 Task: Look for space in Ottumwa, United States from 10th July, 2023 to 15th July, 2023 for 7 adults in price range Rs.10000 to Rs.15000. Place can be entire place or shared room with 4 bedrooms having 7 beds and 4 bathrooms. Property type can be house, flat, guest house. Amenities needed are: wifi, TV, free parkinig on premises, gym, breakfast. Booking option can be shelf check-in. Required host language is English.
Action: Mouse moved to (492, 107)
Screenshot: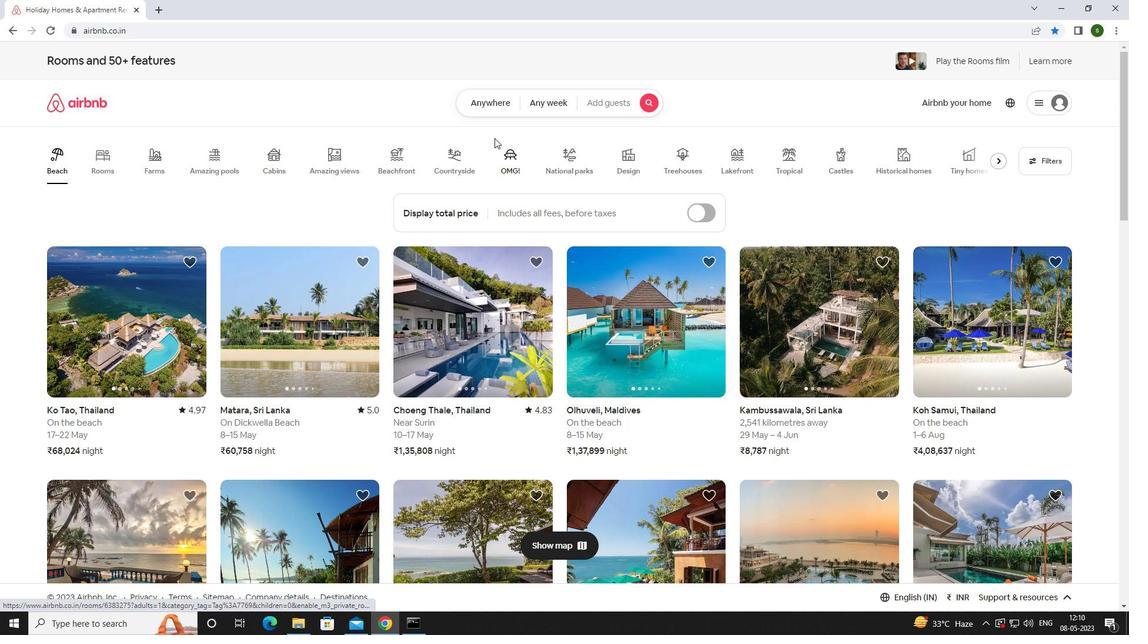 
Action: Mouse pressed left at (492, 107)
Screenshot: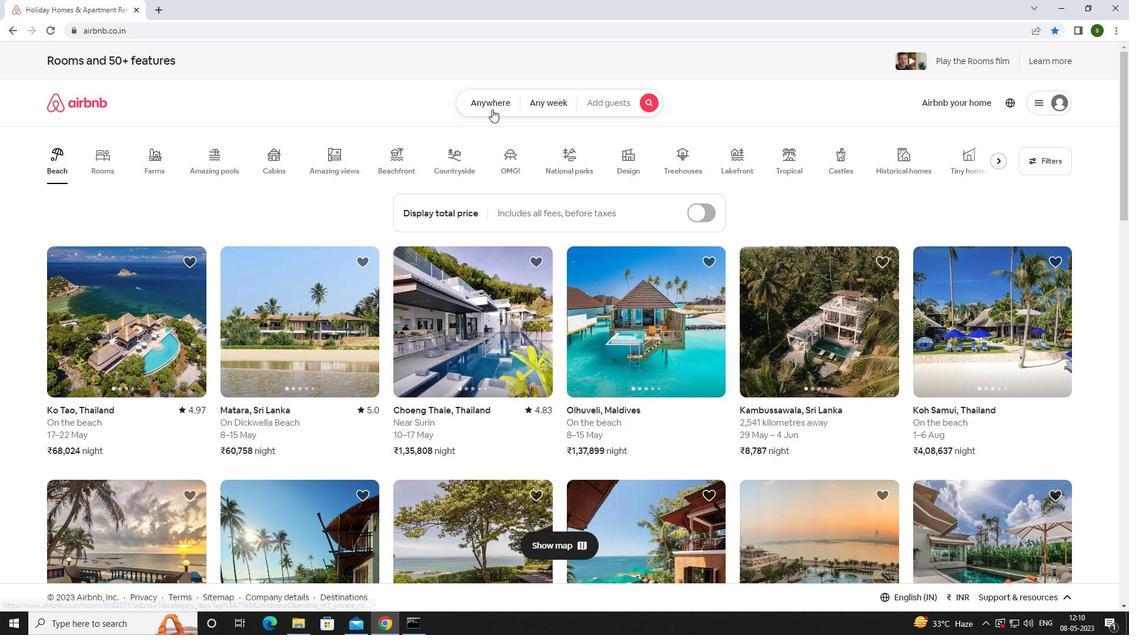 
Action: Mouse moved to (419, 144)
Screenshot: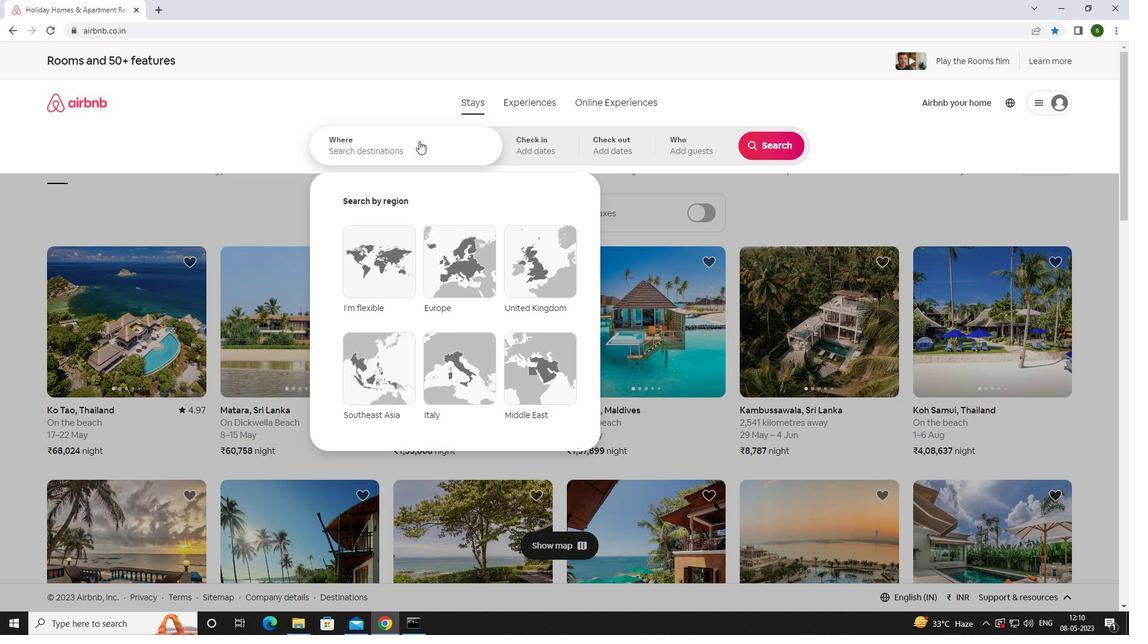 
Action: Mouse pressed left at (419, 144)
Screenshot: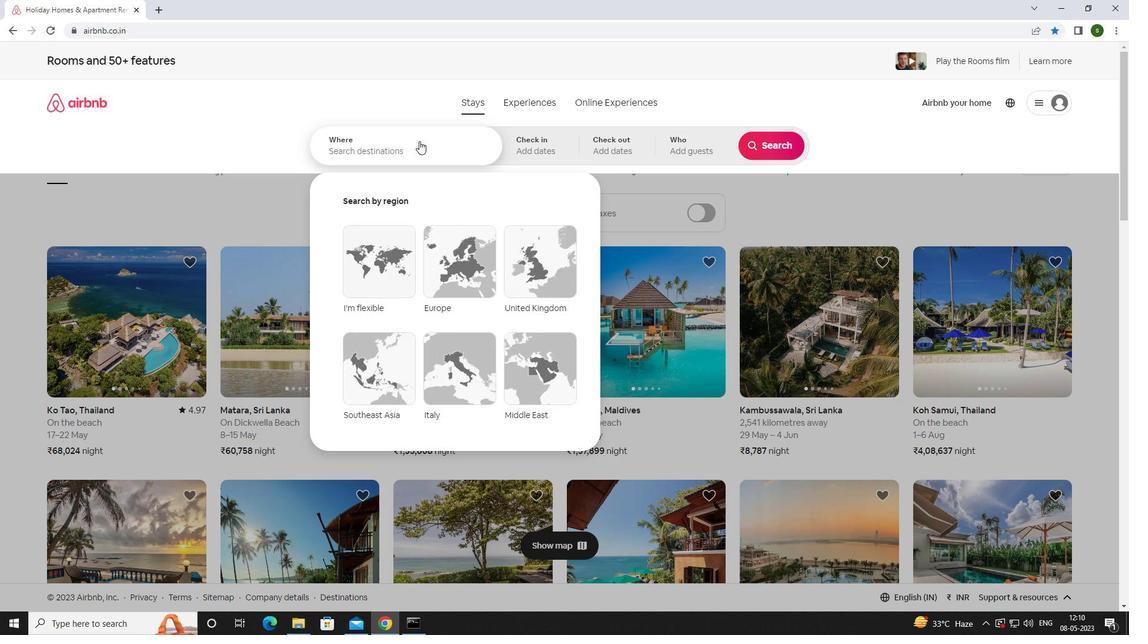 
Action: Key pressed <Key.caps_lock>o<Key.caps_lock>ttumwa,<Key.space><Key.caps_lock>u<Key.caps_lock>nited<Key.space><Key.caps_lock>s<Key.caps_lock>tates<Key.enter>
Screenshot: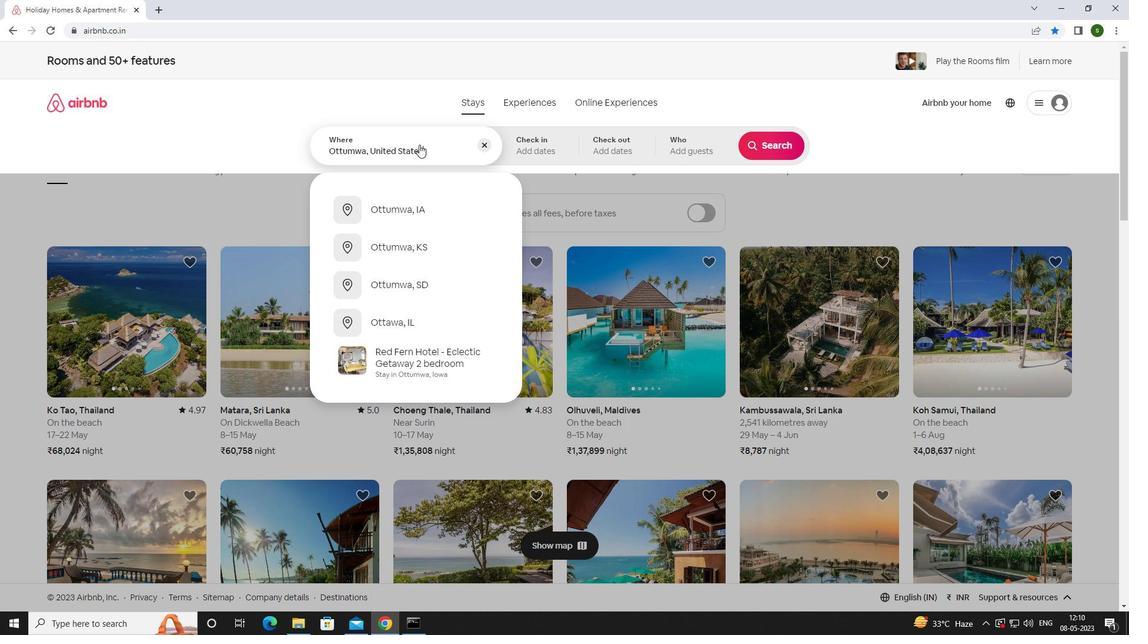 
Action: Mouse moved to (773, 240)
Screenshot: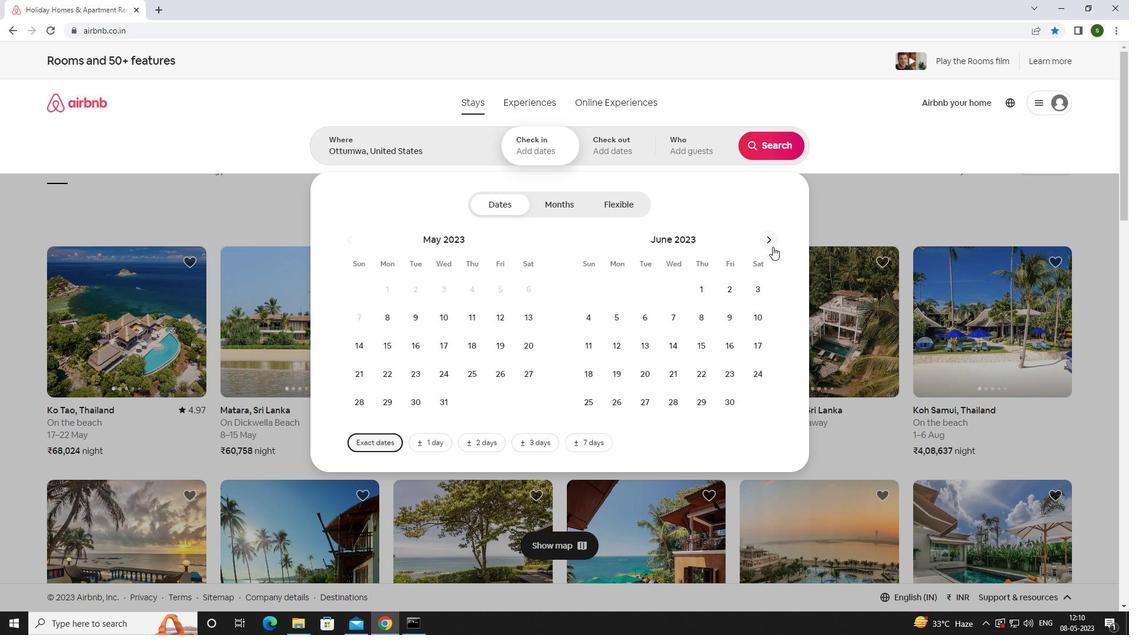 
Action: Mouse pressed left at (773, 240)
Screenshot: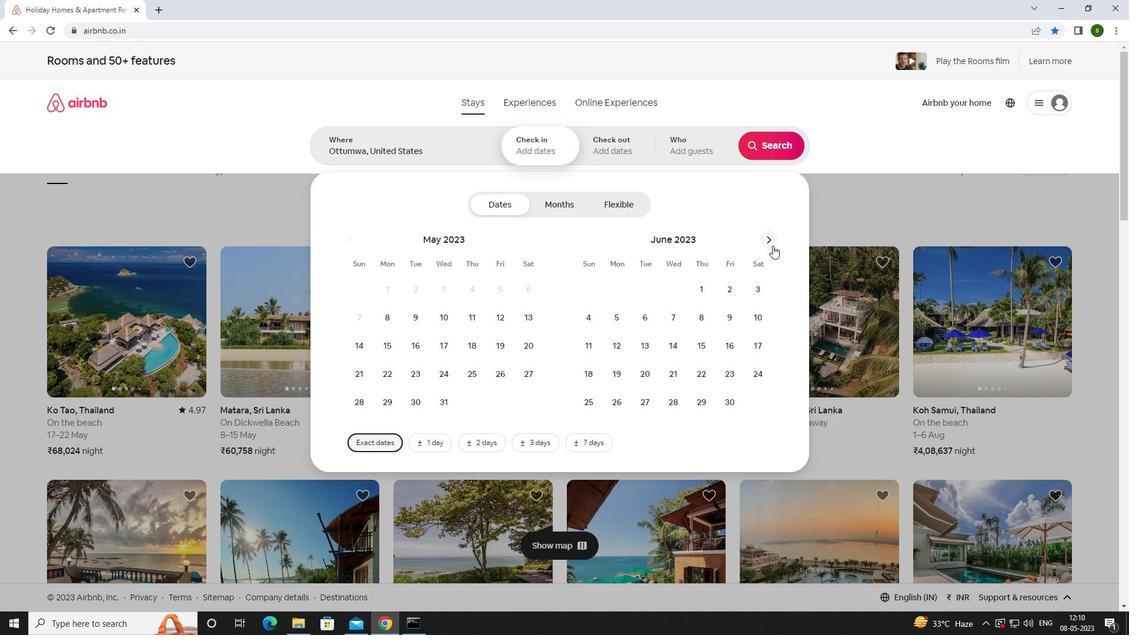 
Action: Mouse moved to (622, 343)
Screenshot: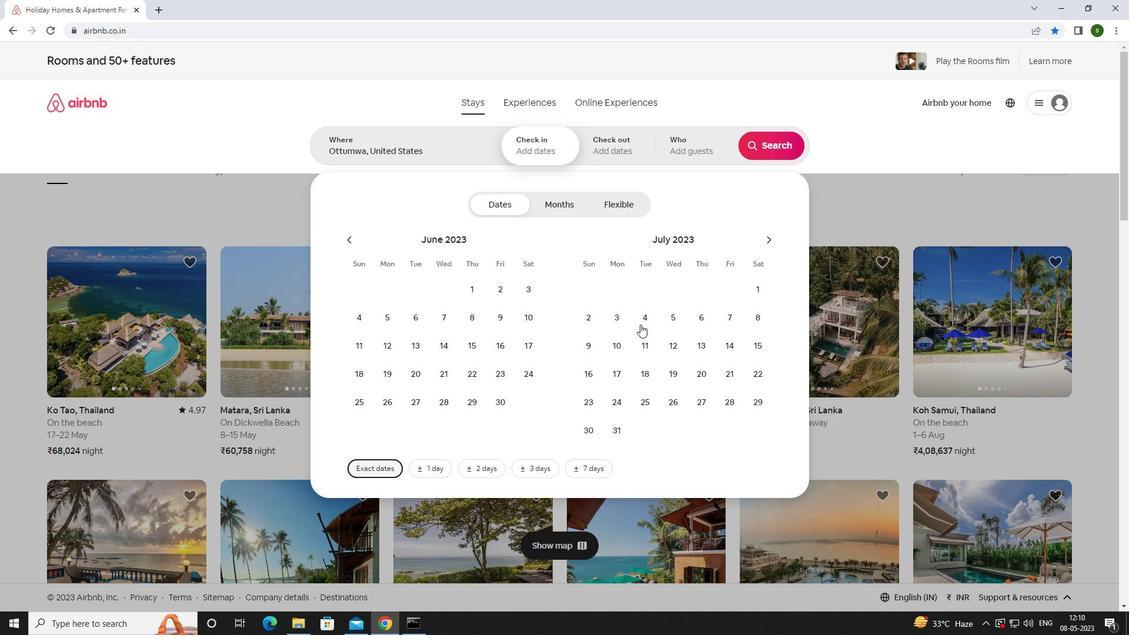 
Action: Mouse pressed left at (622, 343)
Screenshot: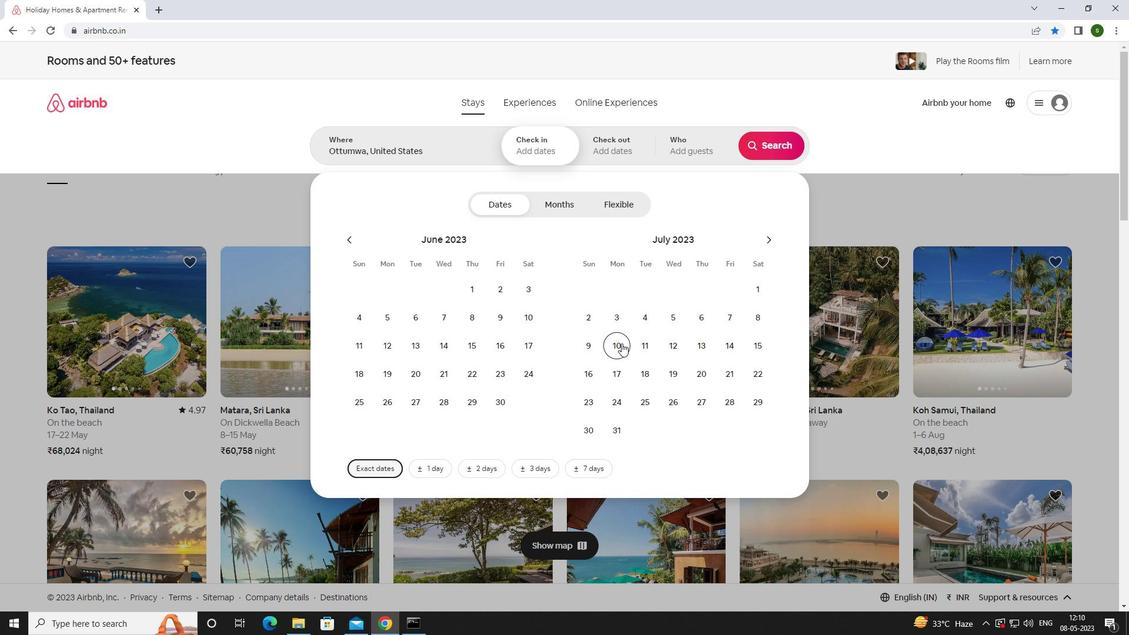 
Action: Mouse moved to (765, 344)
Screenshot: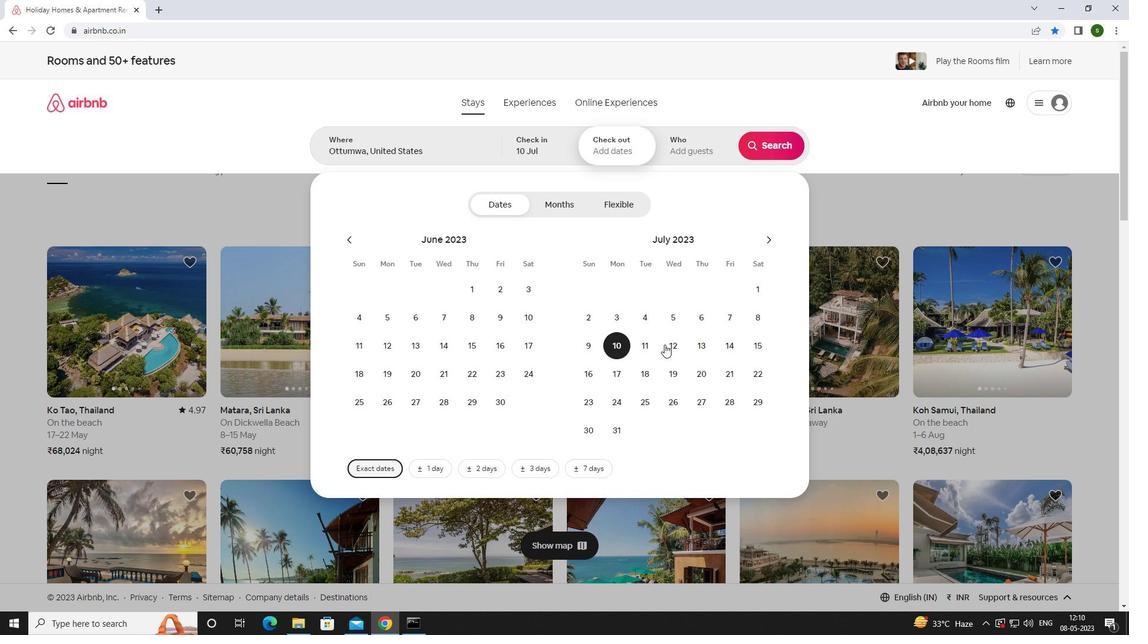 
Action: Mouse pressed left at (765, 344)
Screenshot: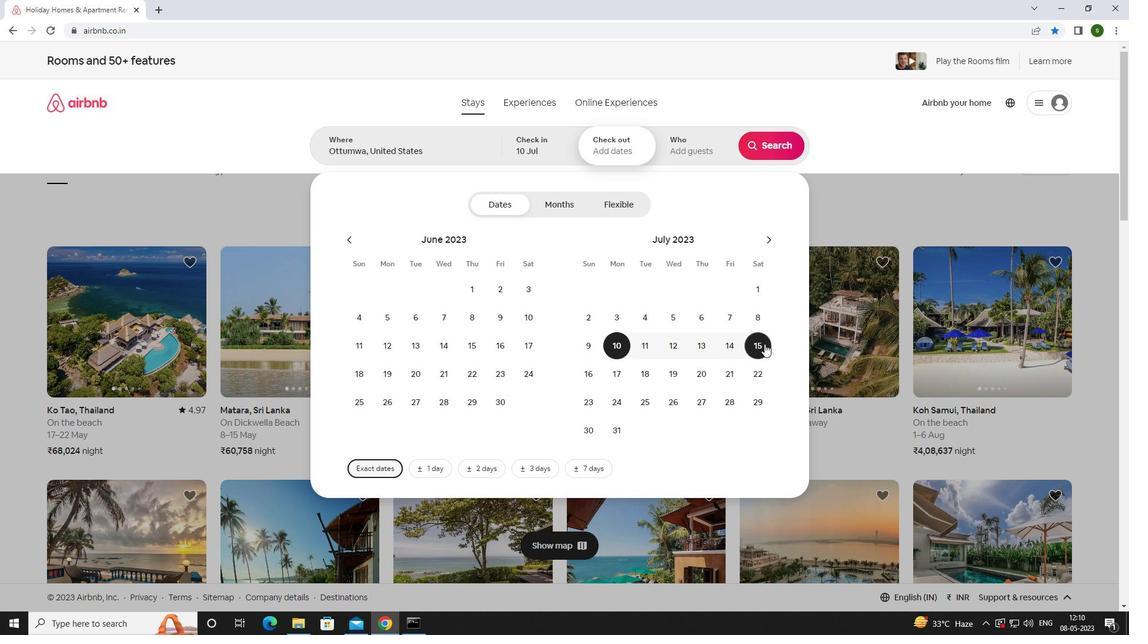 
Action: Mouse moved to (710, 148)
Screenshot: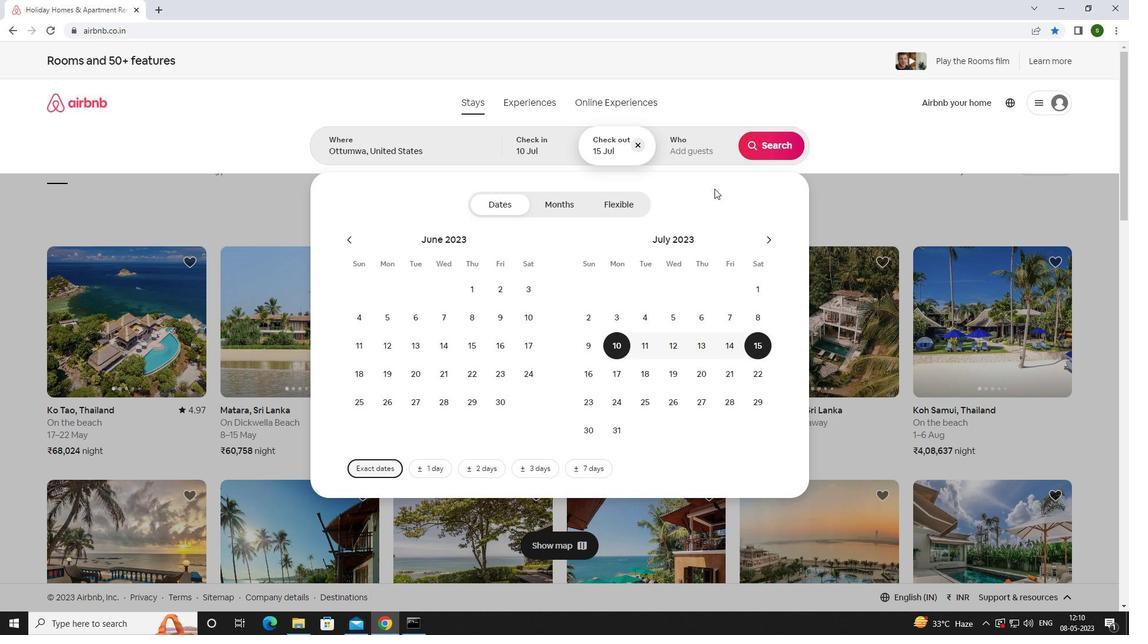 
Action: Mouse pressed left at (710, 148)
Screenshot: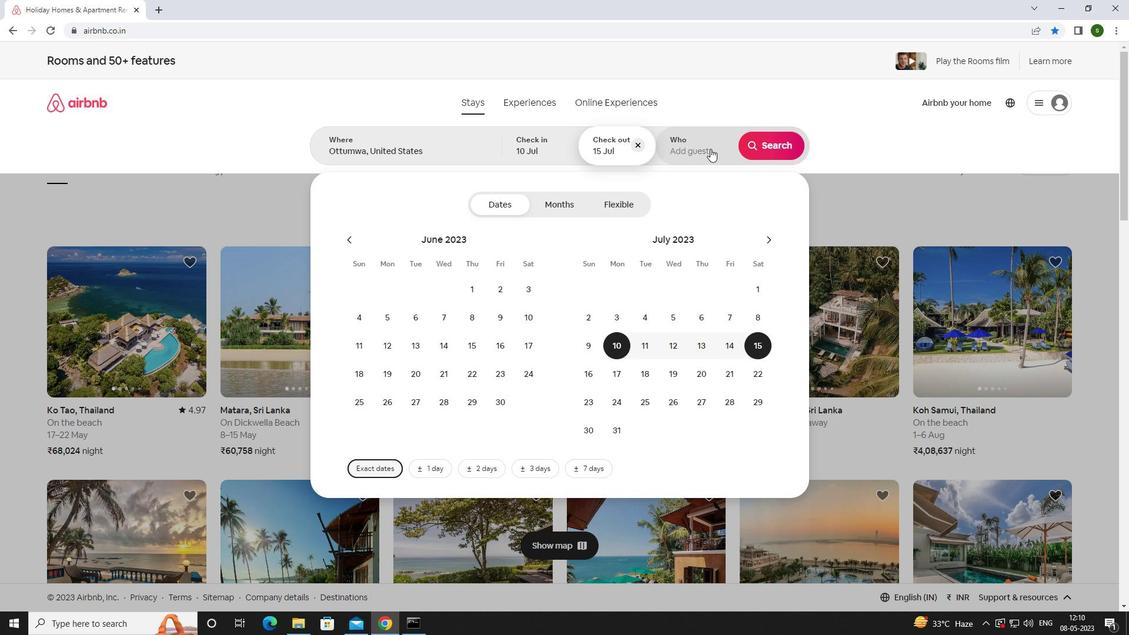 
Action: Mouse moved to (772, 209)
Screenshot: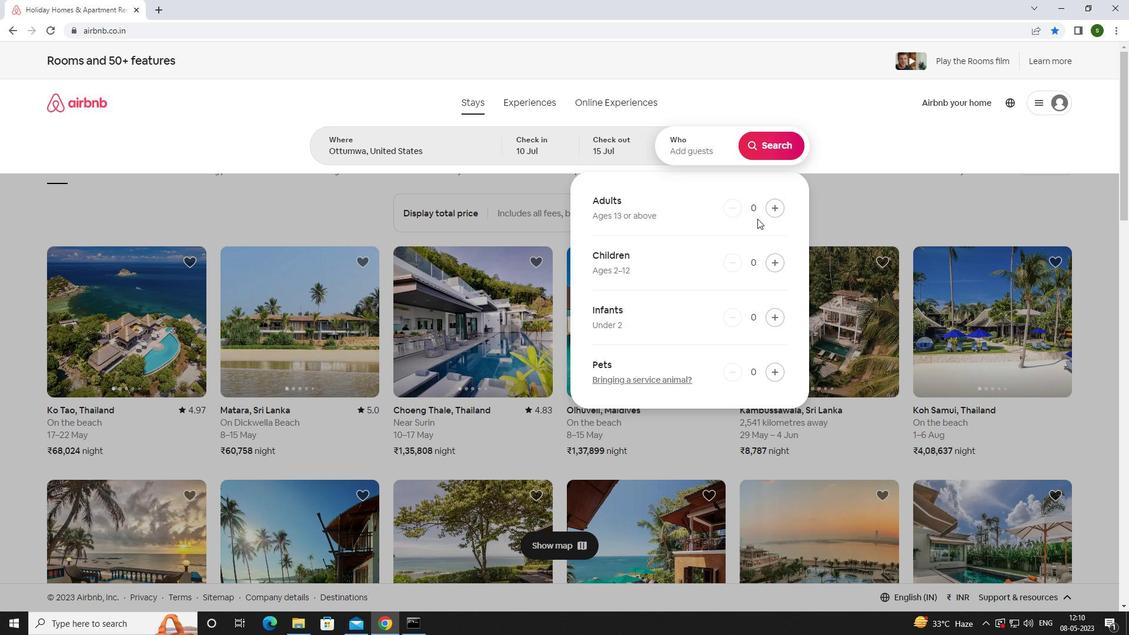 
Action: Mouse pressed left at (772, 209)
Screenshot: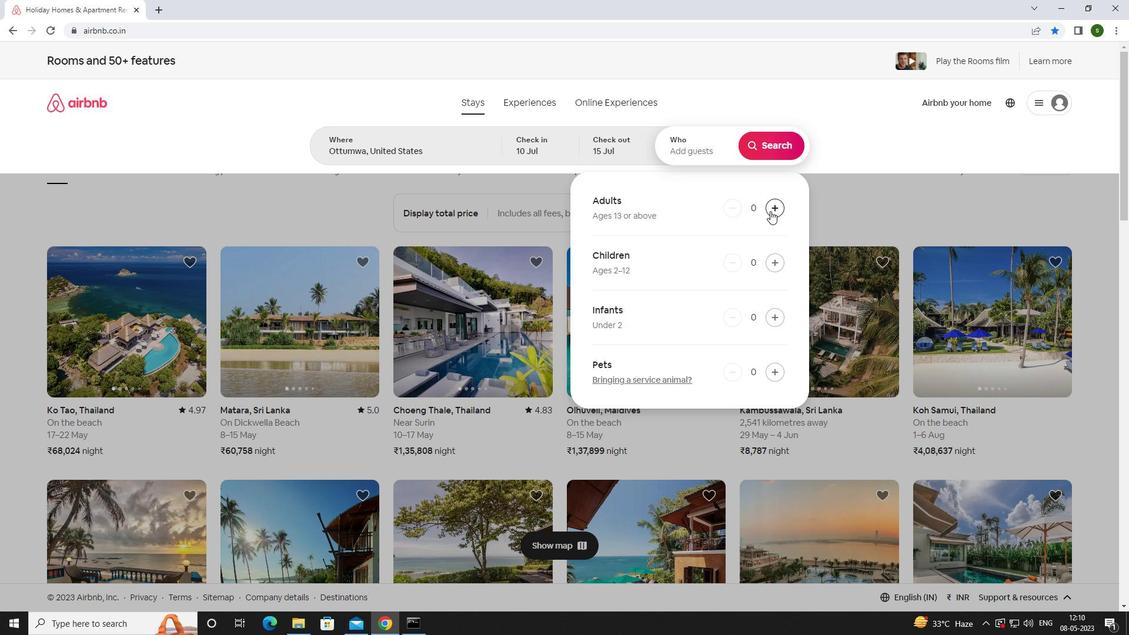 
Action: Mouse pressed left at (772, 209)
Screenshot: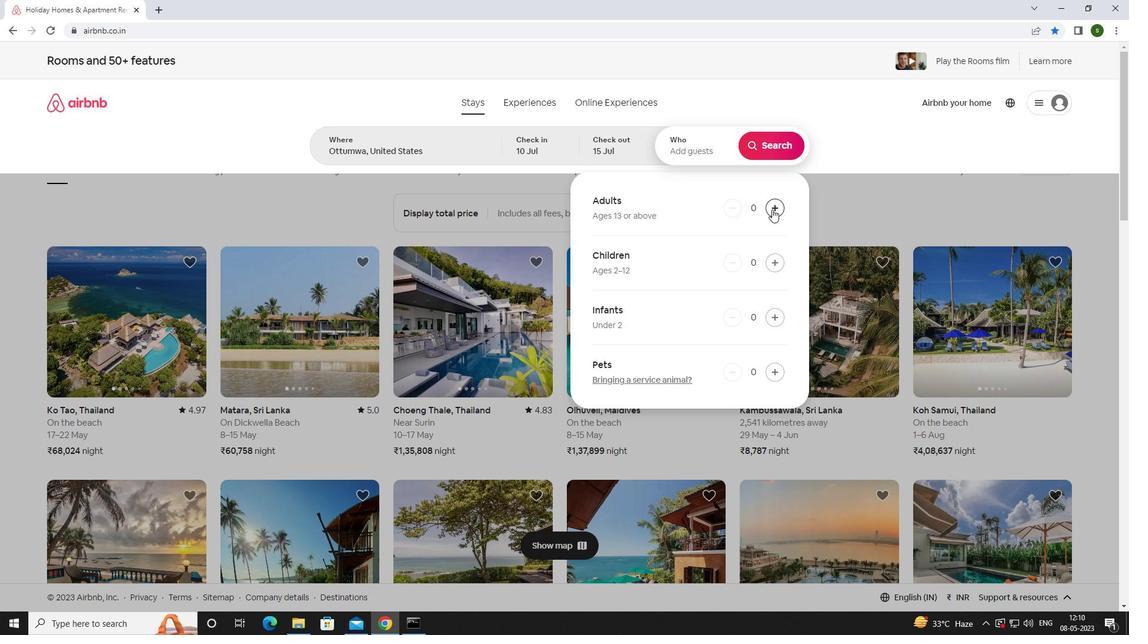 
Action: Mouse pressed left at (772, 209)
Screenshot: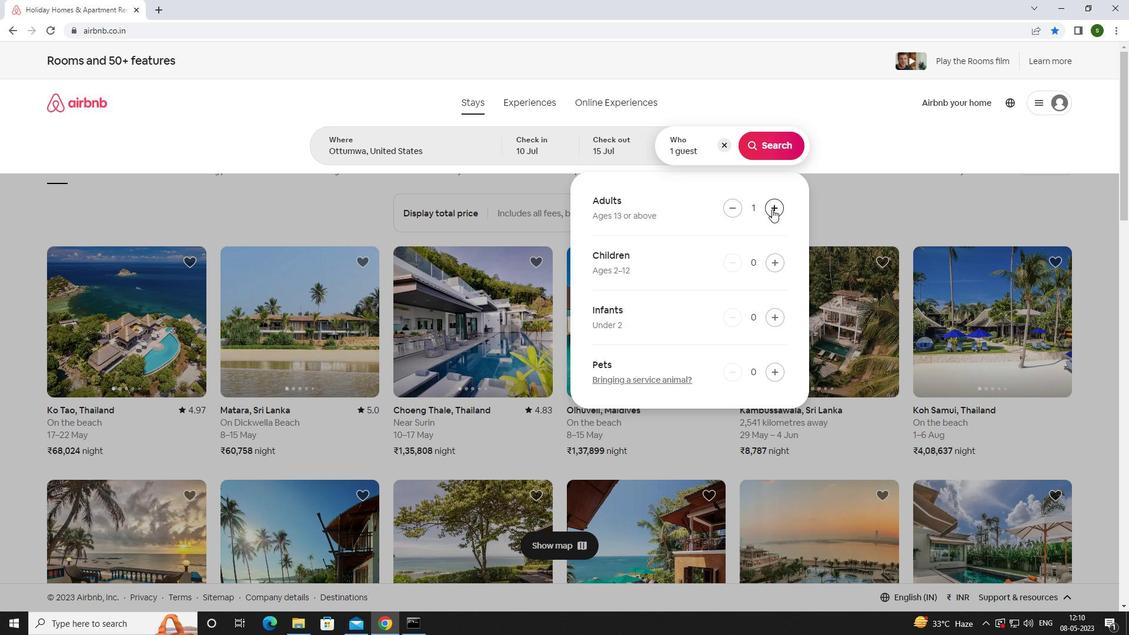 
Action: Mouse pressed left at (772, 209)
Screenshot: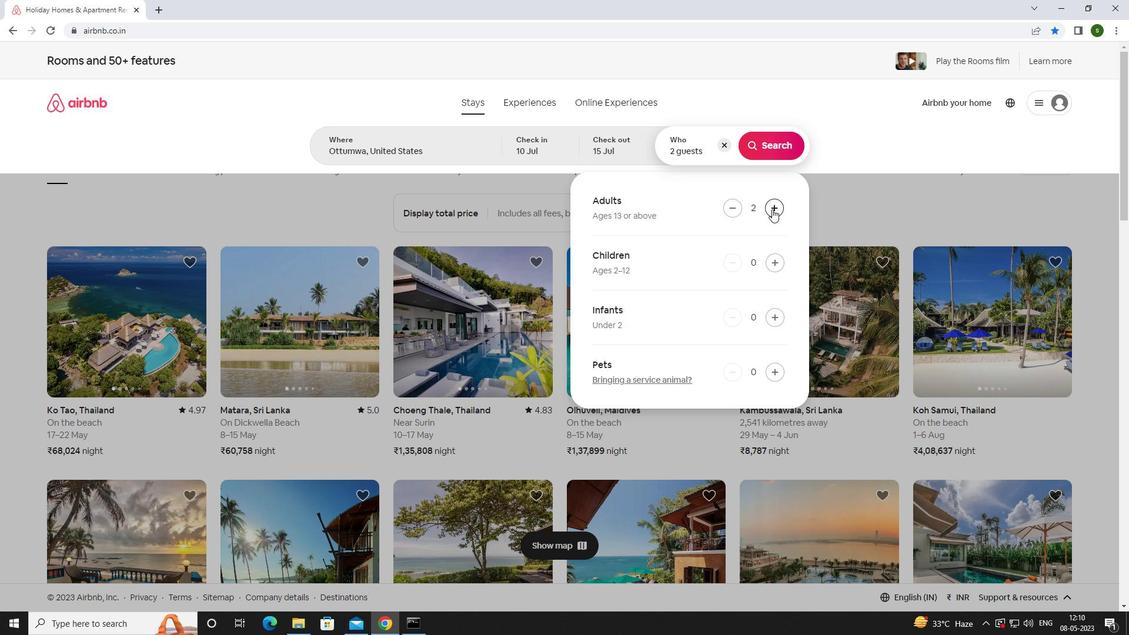 
Action: Mouse pressed left at (772, 209)
Screenshot: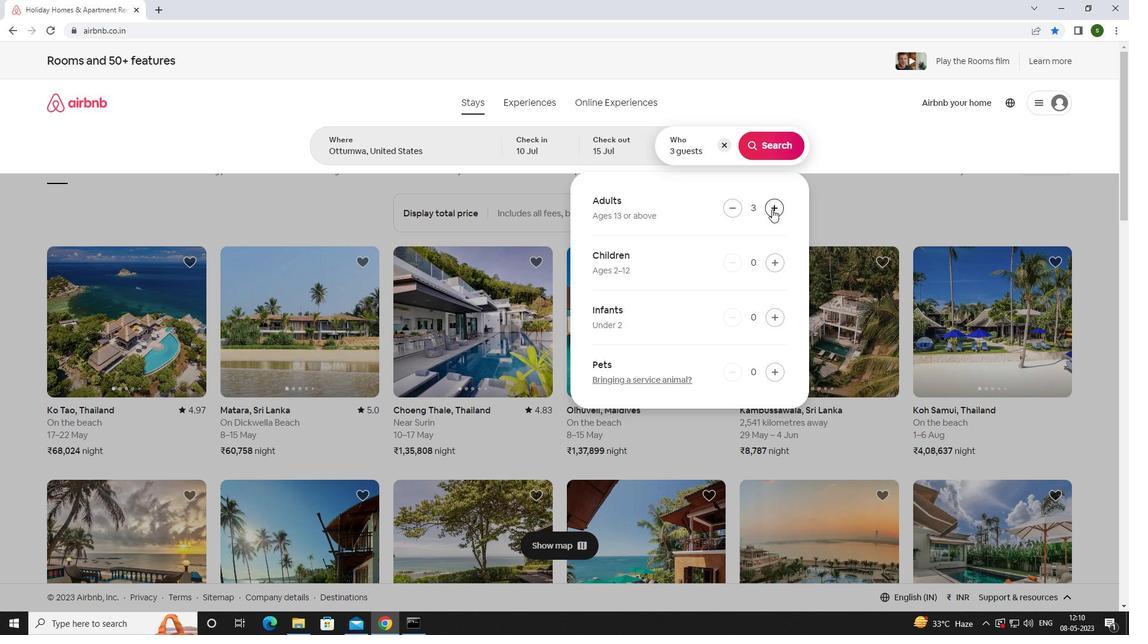 
Action: Mouse pressed left at (772, 209)
Screenshot: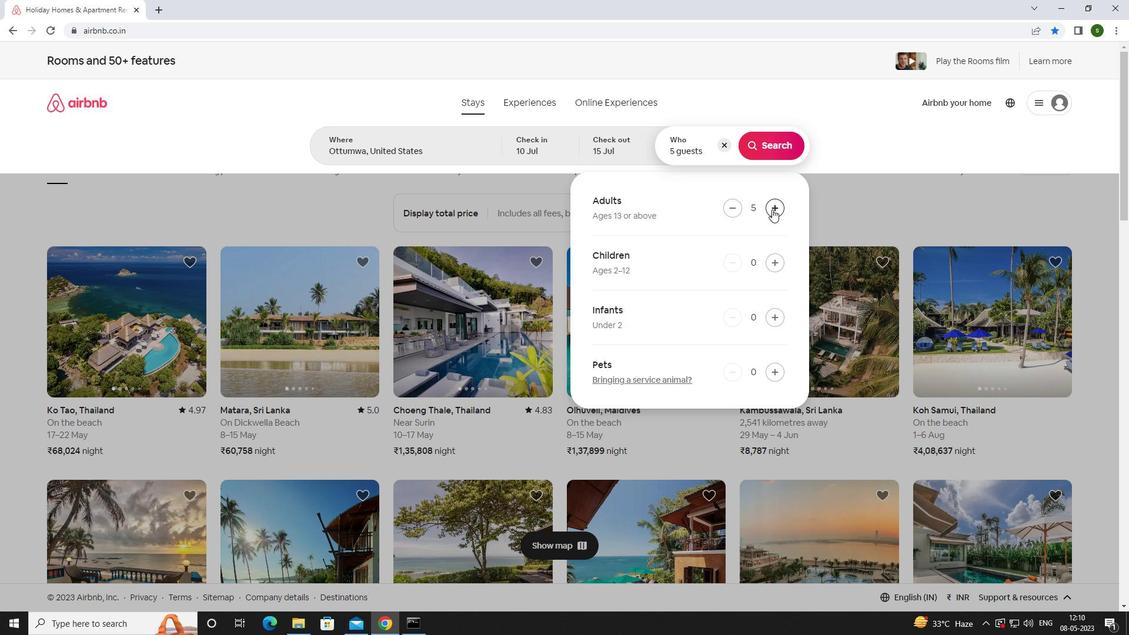 
Action: Mouse pressed left at (772, 209)
Screenshot: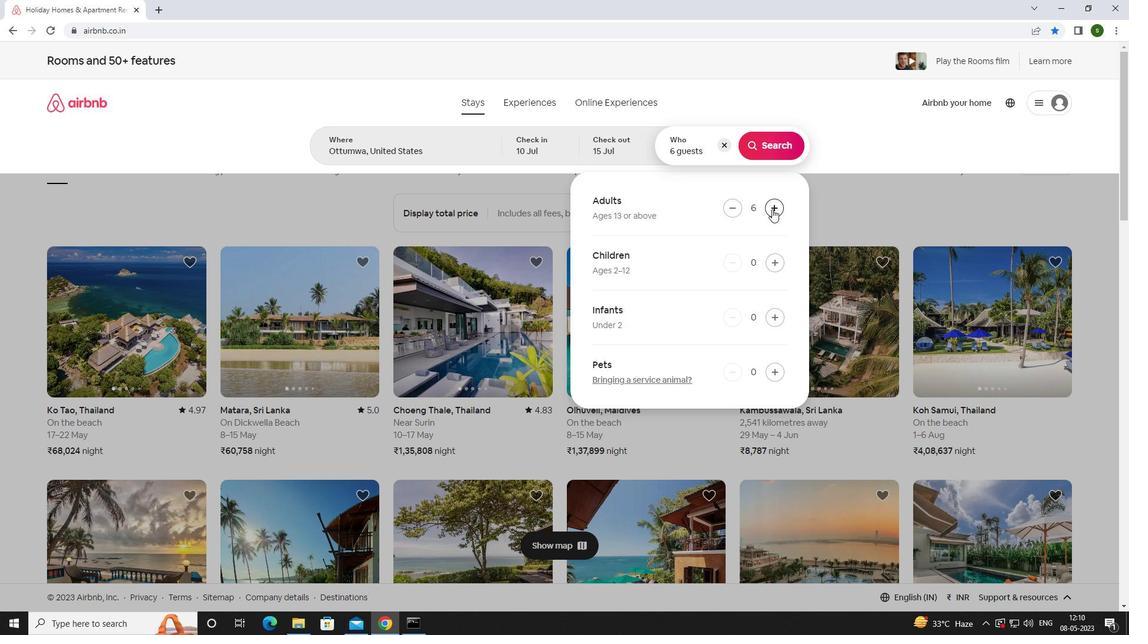 
Action: Mouse moved to (766, 144)
Screenshot: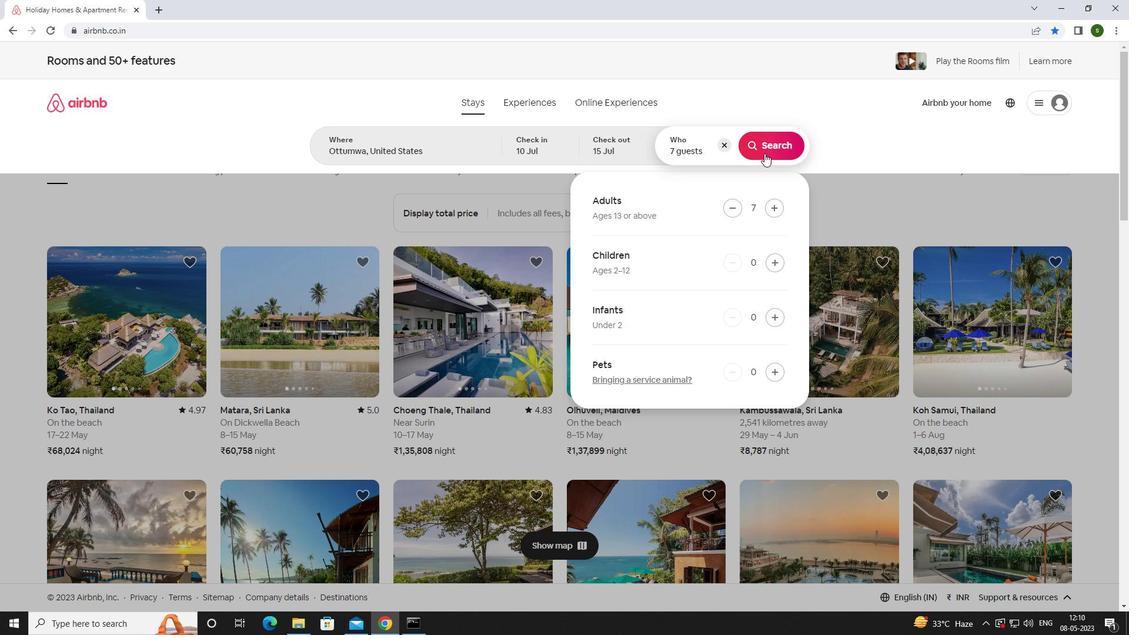 
Action: Mouse pressed left at (766, 144)
Screenshot: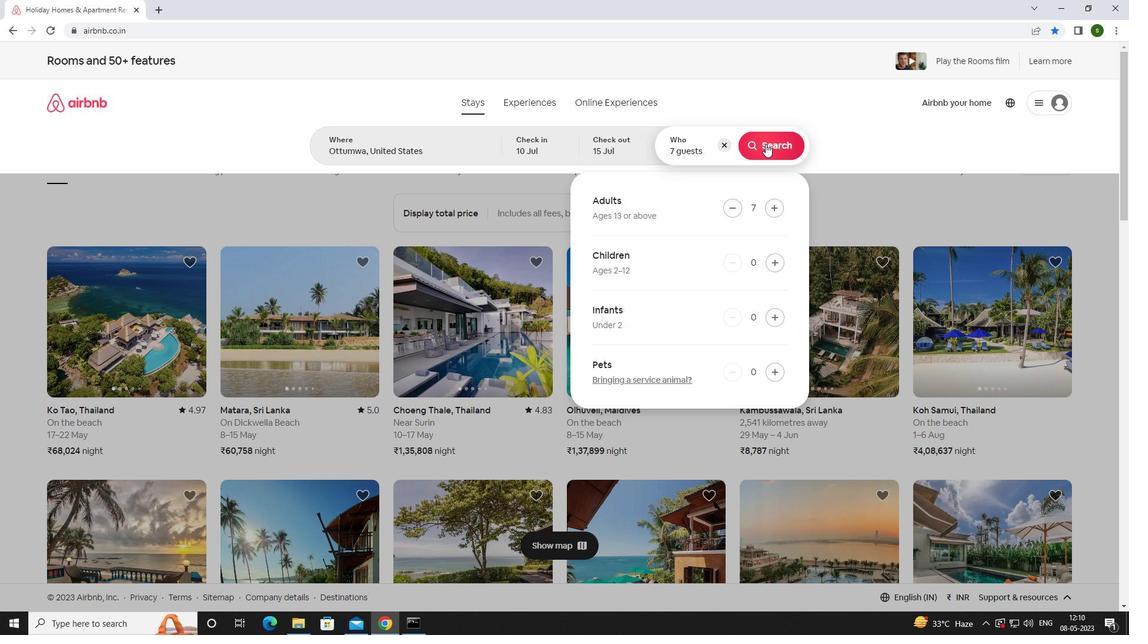 
Action: Mouse moved to (1065, 106)
Screenshot: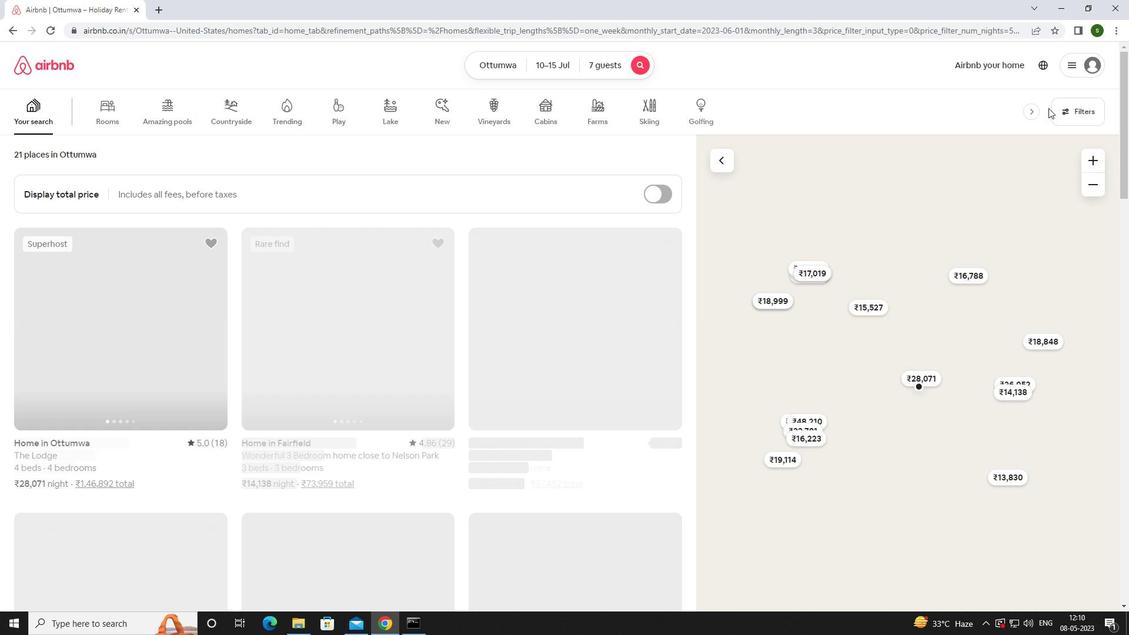 
Action: Mouse pressed left at (1065, 106)
Screenshot: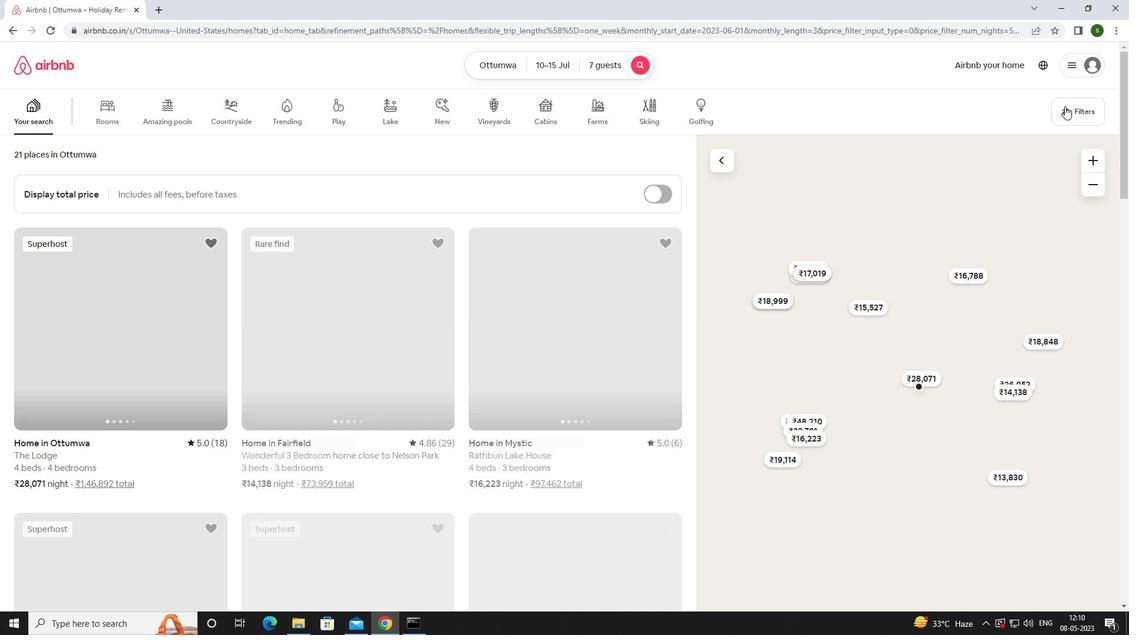 
Action: Mouse moved to (419, 390)
Screenshot: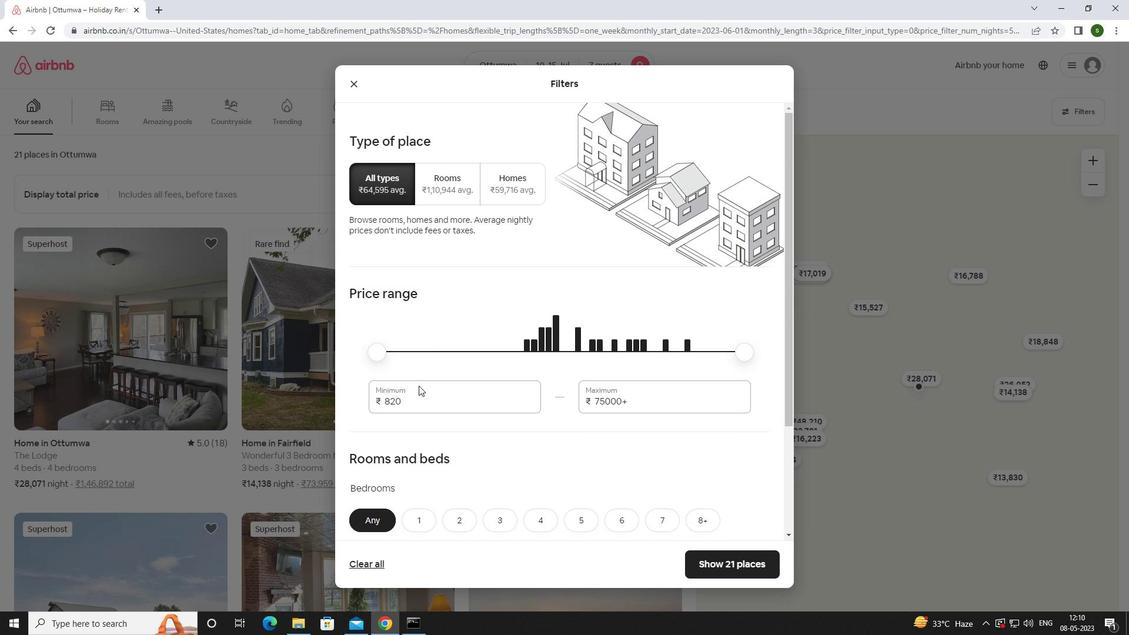 
Action: Mouse pressed left at (419, 390)
Screenshot: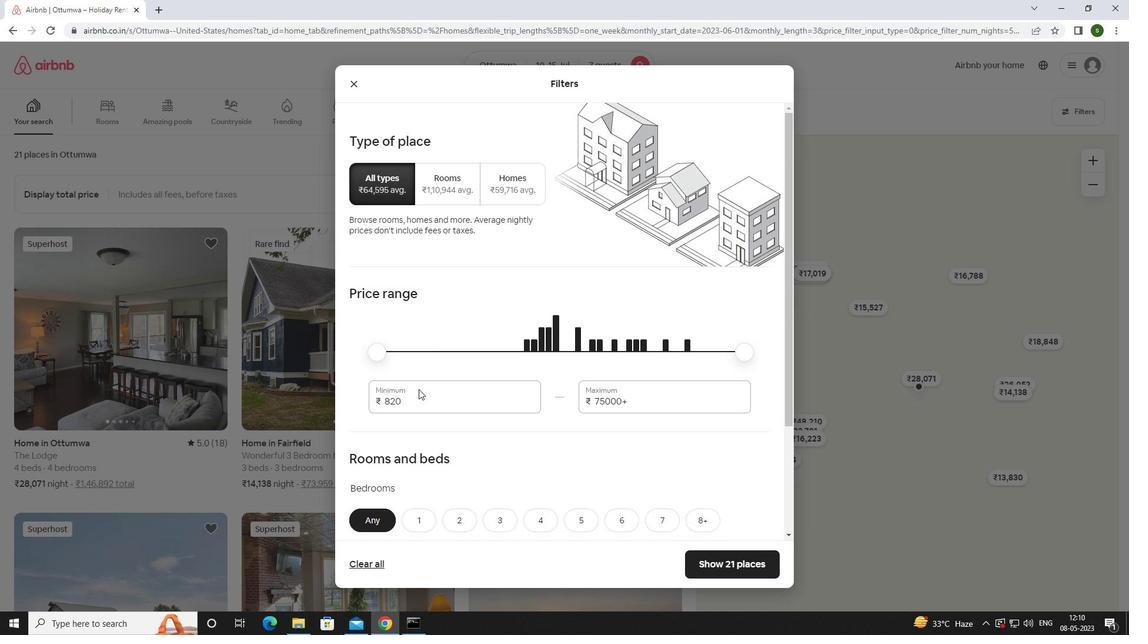 
Action: Mouse moved to (421, 393)
Screenshot: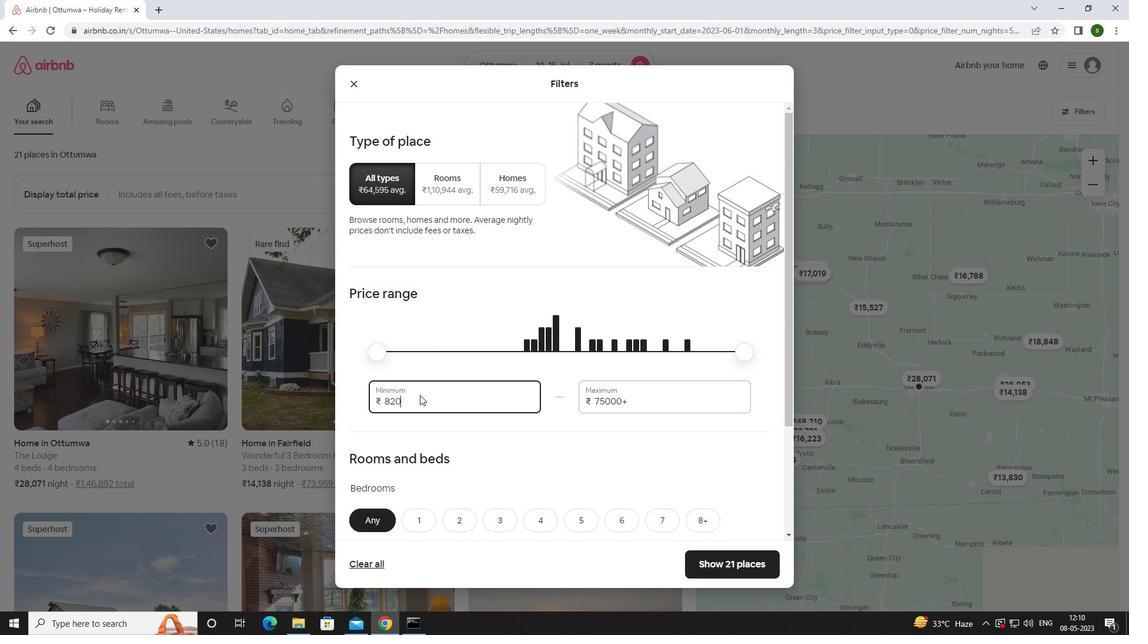 
Action: Key pressed <Key.backspace><Key.backspace><Key.backspace><Key.backspace><Key.backspace>10000
Screenshot: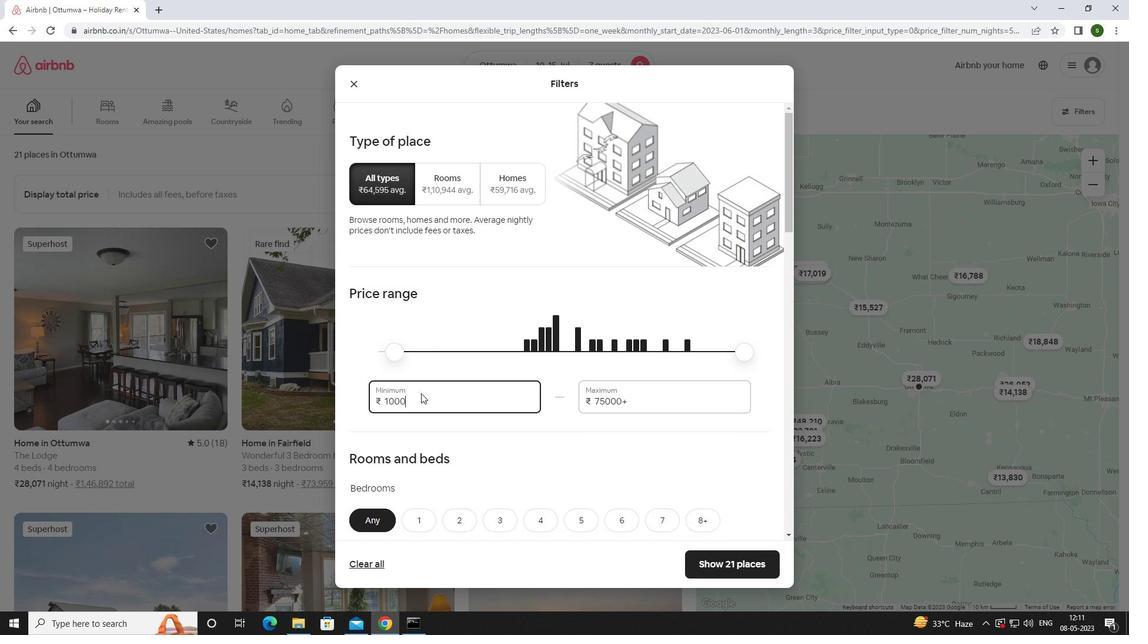 
Action: Mouse moved to (652, 403)
Screenshot: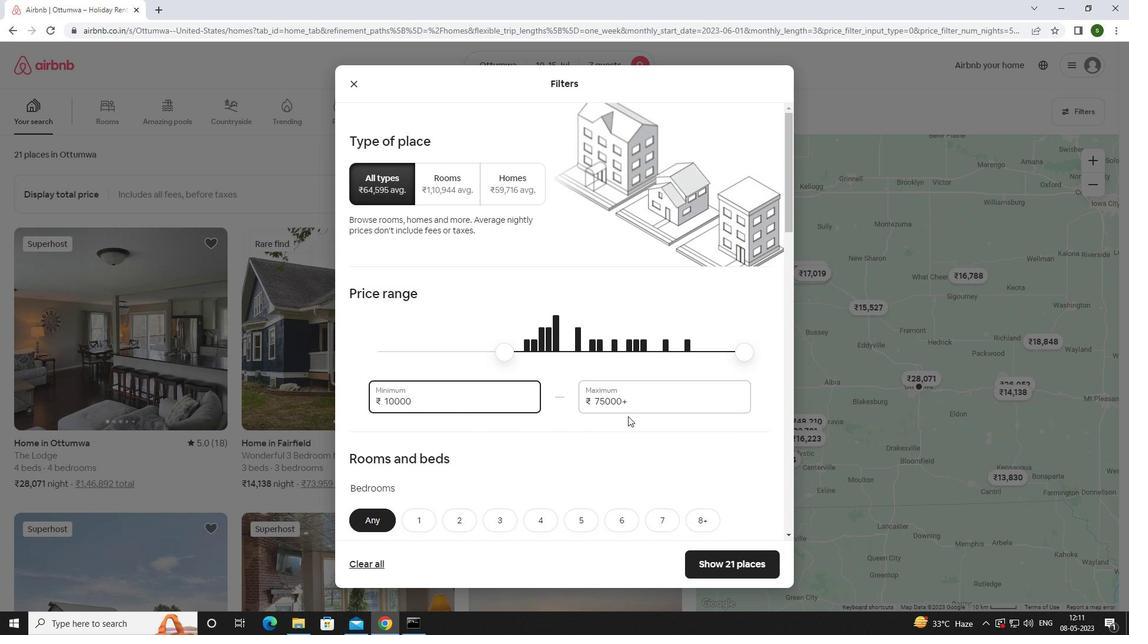 
Action: Mouse pressed left at (652, 403)
Screenshot: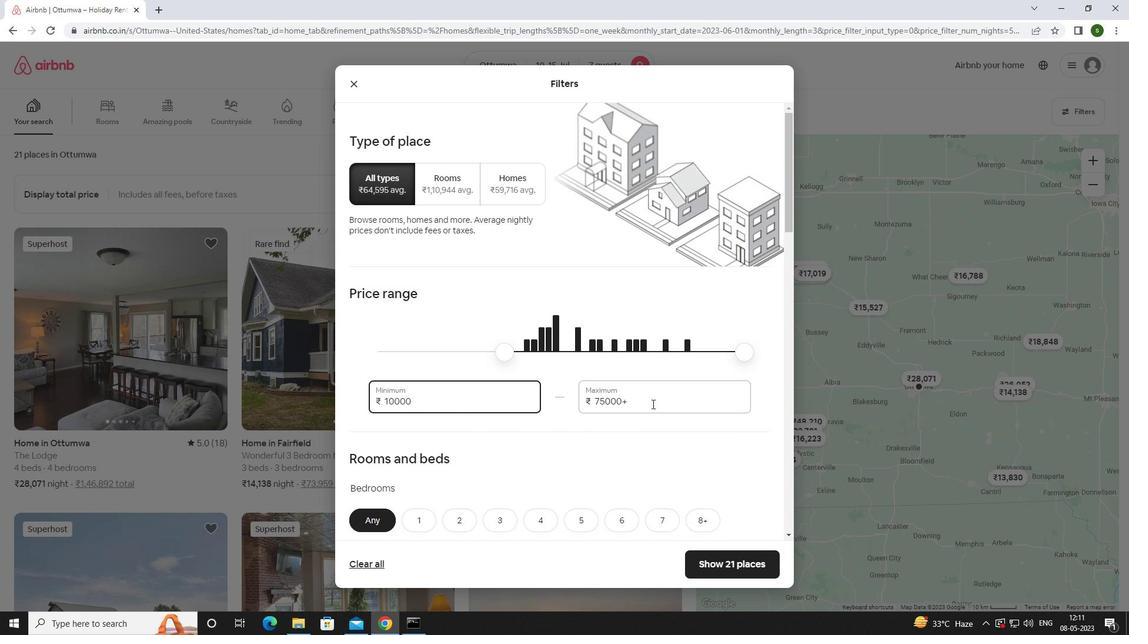 
Action: Mouse moved to (654, 403)
Screenshot: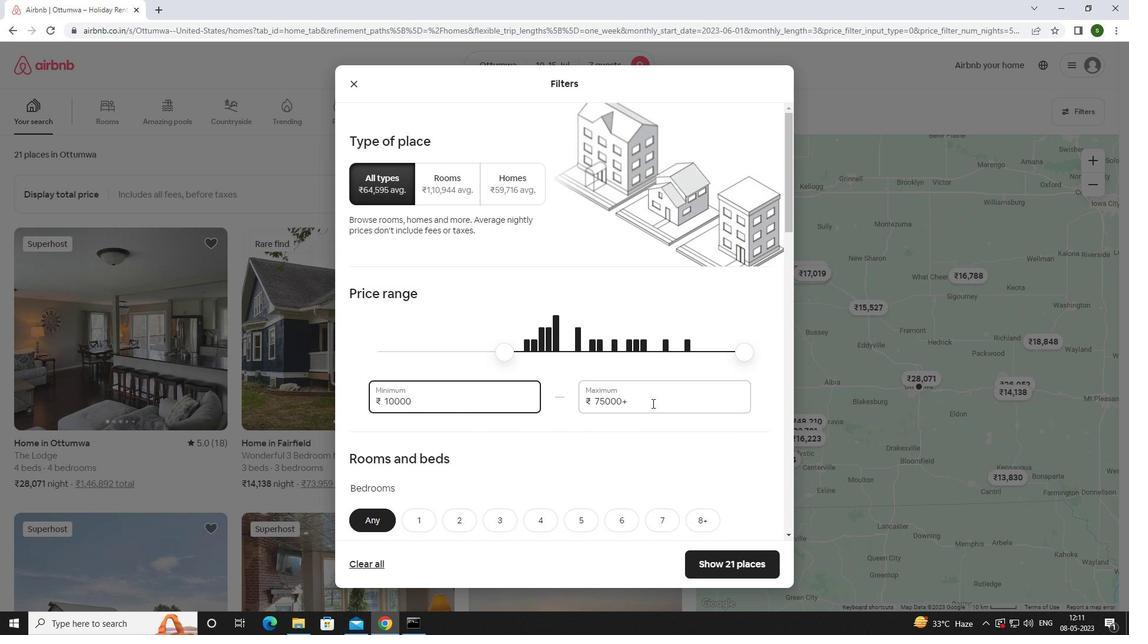 
Action: Key pressed <Key.backspace><Key.backspace><Key.backspace><Key.backspace><Key.backspace><Key.backspace><Key.backspace><Key.backspace><Key.backspace><Key.backspace>15000
Screenshot: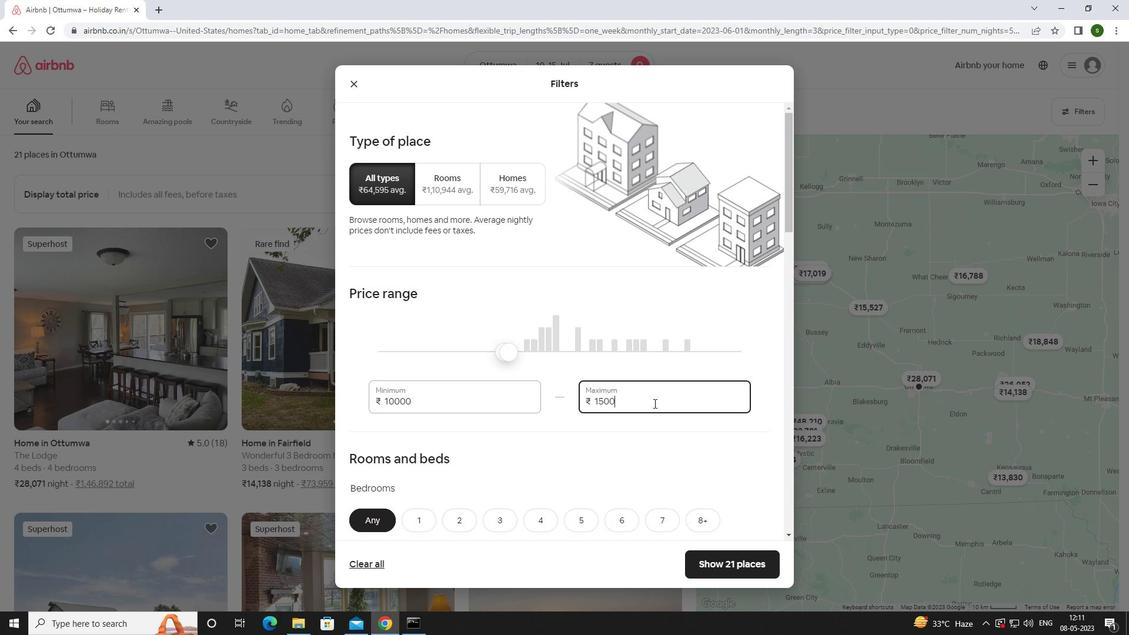 
Action: Mouse moved to (575, 383)
Screenshot: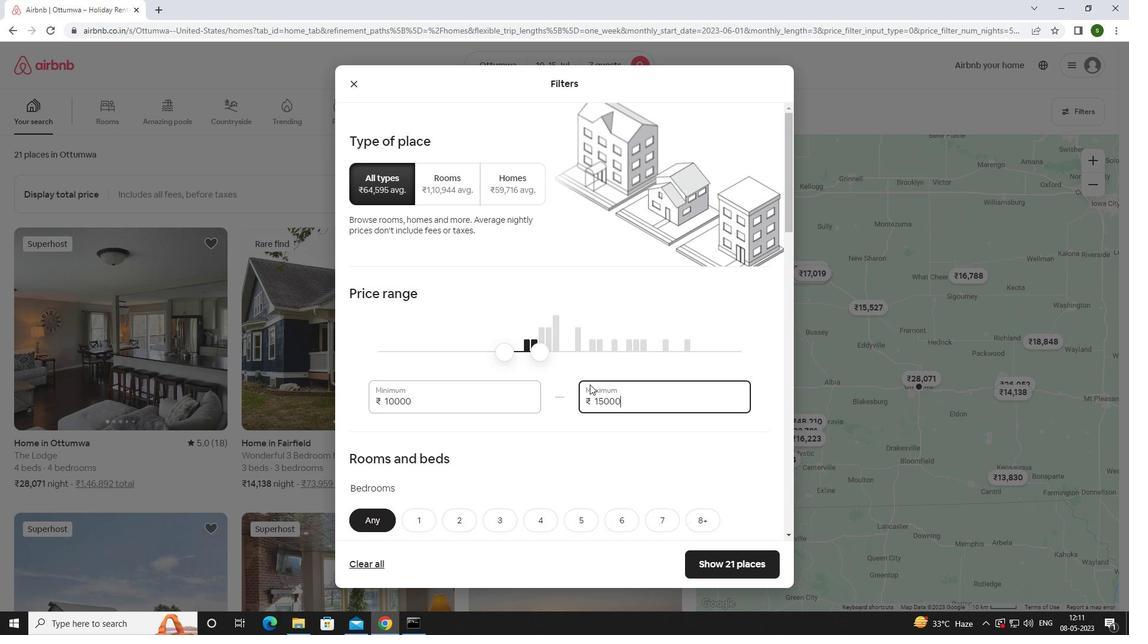 
Action: Mouse scrolled (575, 383) with delta (0, 0)
Screenshot: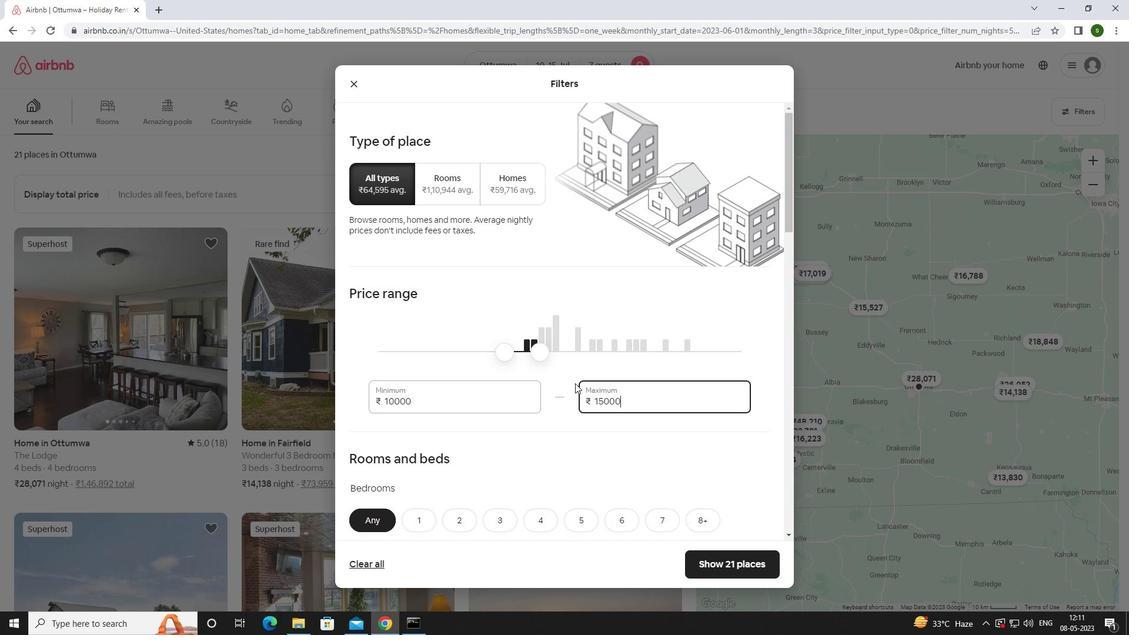
Action: Mouse scrolled (575, 383) with delta (0, 0)
Screenshot: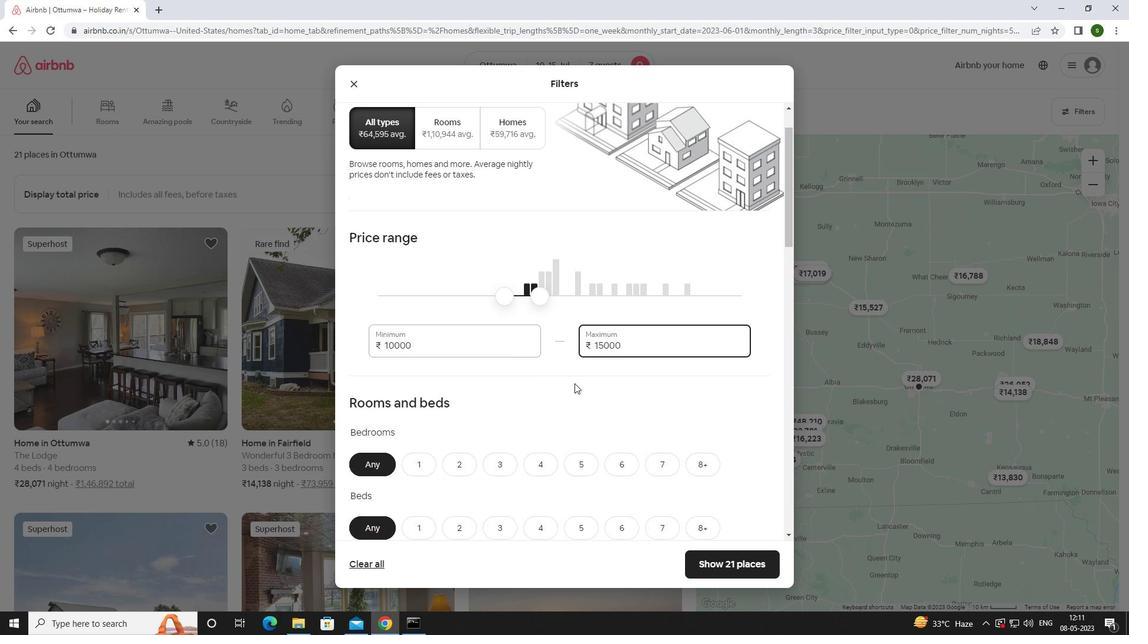 
Action: Mouse moved to (575, 383)
Screenshot: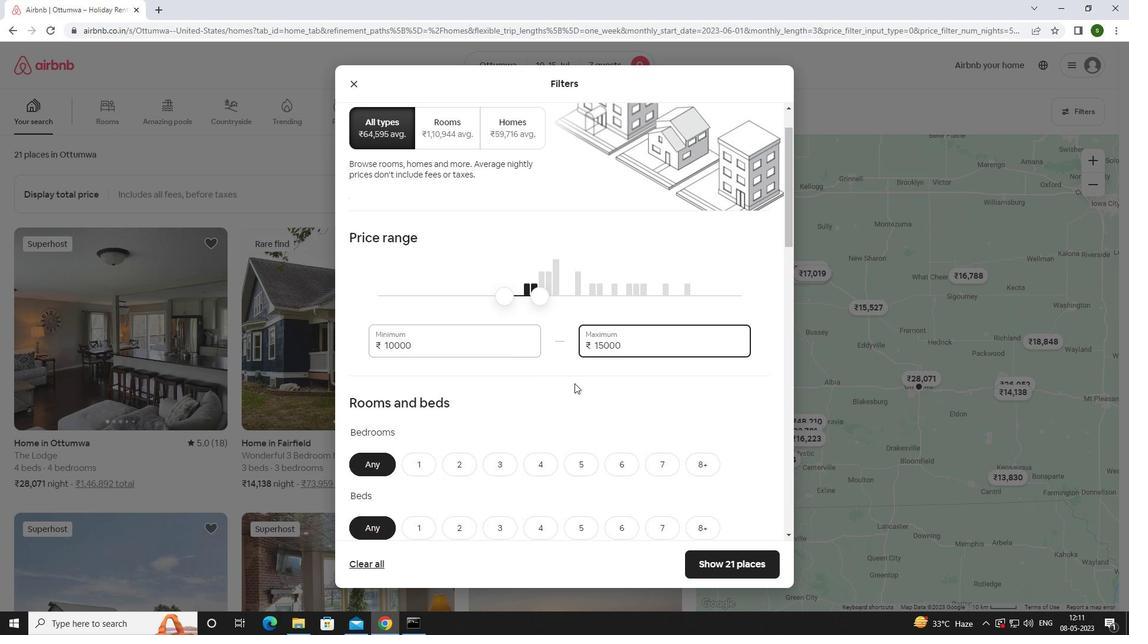 
Action: Mouse scrolled (575, 383) with delta (0, 0)
Screenshot: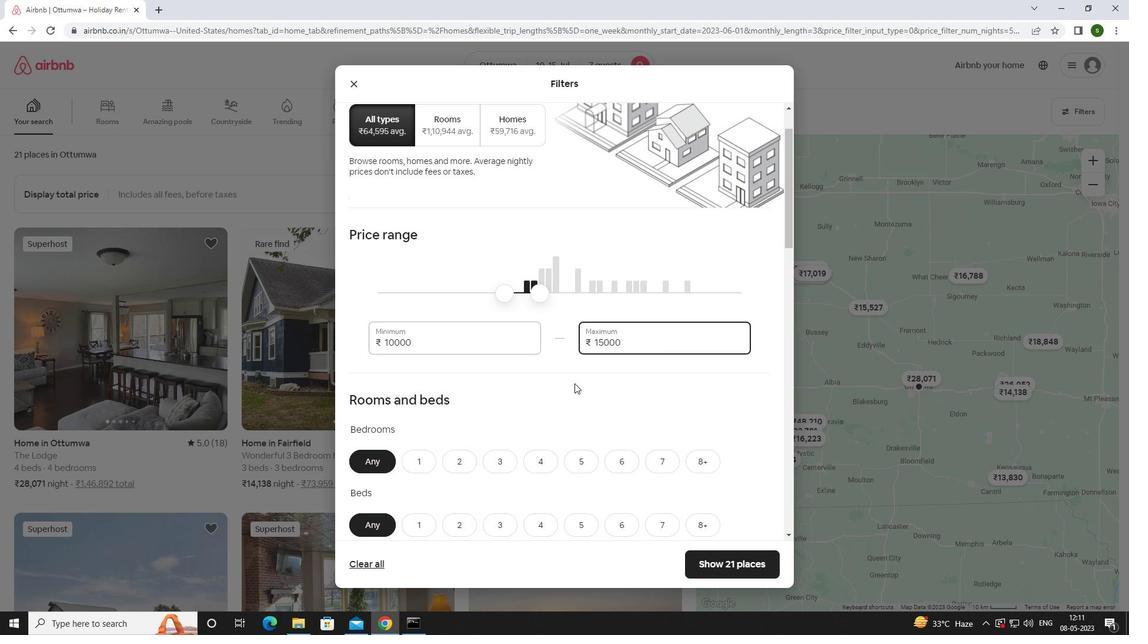 
Action: Mouse scrolled (575, 383) with delta (0, 0)
Screenshot: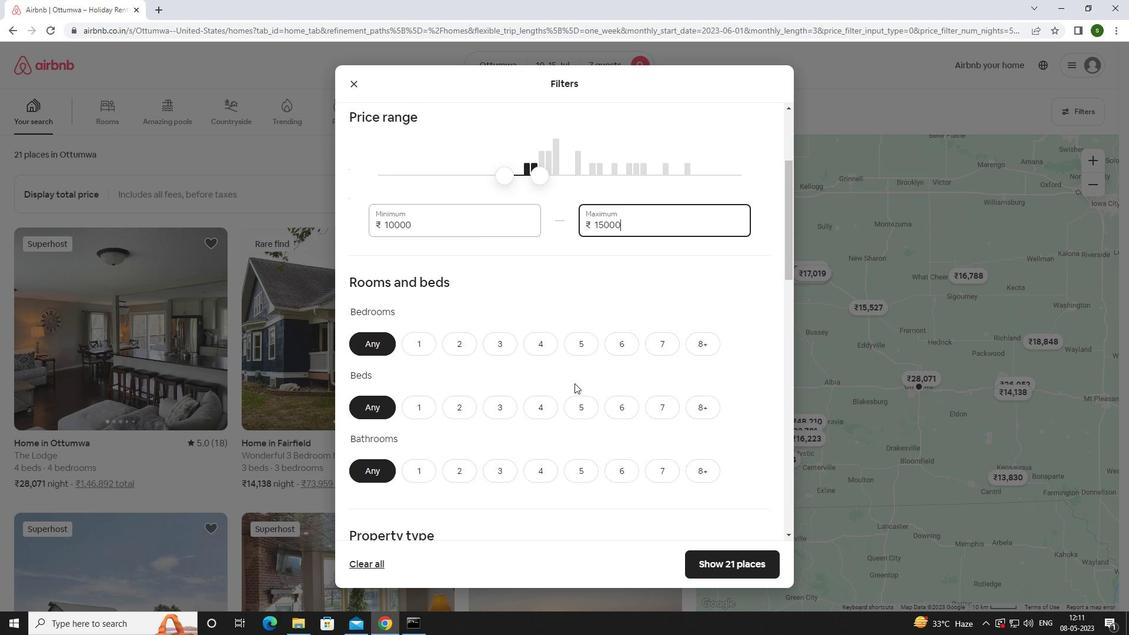 
Action: Mouse scrolled (575, 383) with delta (0, 0)
Screenshot: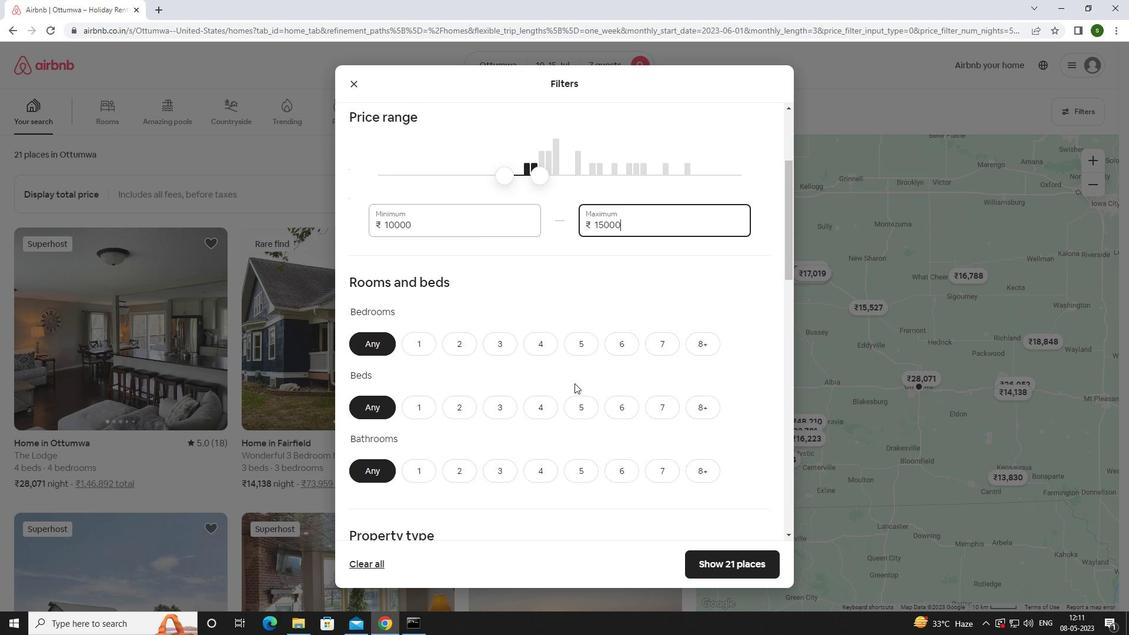 
Action: Mouse moved to (543, 228)
Screenshot: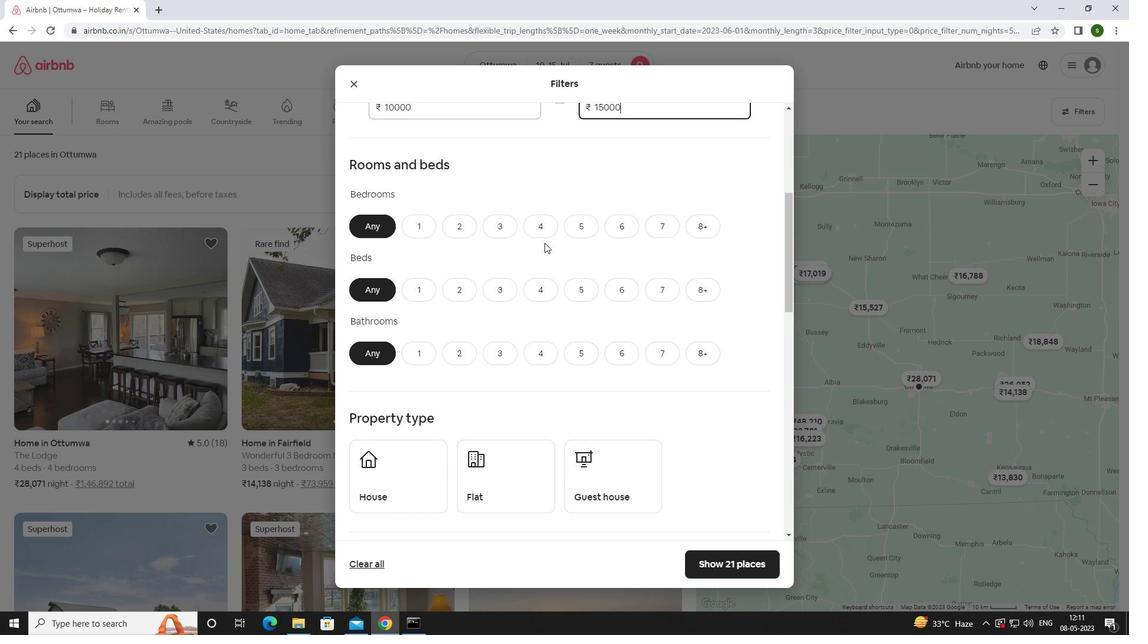 
Action: Mouse pressed left at (543, 228)
Screenshot: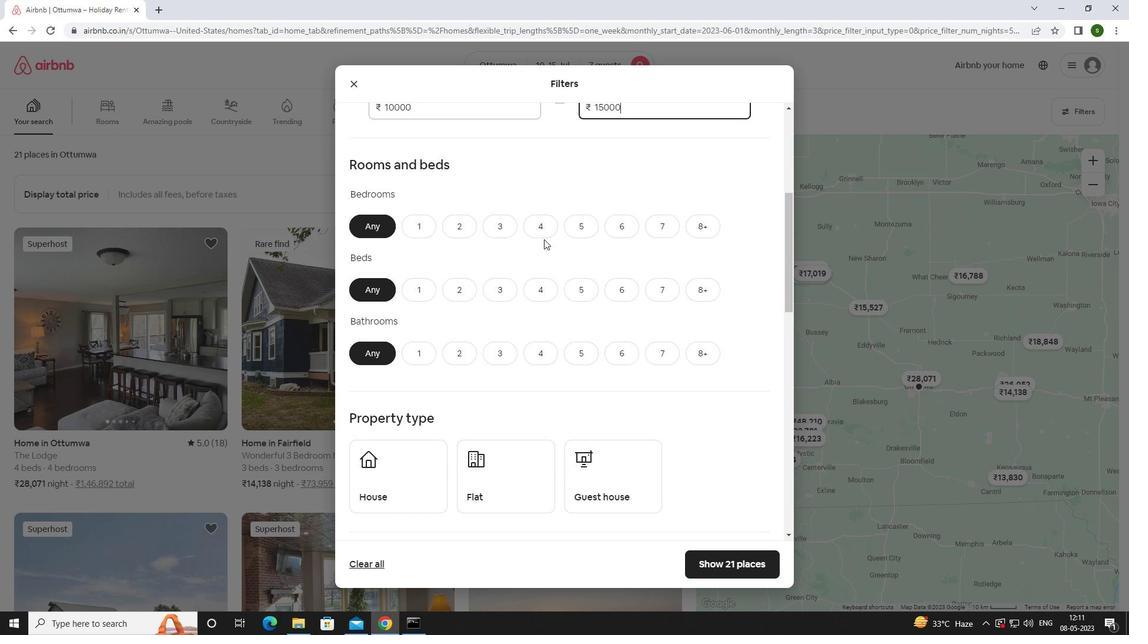 
Action: Mouse moved to (666, 286)
Screenshot: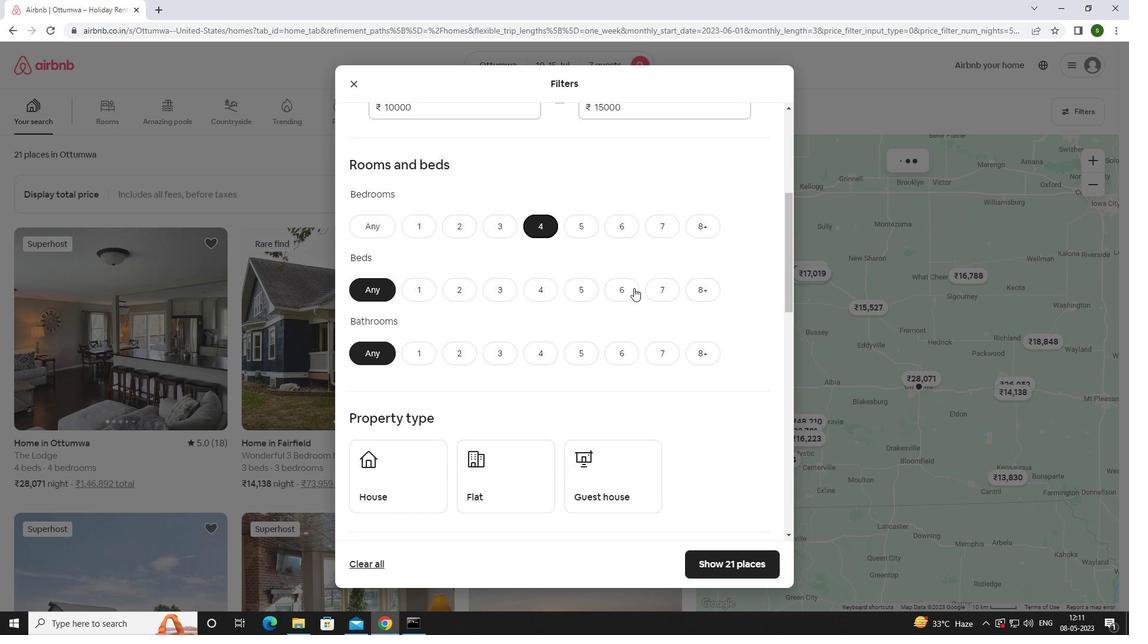 
Action: Mouse pressed left at (666, 286)
Screenshot: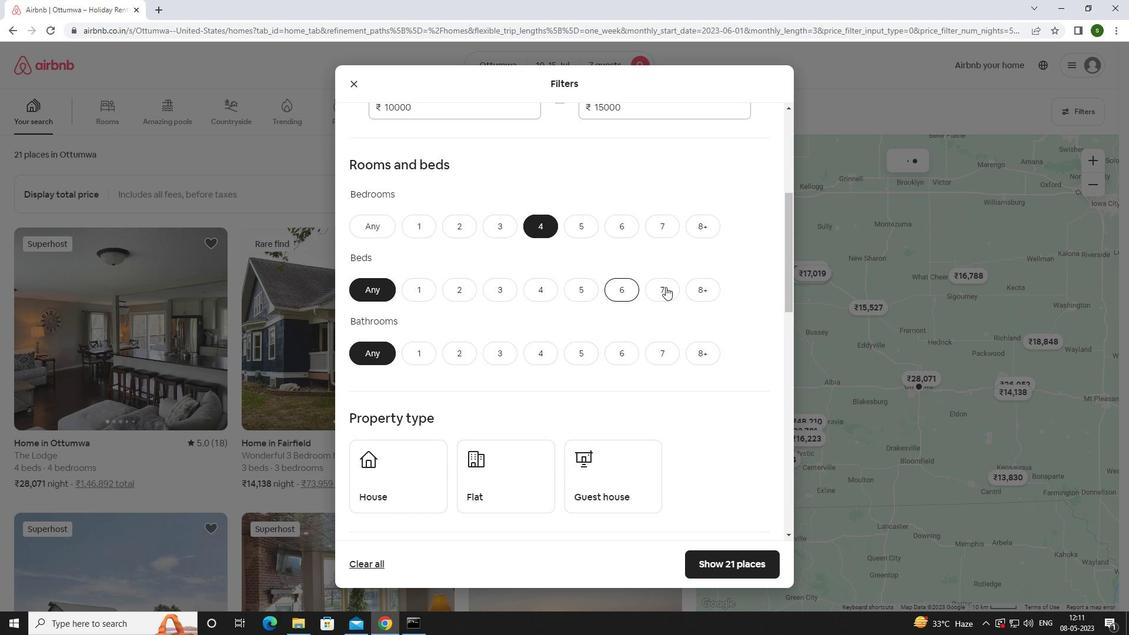 
Action: Mouse moved to (540, 350)
Screenshot: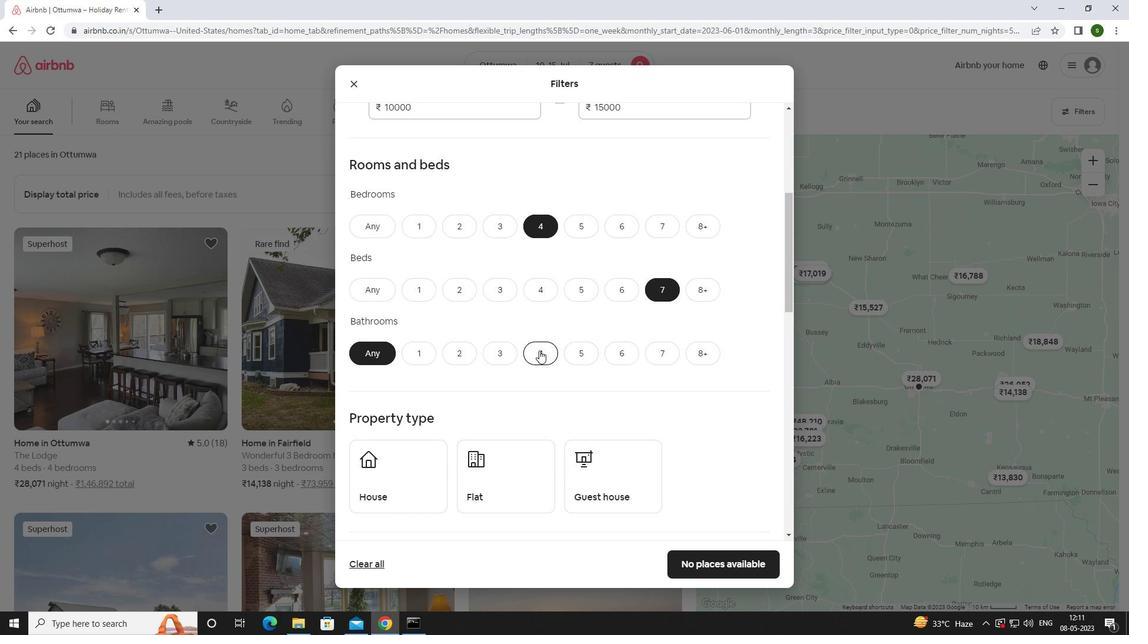 
Action: Mouse pressed left at (540, 350)
Screenshot: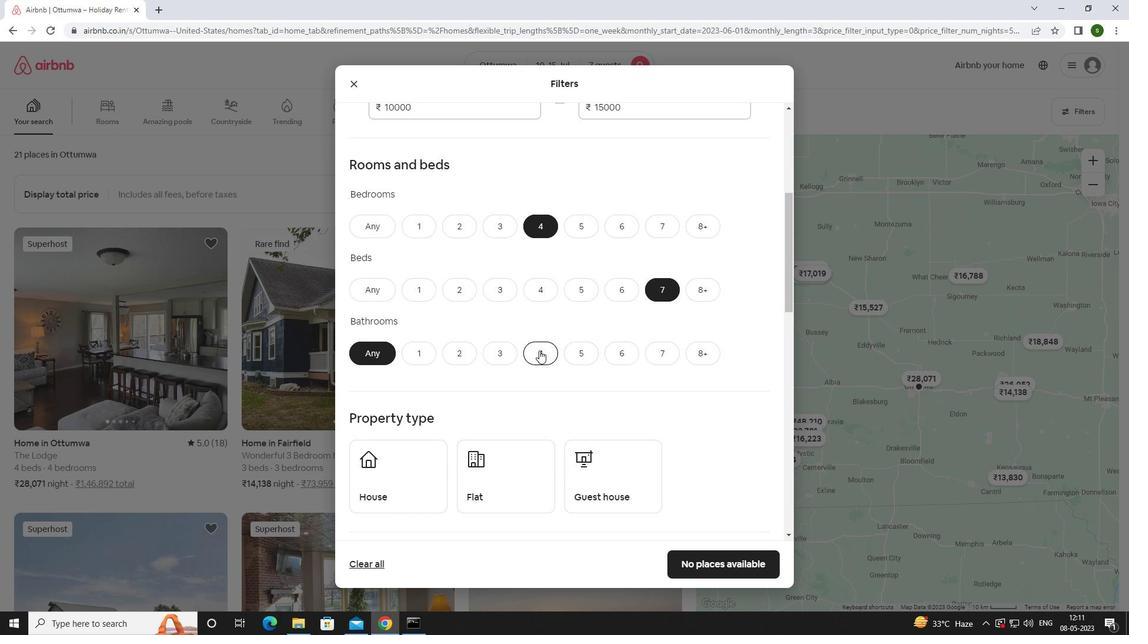 
Action: Mouse scrolled (540, 350) with delta (0, 0)
Screenshot: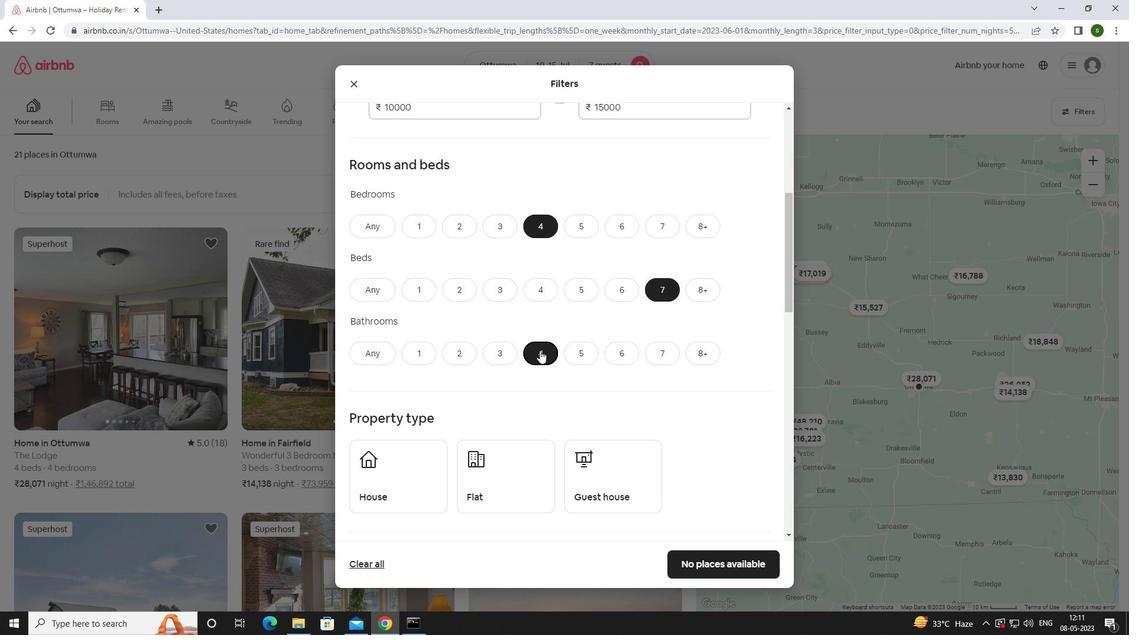 
Action: Mouse moved to (402, 407)
Screenshot: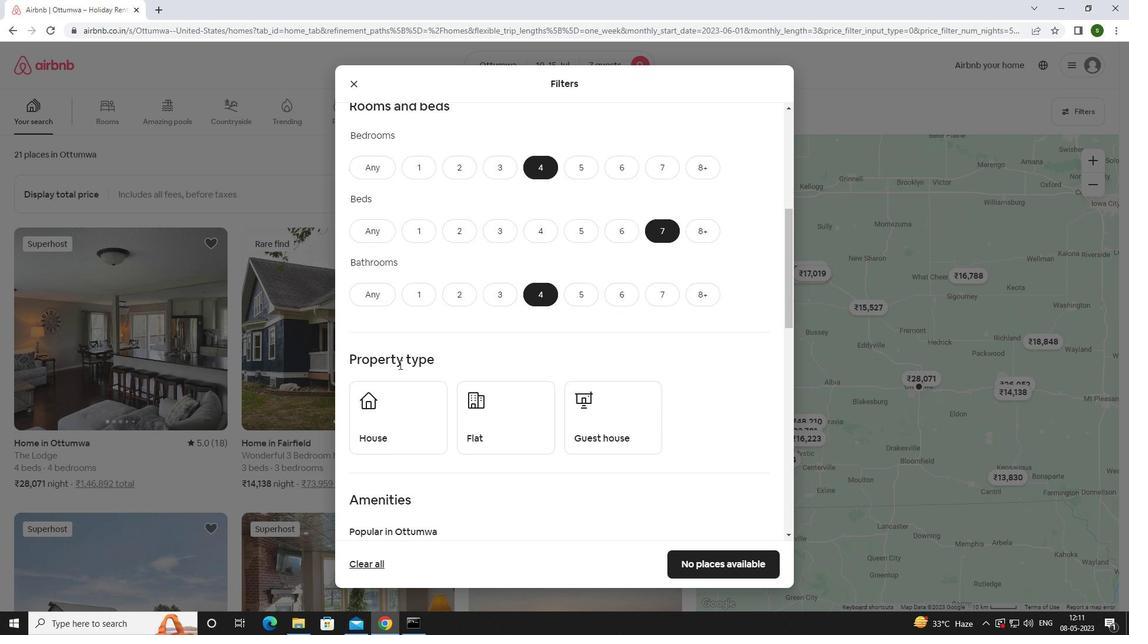 
Action: Mouse pressed left at (402, 407)
Screenshot: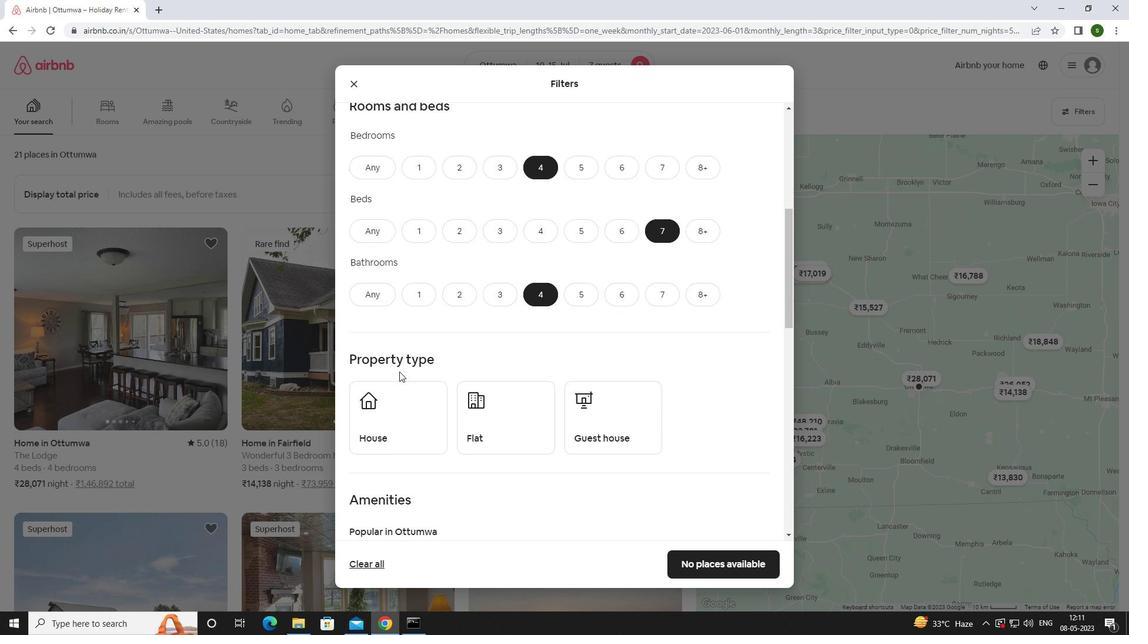 
Action: Mouse moved to (496, 424)
Screenshot: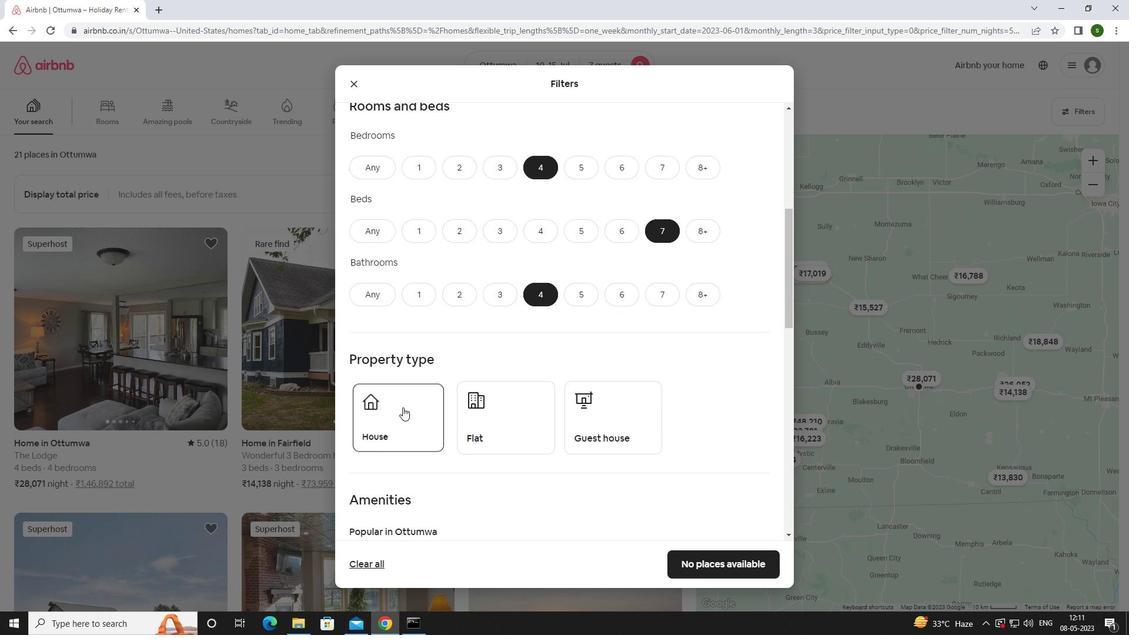 
Action: Mouse pressed left at (496, 424)
Screenshot: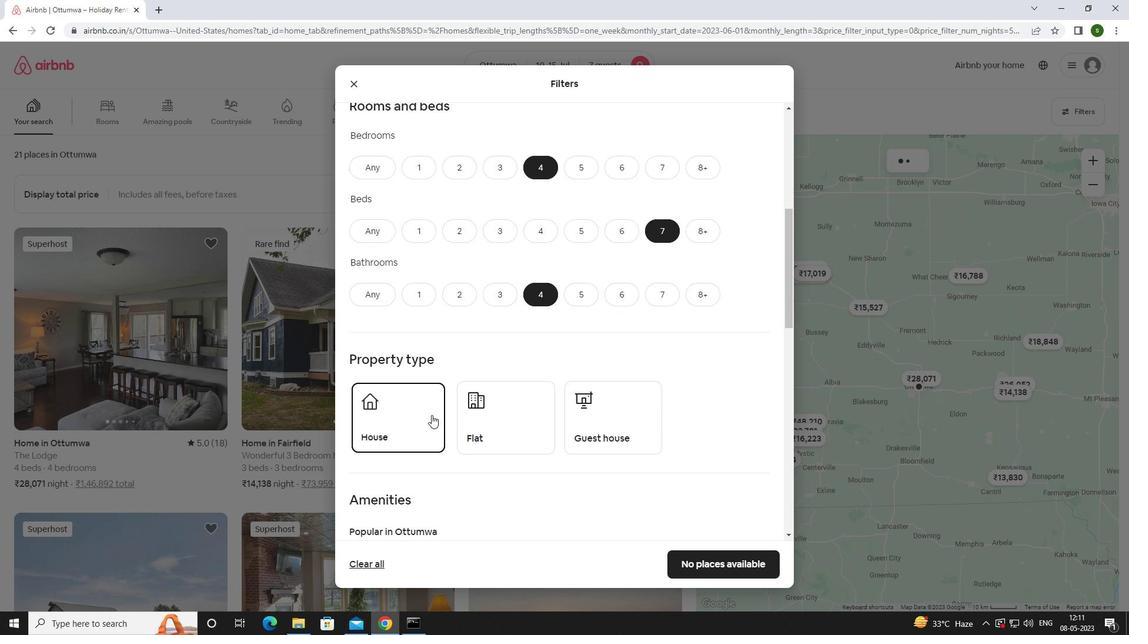 
Action: Mouse moved to (607, 414)
Screenshot: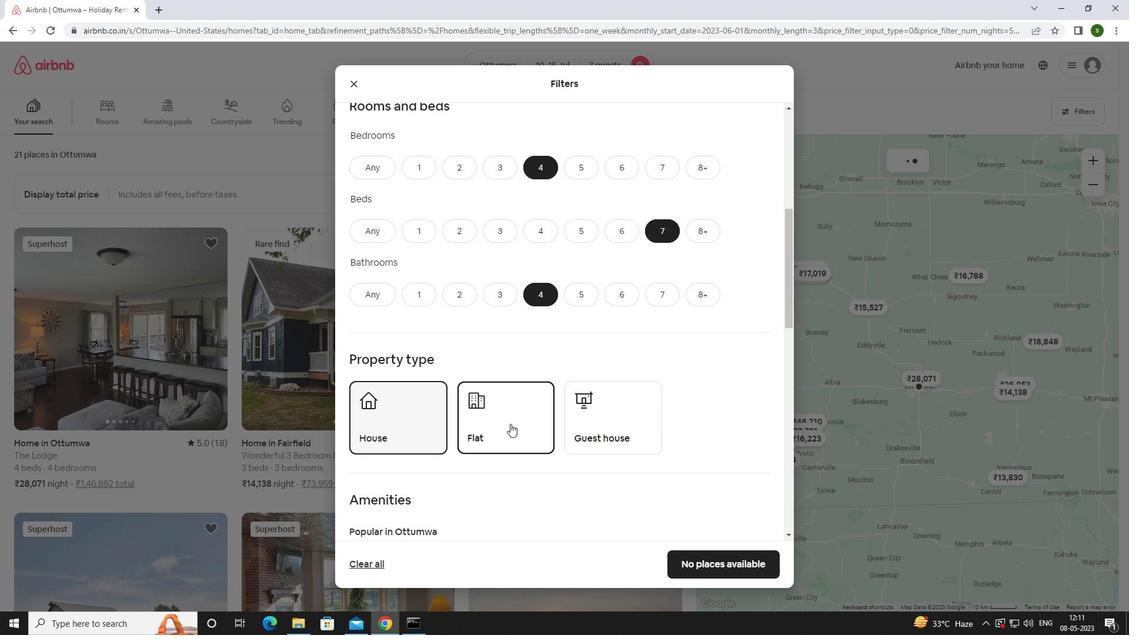 
Action: Mouse pressed left at (607, 414)
Screenshot: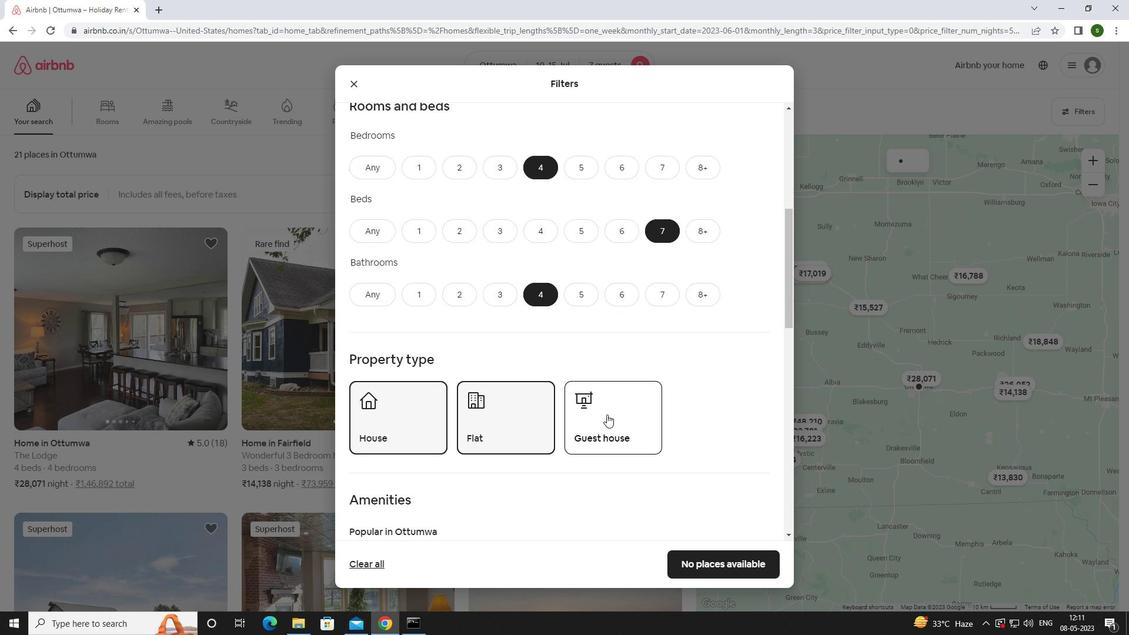 
Action: Mouse moved to (607, 414)
Screenshot: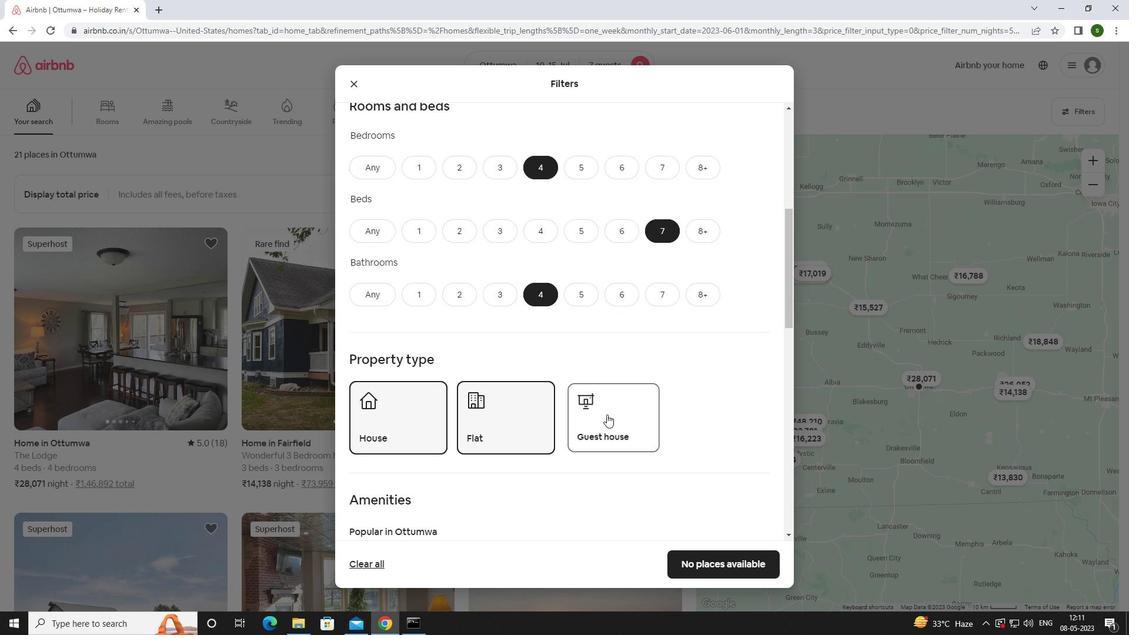 
Action: Mouse scrolled (607, 413) with delta (0, 0)
Screenshot: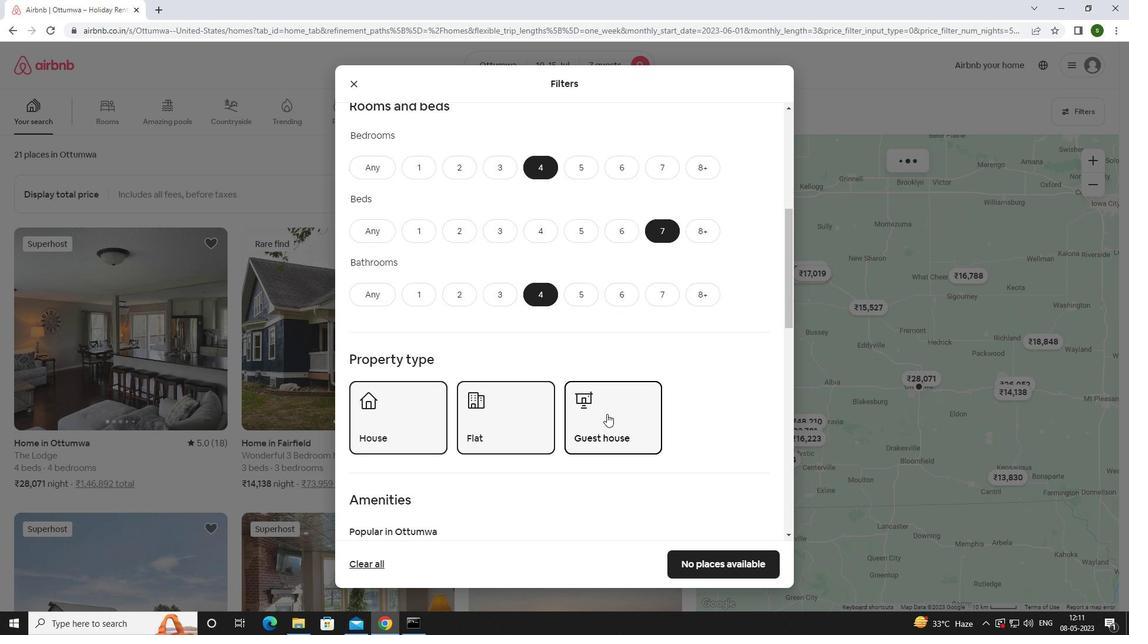 
Action: Mouse scrolled (607, 413) with delta (0, 0)
Screenshot: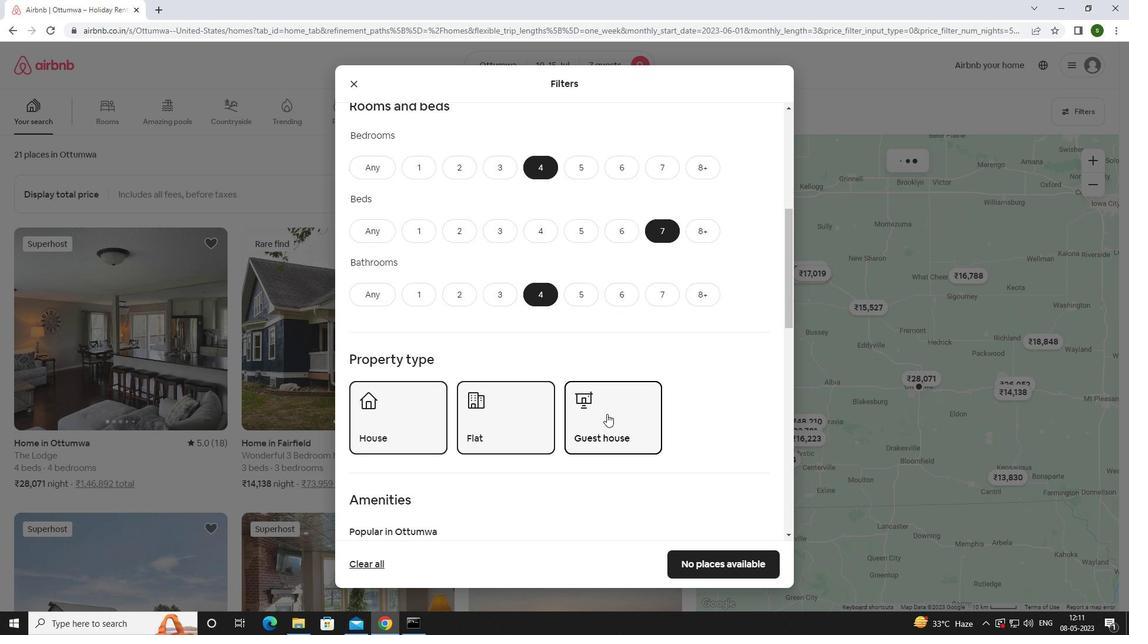 
Action: Mouse scrolled (607, 413) with delta (0, 0)
Screenshot: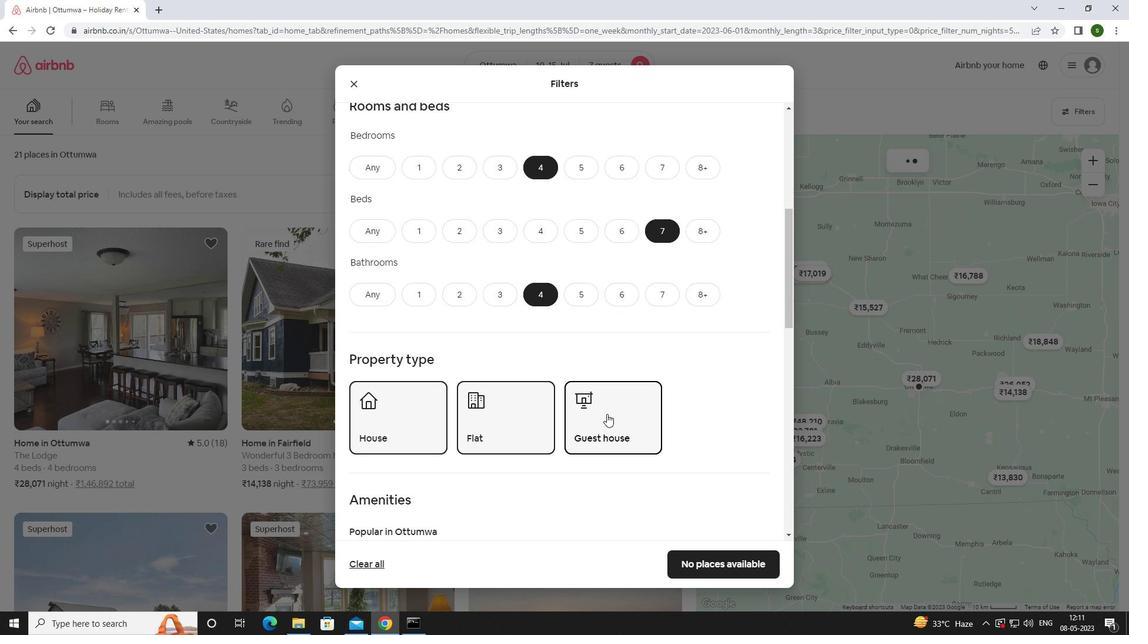 
Action: Mouse moved to (380, 385)
Screenshot: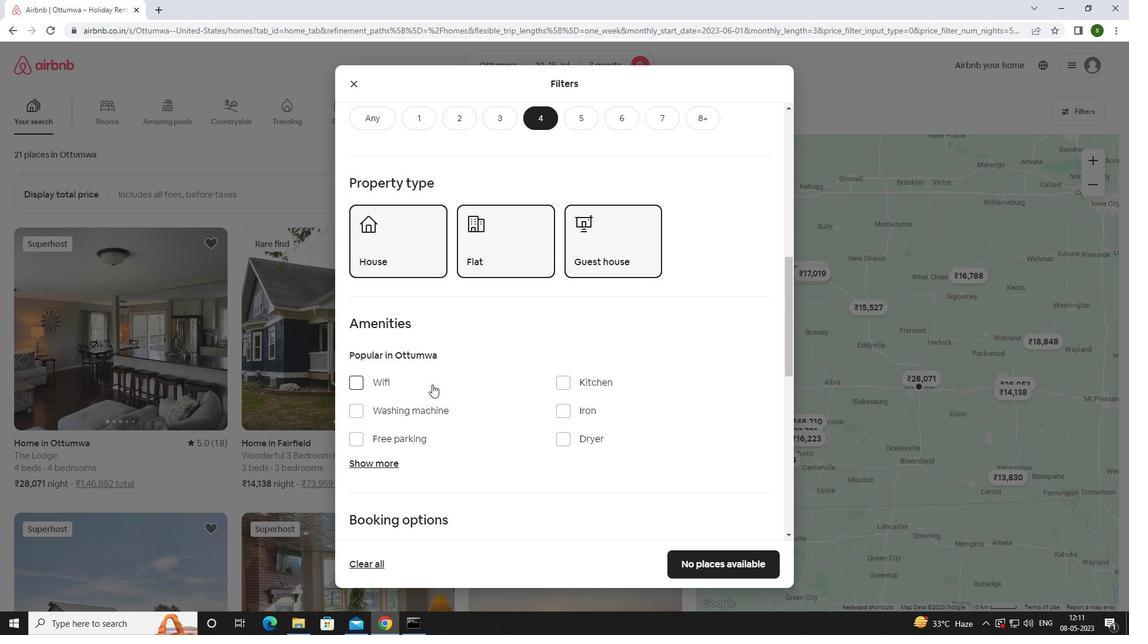 
Action: Mouse pressed left at (380, 385)
Screenshot: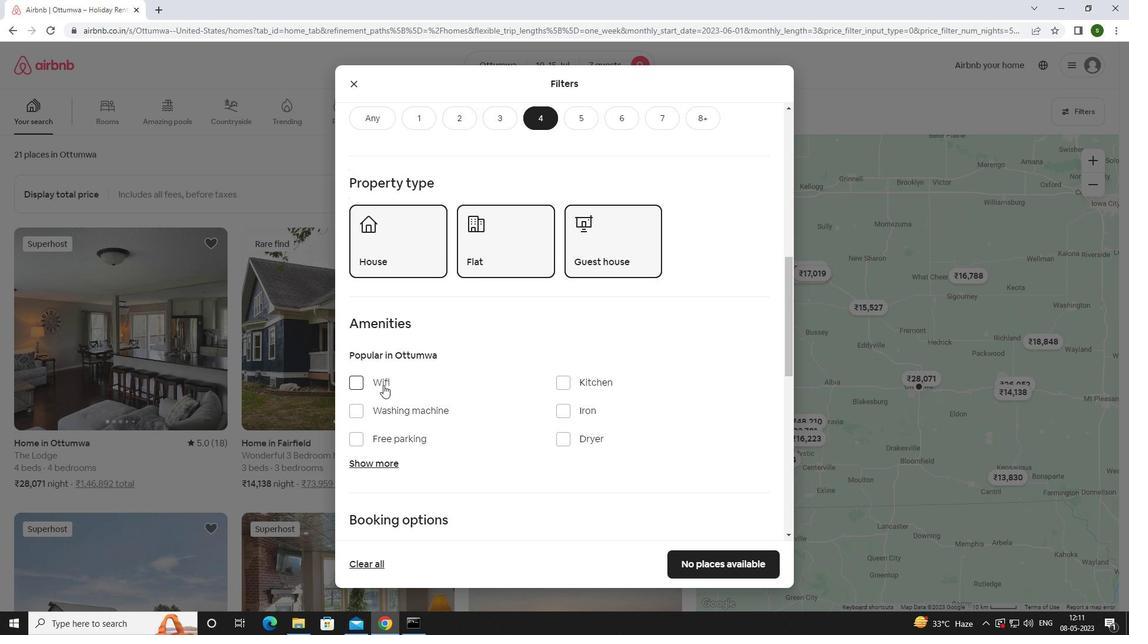 
Action: Mouse moved to (411, 435)
Screenshot: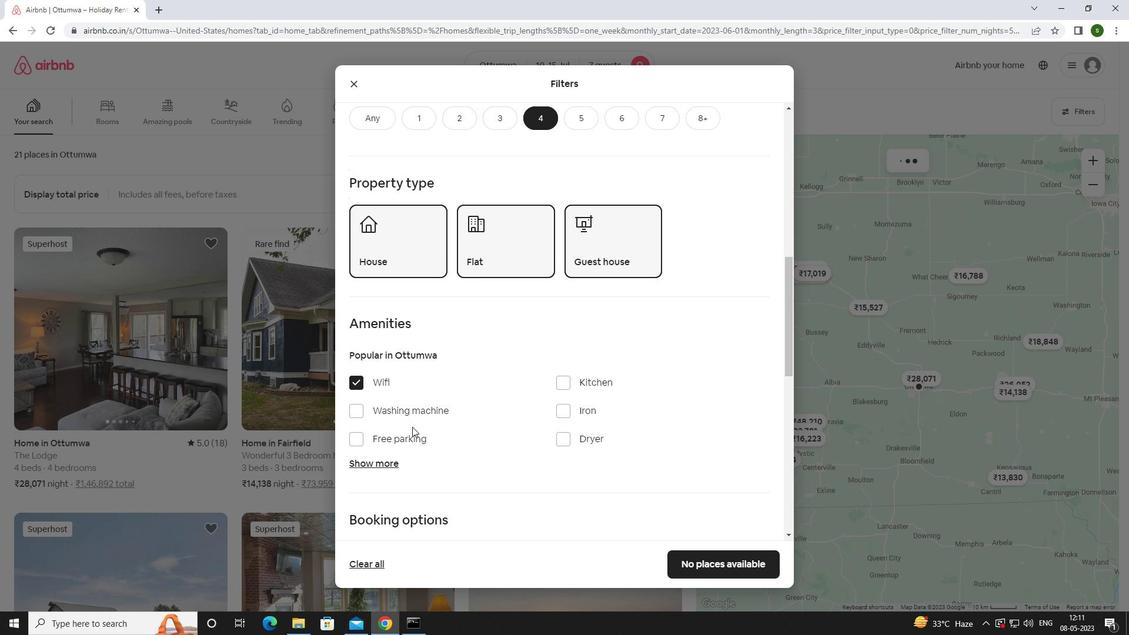 
Action: Mouse pressed left at (411, 435)
Screenshot: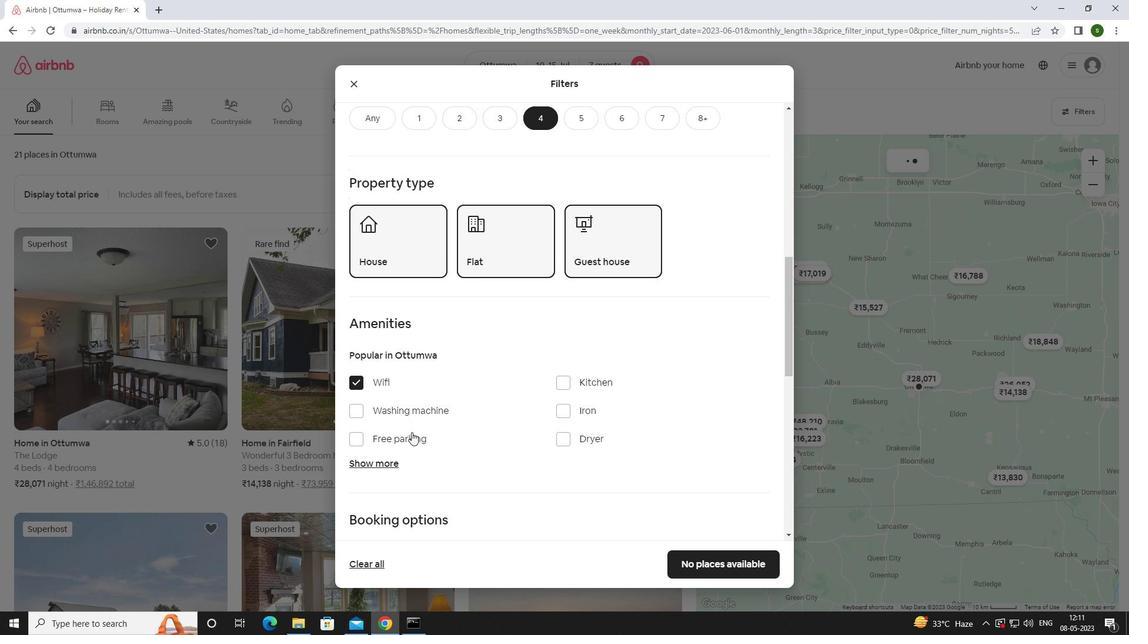 
Action: Mouse moved to (385, 469)
Screenshot: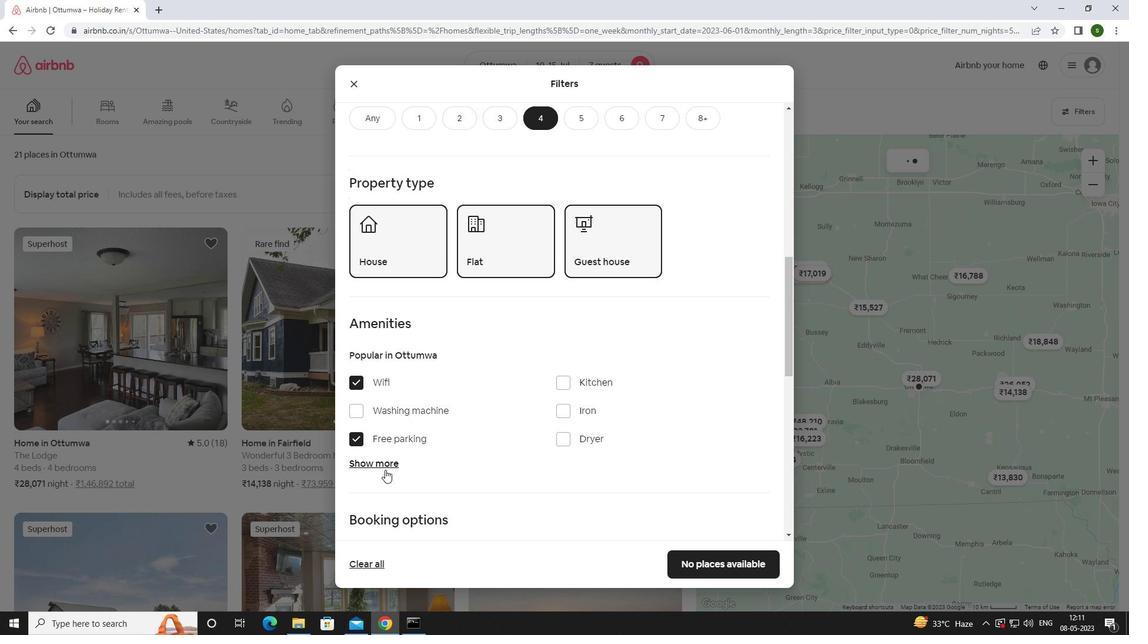 
Action: Mouse pressed left at (385, 469)
Screenshot: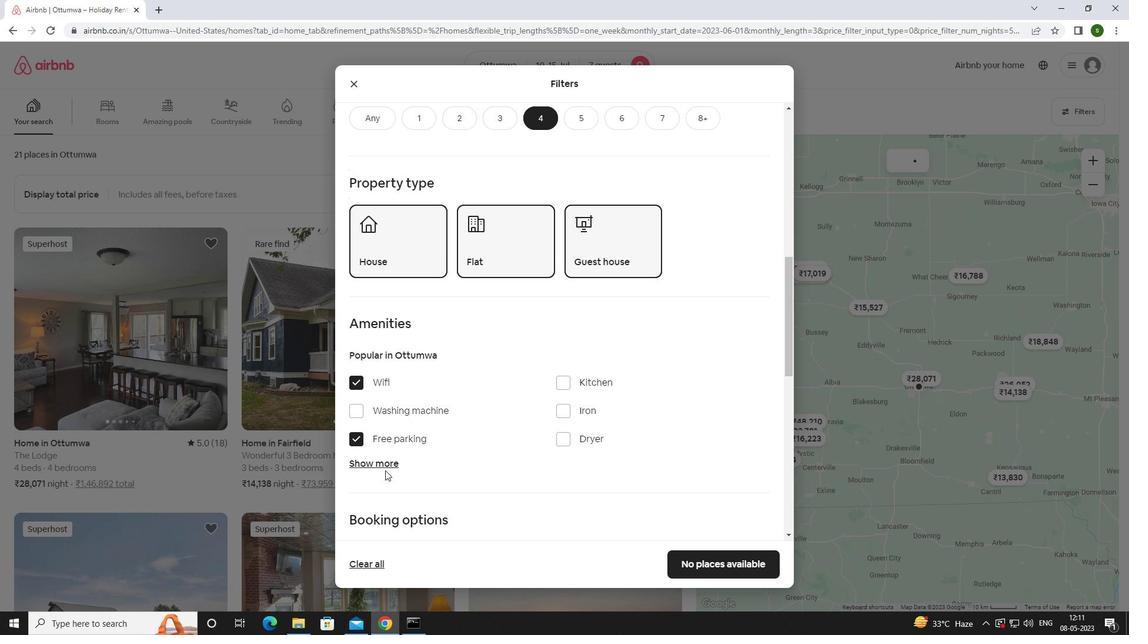 
Action: Mouse moved to (478, 431)
Screenshot: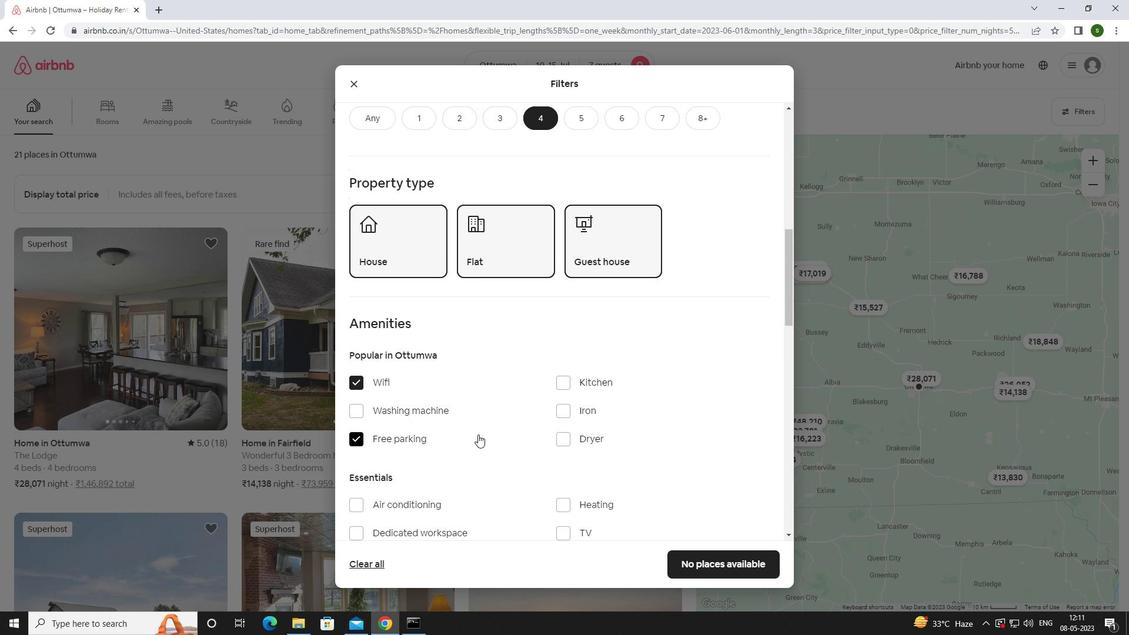
Action: Mouse scrolled (478, 431) with delta (0, 0)
Screenshot: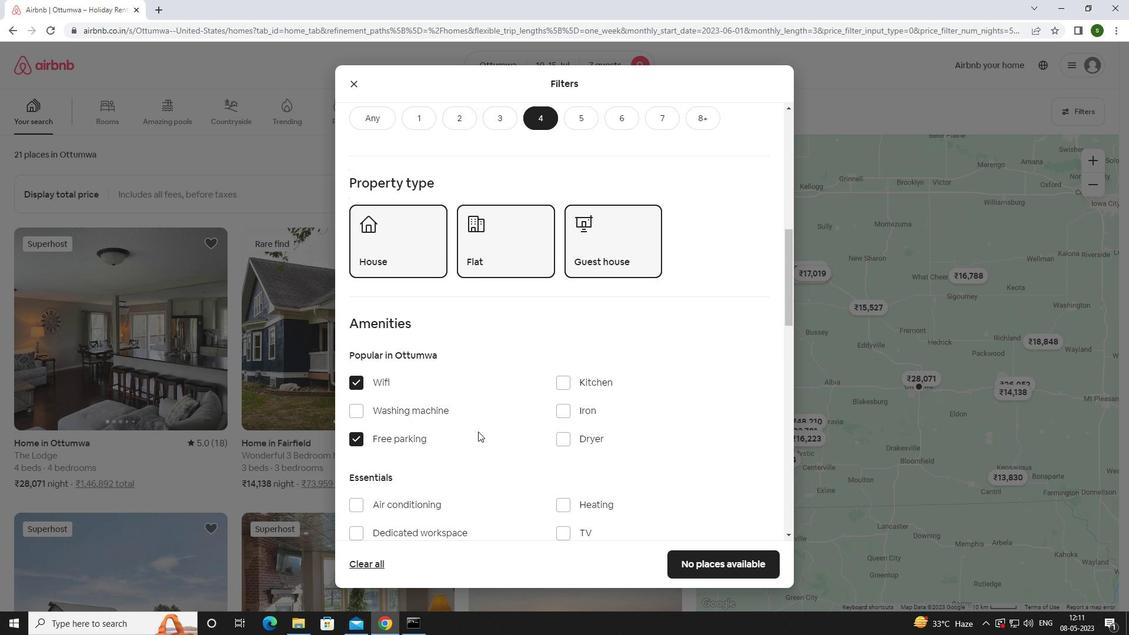 
Action: Mouse moved to (477, 431)
Screenshot: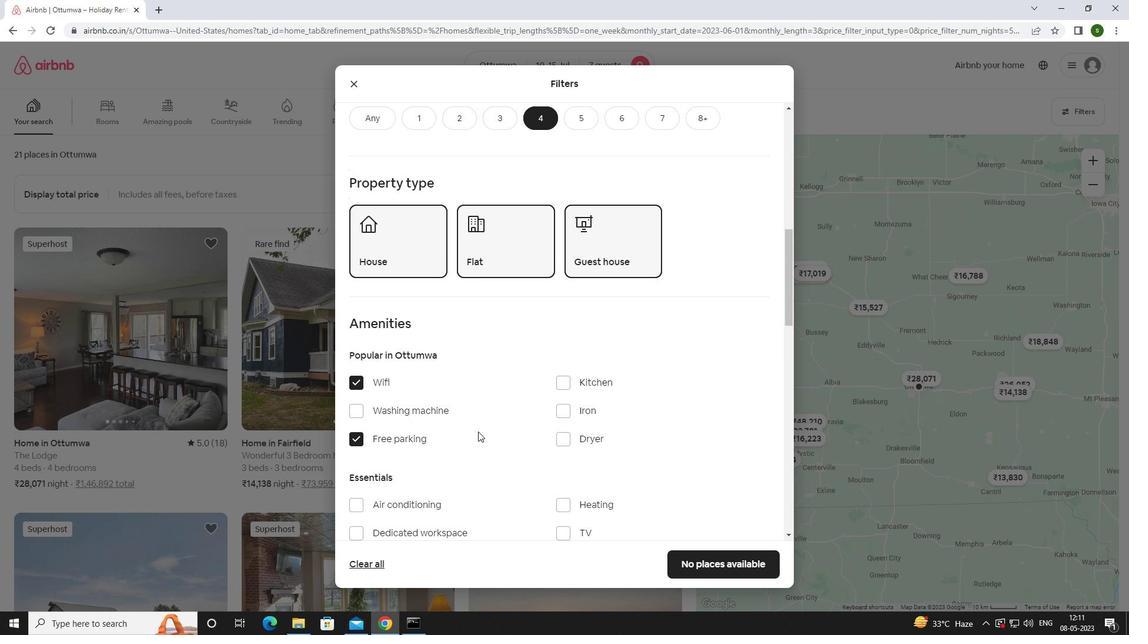 
Action: Mouse scrolled (477, 430) with delta (0, 0)
Screenshot: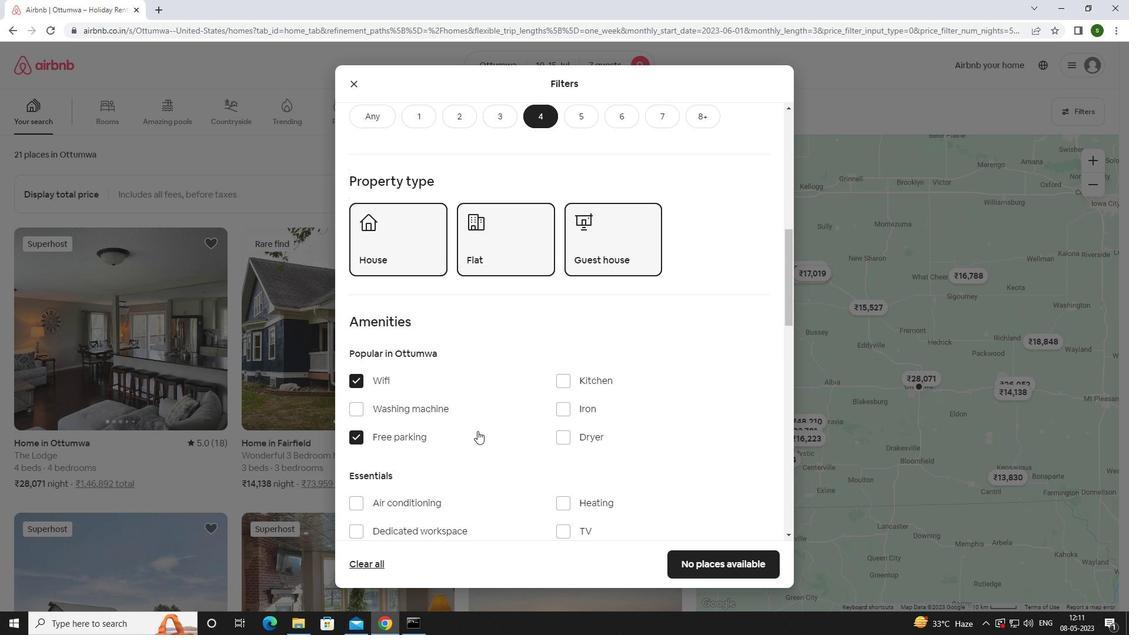
Action: Mouse scrolled (477, 430) with delta (0, 0)
Screenshot: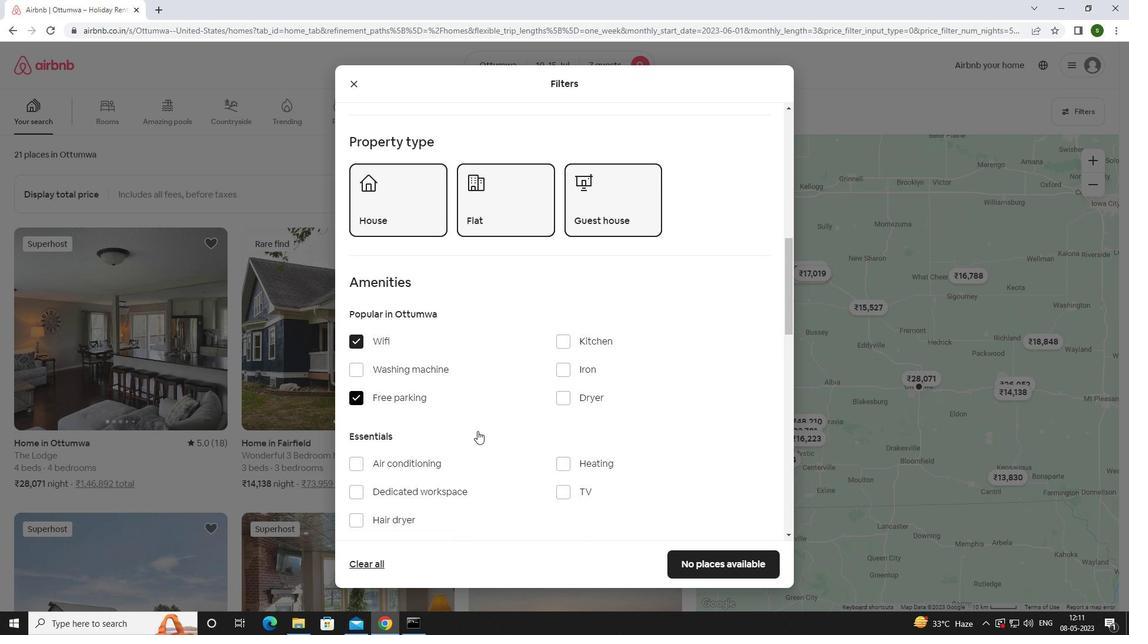 
Action: Mouse moved to (564, 353)
Screenshot: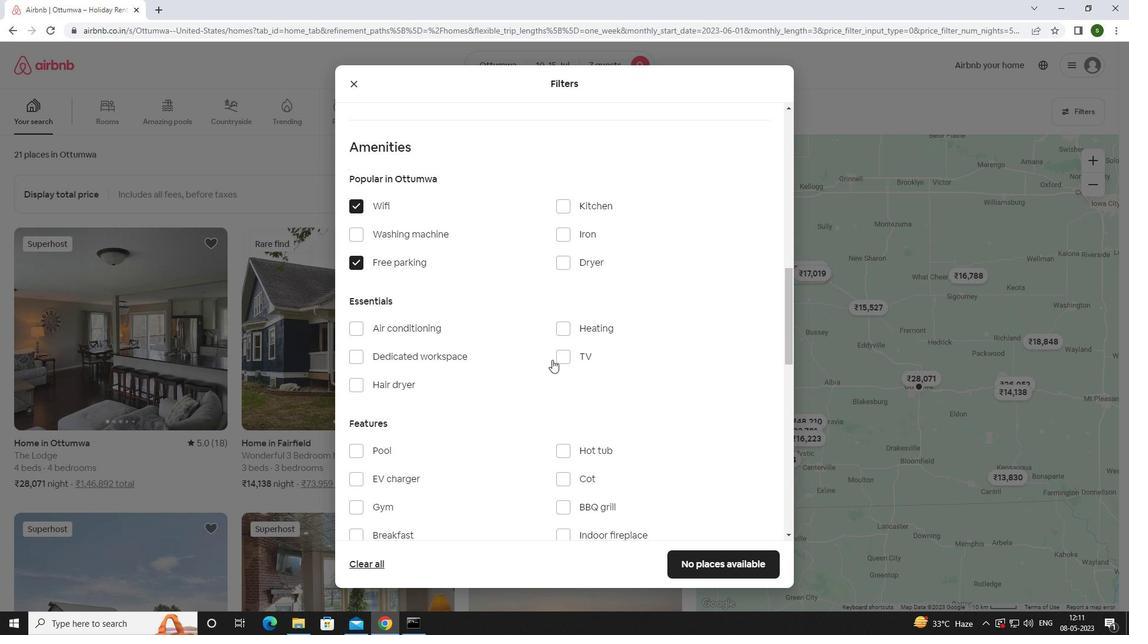 
Action: Mouse pressed left at (564, 353)
Screenshot: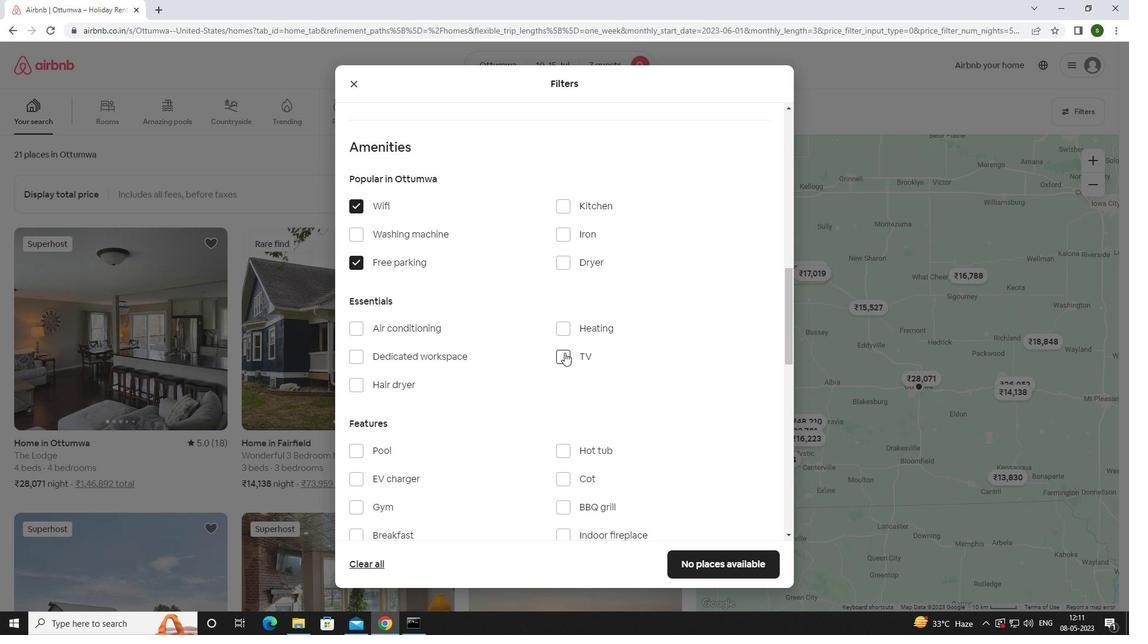 
Action: Mouse moved to (453, 356)
Screenshot: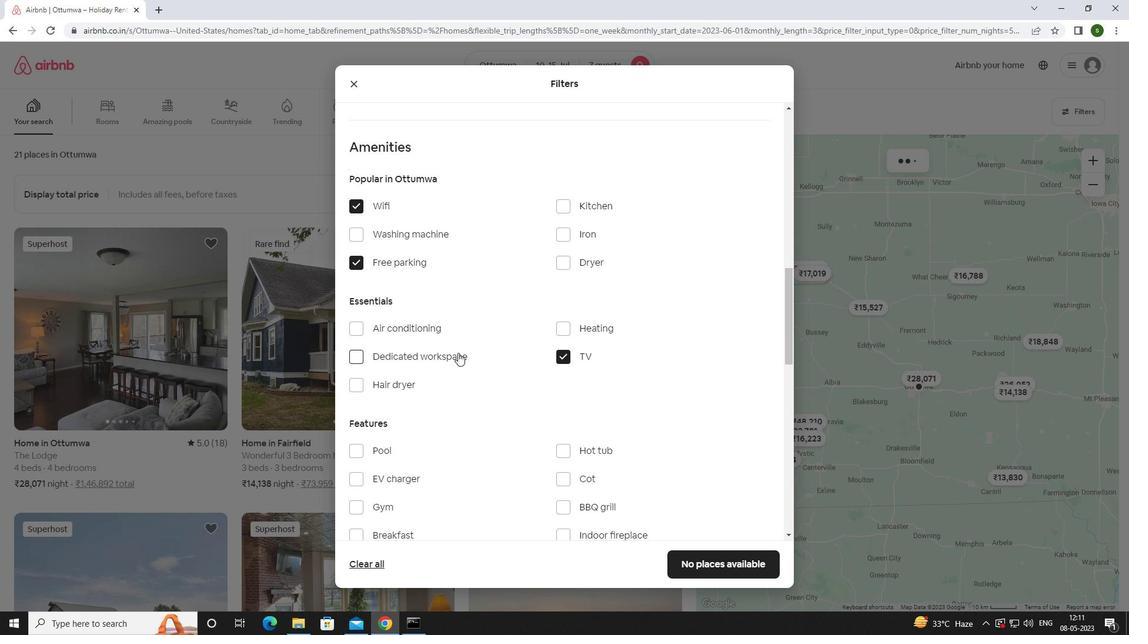 
Action: Mouse scrolled (453, 355) with delta (0, 0)
Screenshot: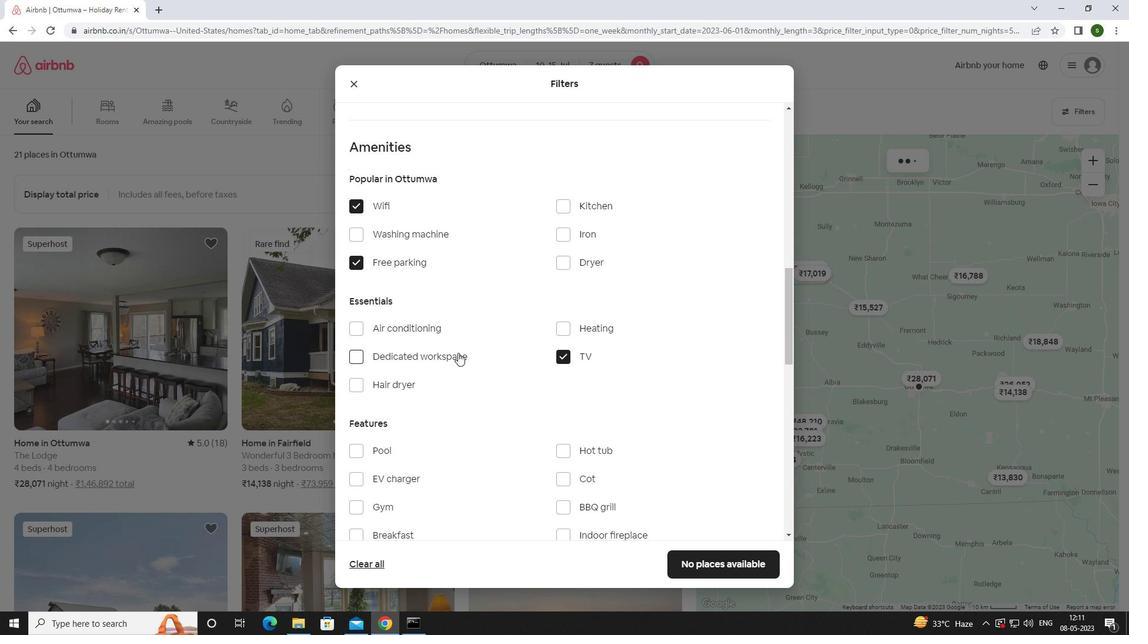 
Action: Mouse moved to (453, 357)
Screenshot: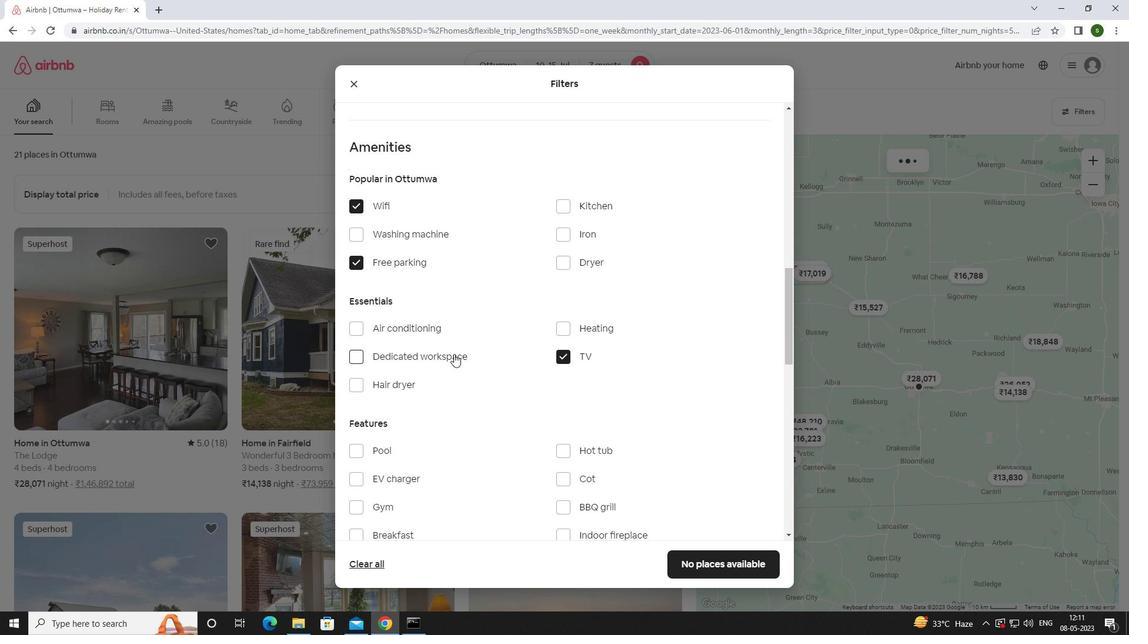 
Action: Mouse scrolled (453, 356) with delta (0, 0)
Screenshot: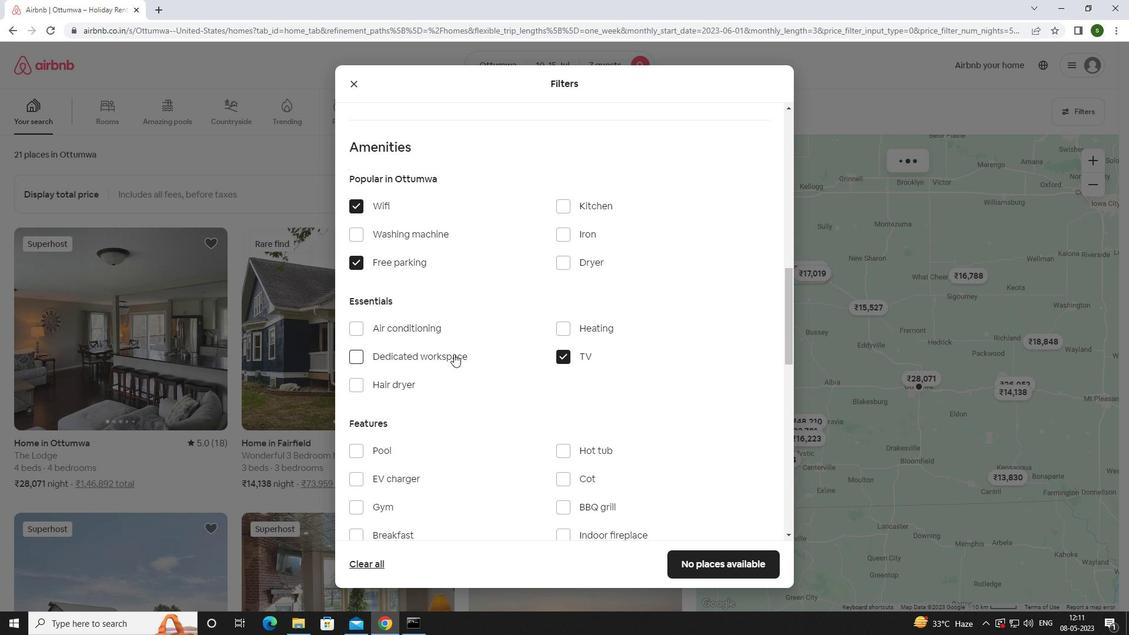 
Action: Mouse moved to (453, 357)
Screenshot: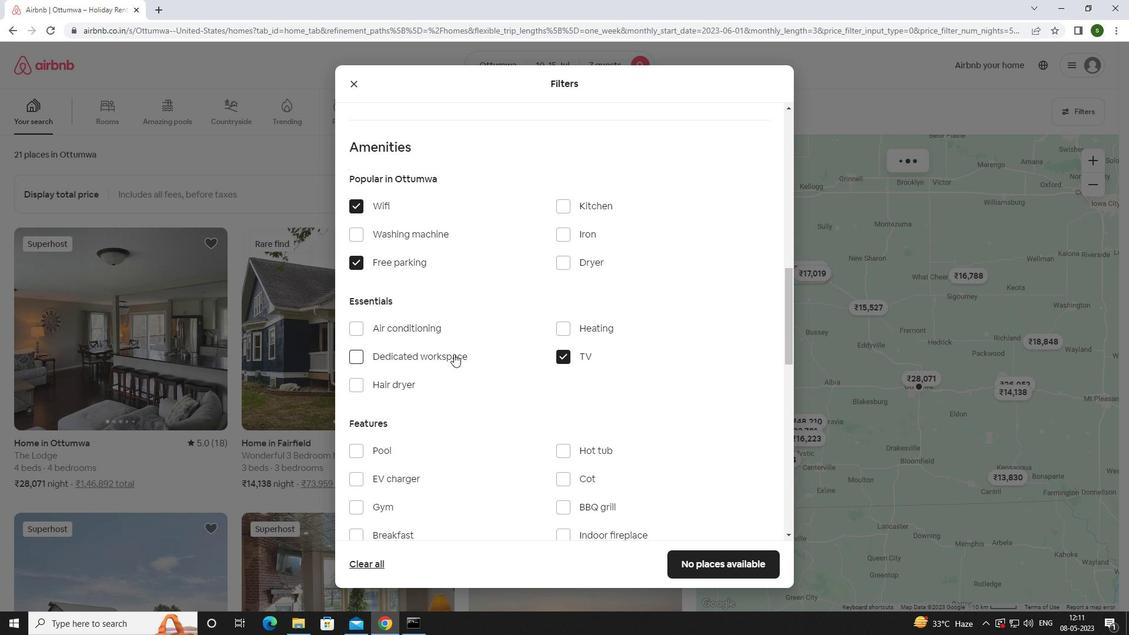 
Action: Mouse scrolled (453, 357) with delta (0, 0)
Screenshot: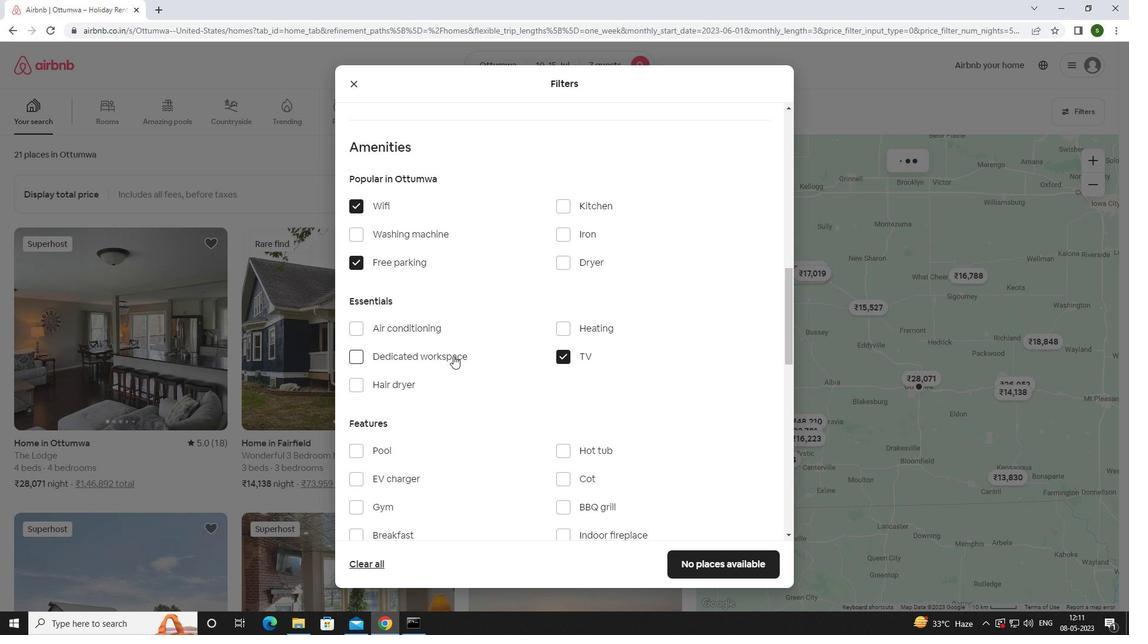 
Action: Mouse moved to (391, 365)
Screenshot: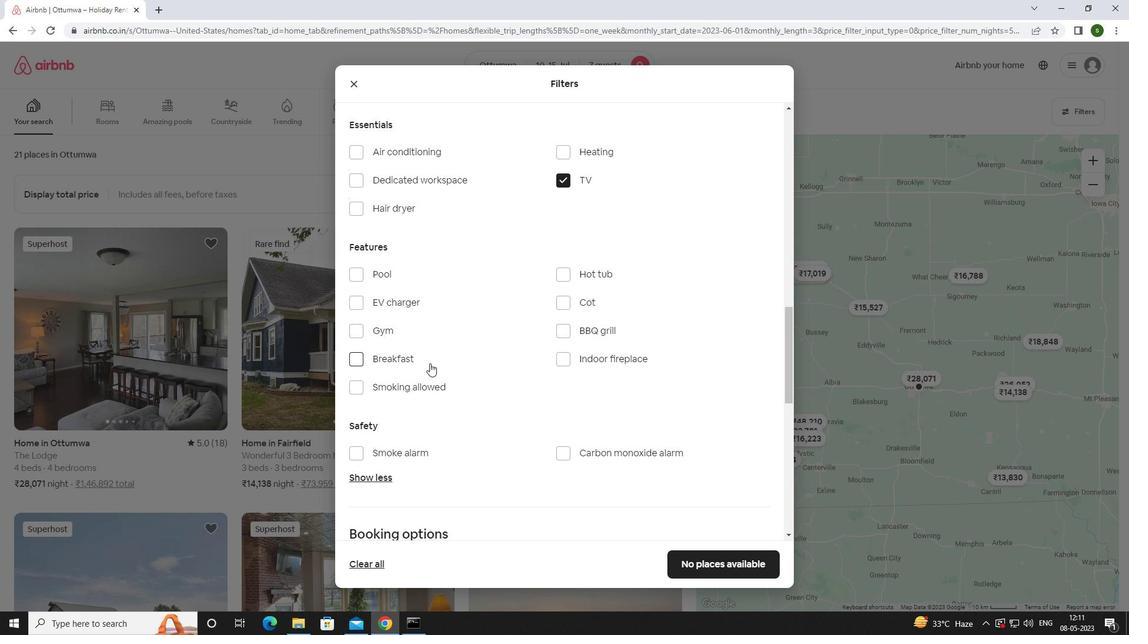 
Action: Mouse pressed left at (391, 365)
Screenshot: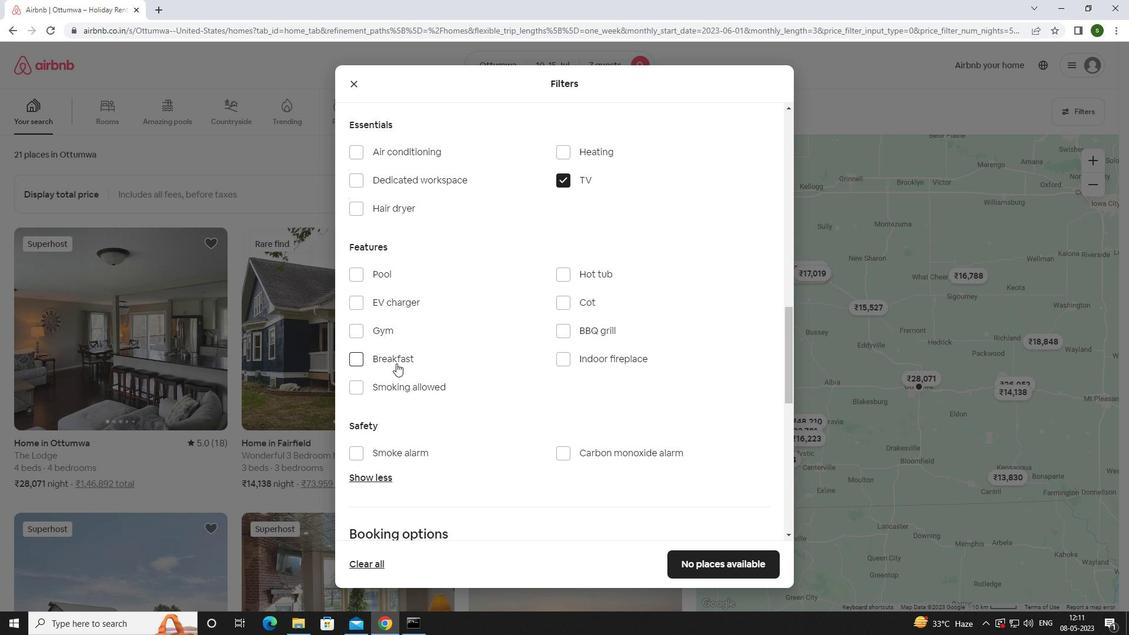 
Action: Mouse moved to (383, 329)
Screenshot: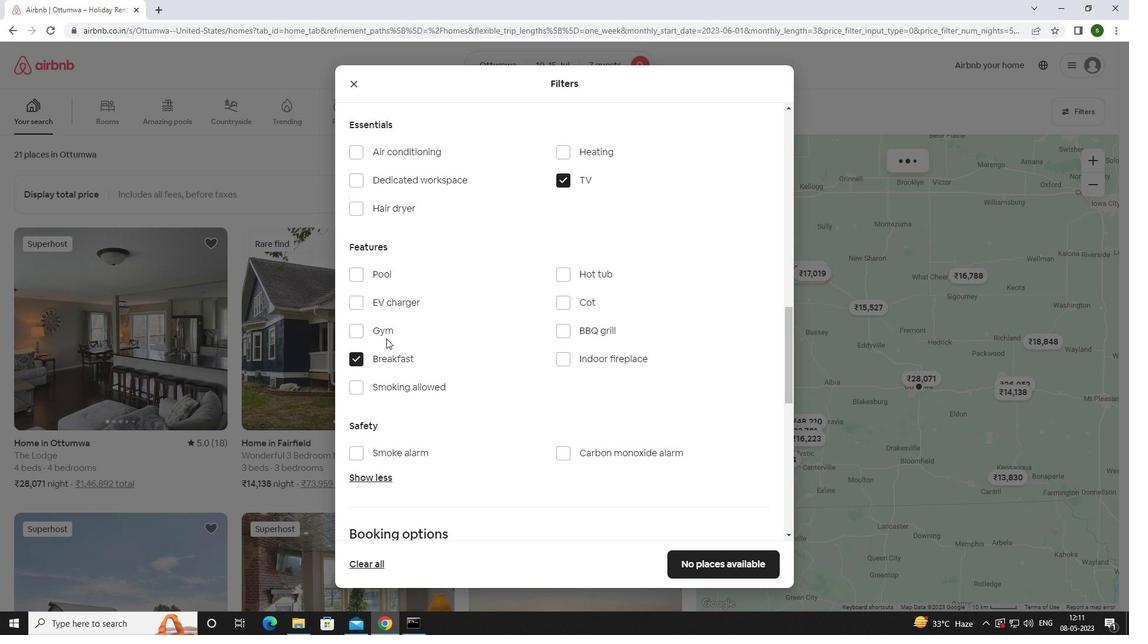 
Action: Mouse pressed left at (383, 329)
Screenshot: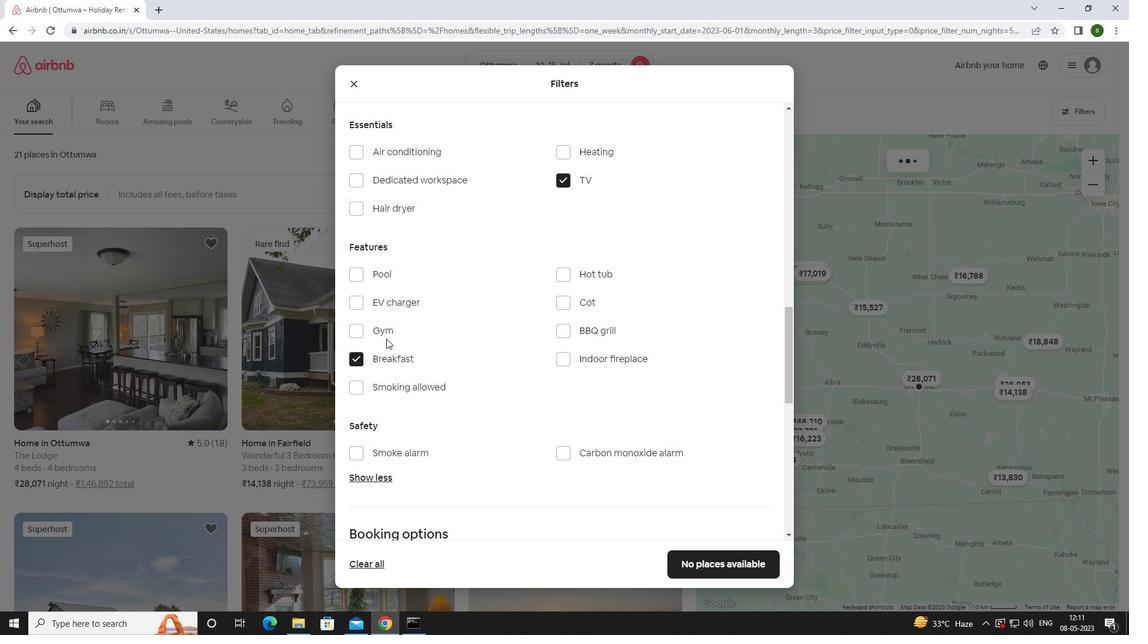 
Action: Mouse moved to (588, 399)
Screenshot: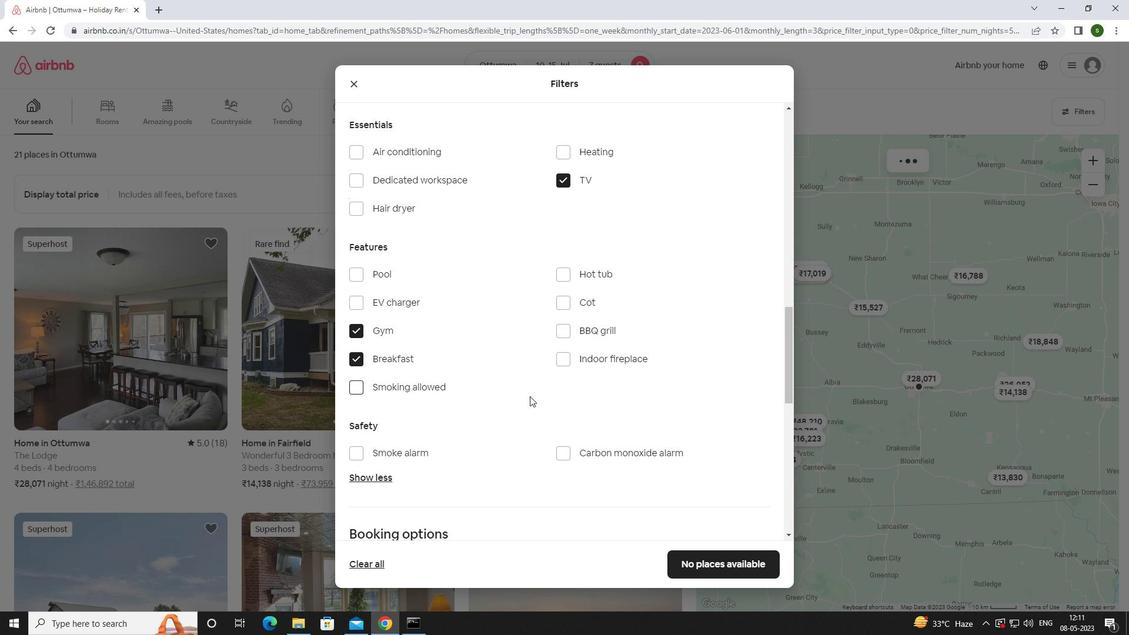 
Action: Mouse scrolled (588, 398) with delta (0, 0)
Screenshot: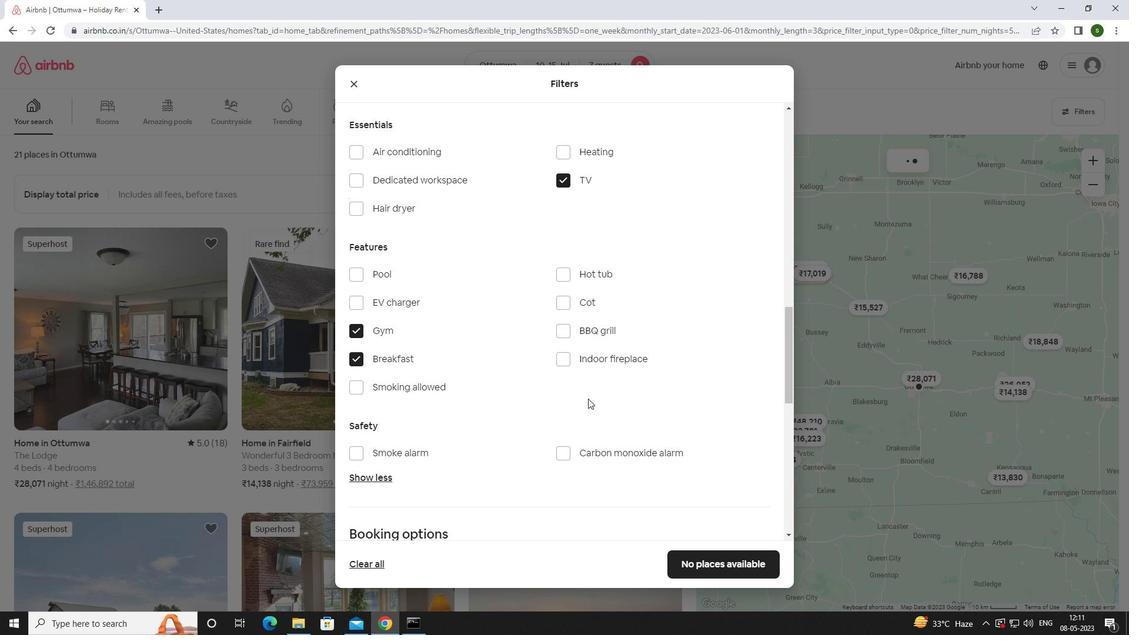 
Action: Mouse scrolled (588, 398) with delta (0, 0)
Screenshot: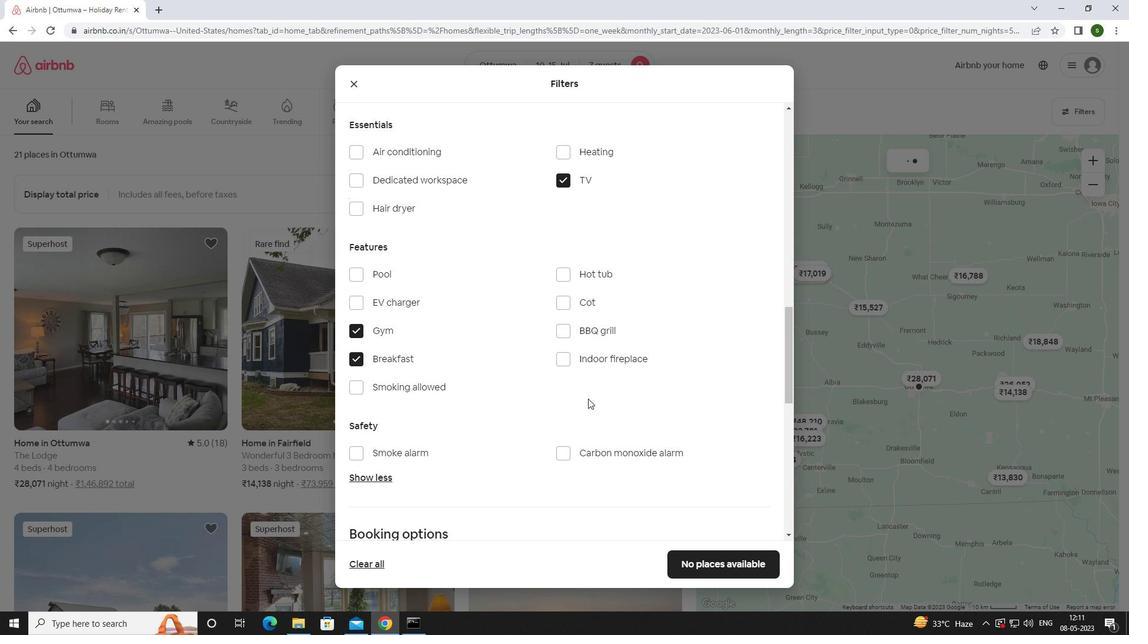
Action: Mouse scrolled (588, 398) with delta (0, 0)
Screenshot: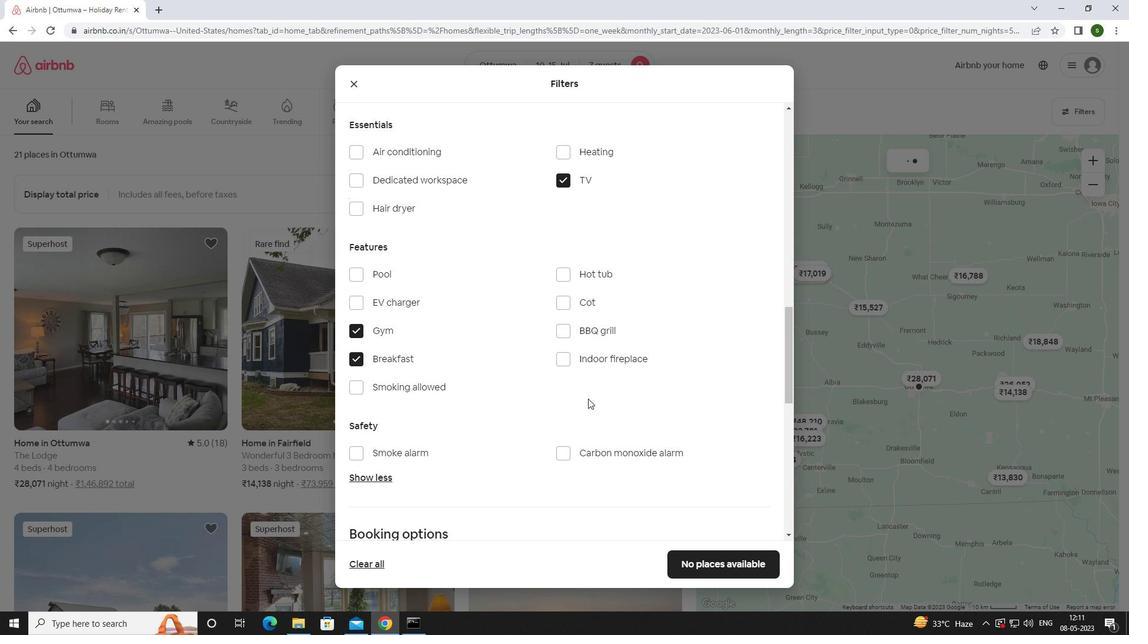 
Action: Mouse scrolled (588, 398) with delta (0, 0)
Screenshot: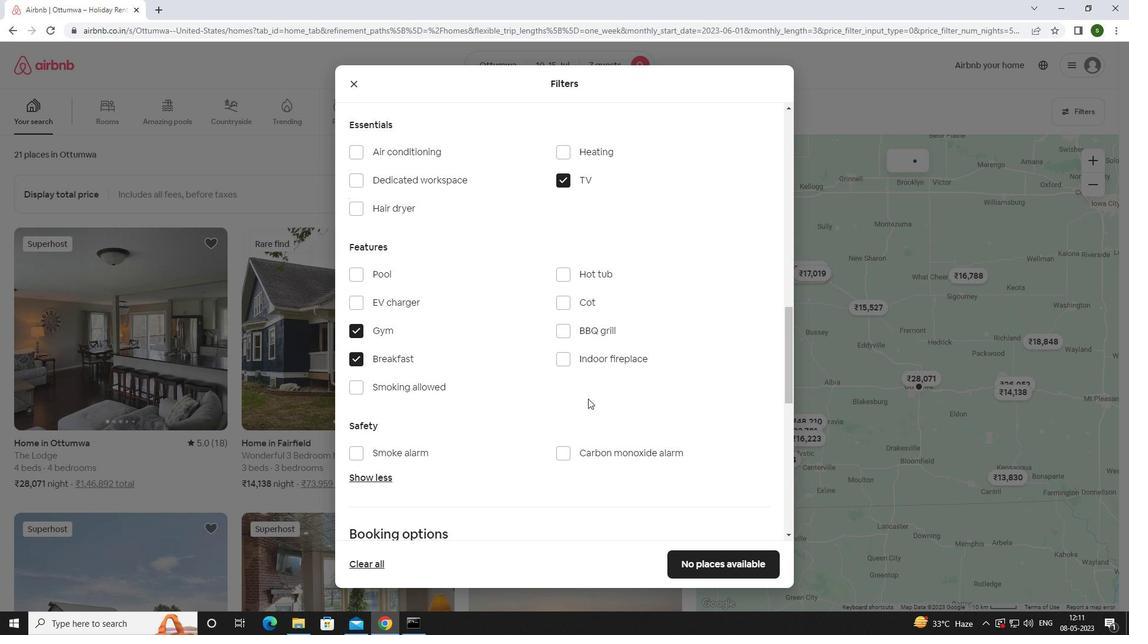 
Action: Mouse scrolled (588, 398) with delta (0, 0)
Screenshot: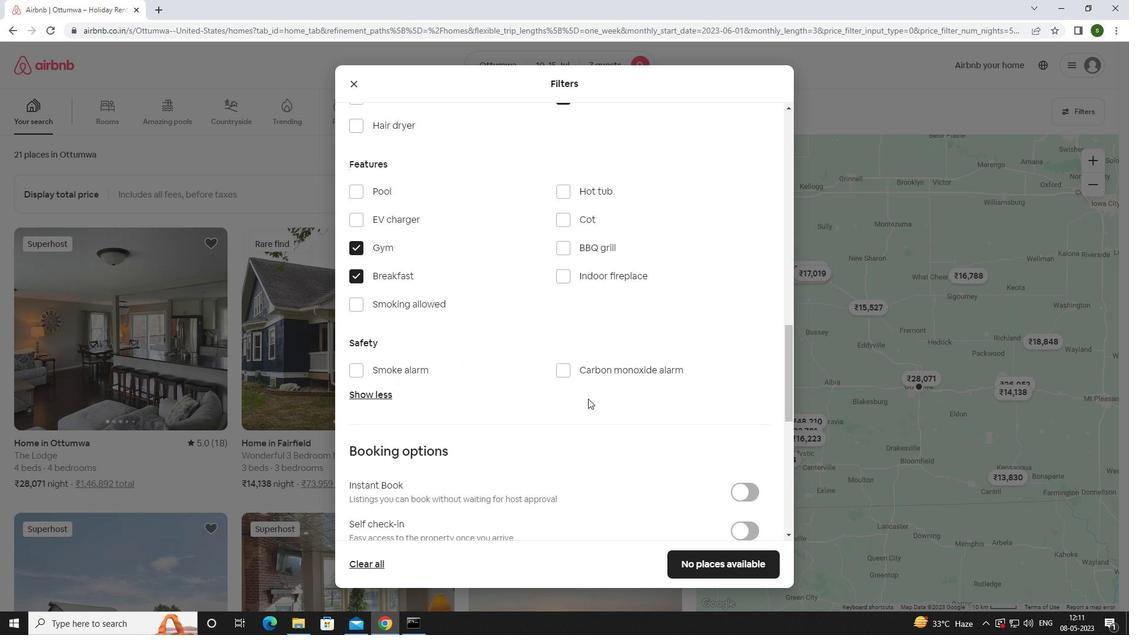 
Action: Mouse moved to (738, 320)
Screenshot: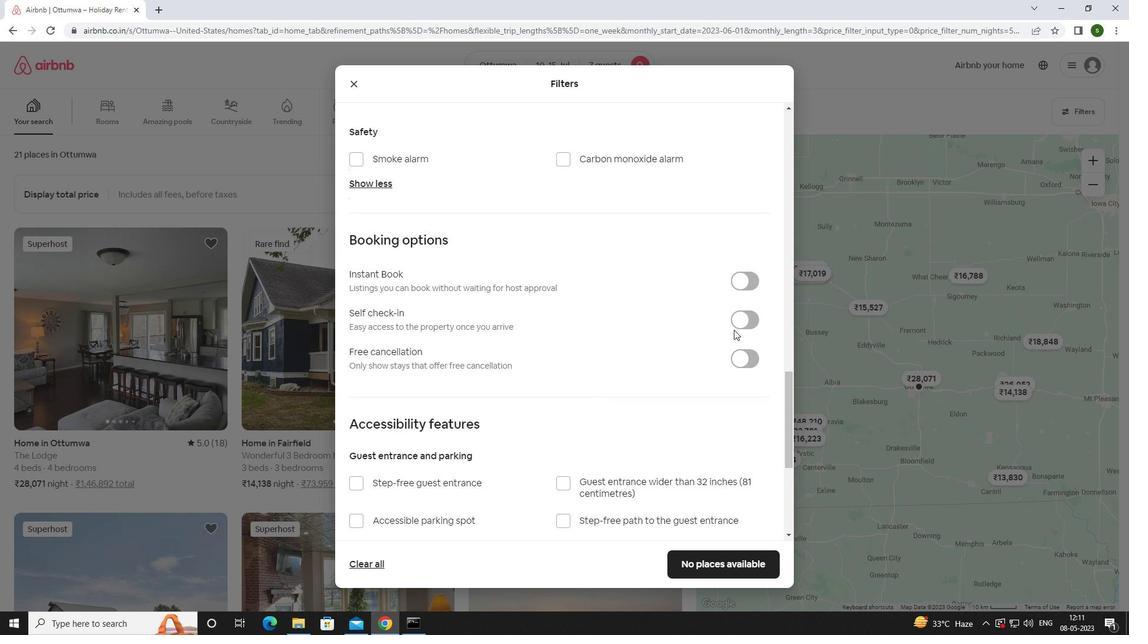 
Action: Mouse pressed left at (738, 320)
Screenshot: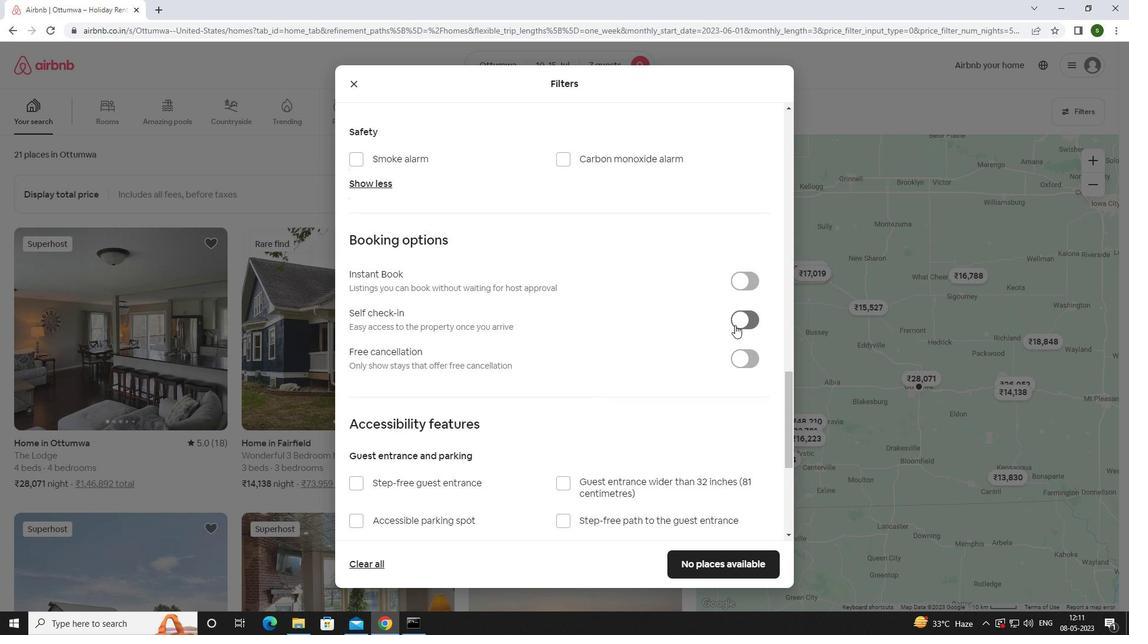 
Action: Mouse moved to (550, 346)
Screenshot: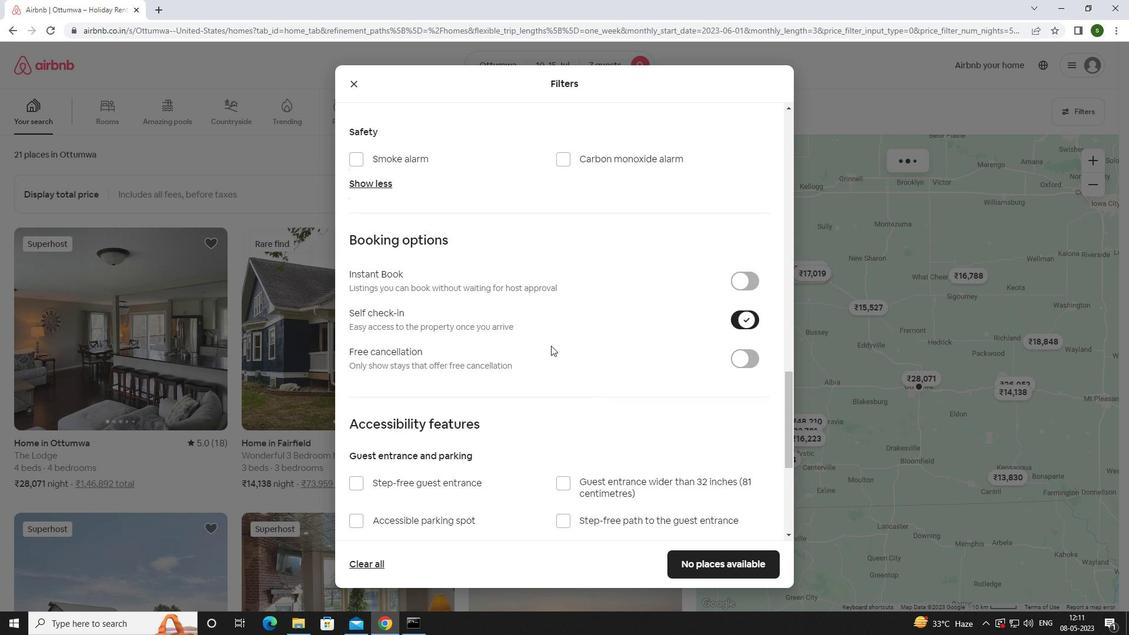 
Action: Mouse scrolled (550, 345) with delta (0, 0)
Screenshot: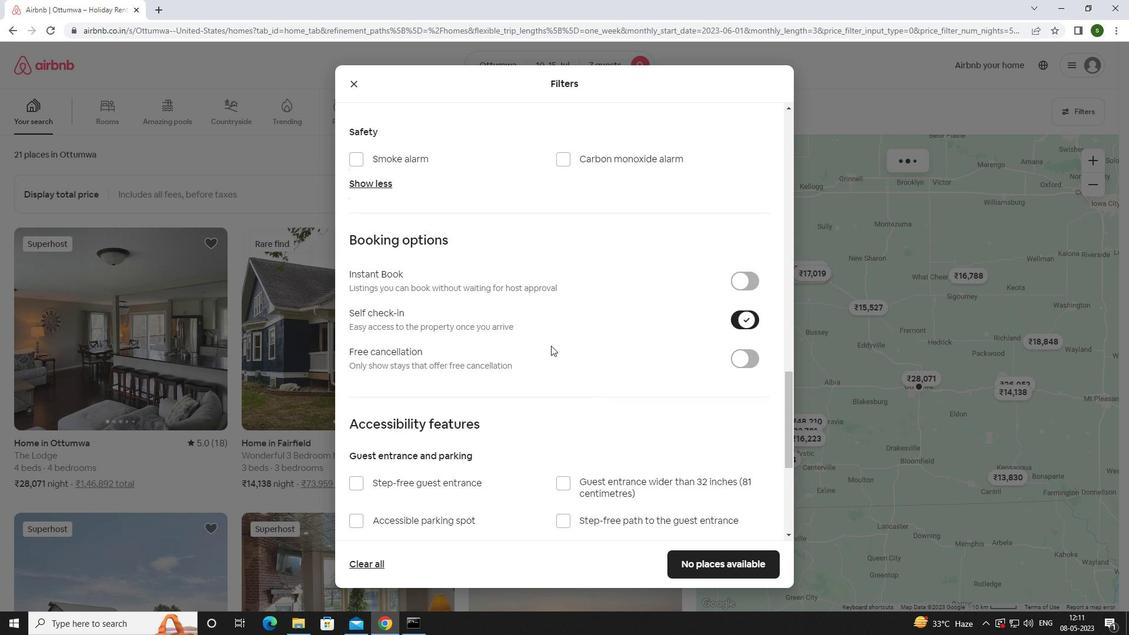 
Action: Mouse moved to (550, 347)
Screenshot: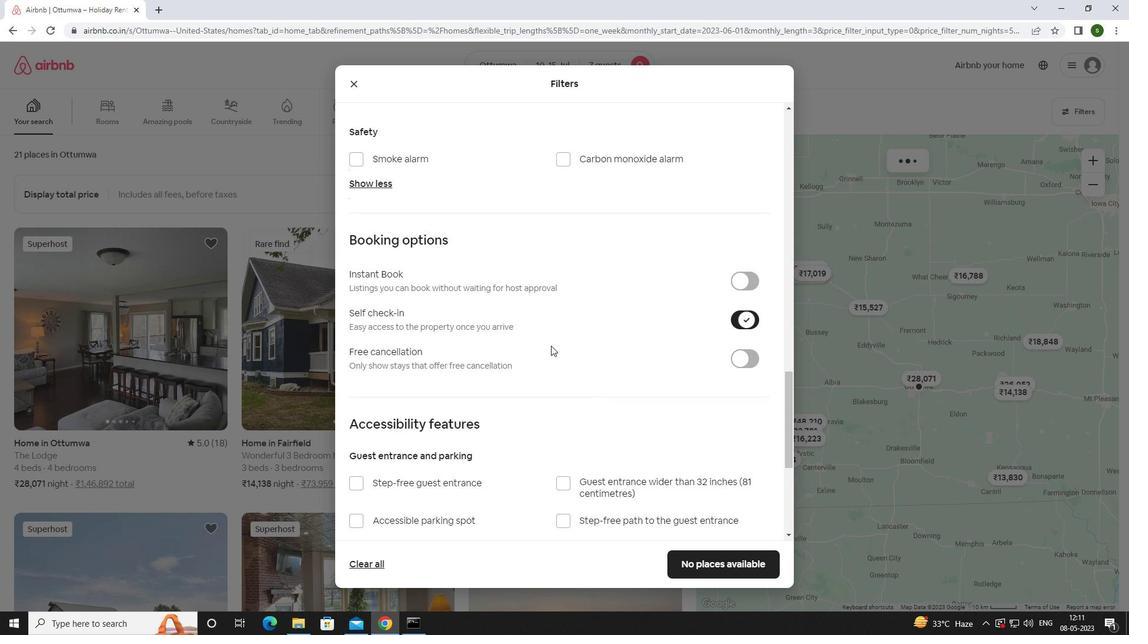 
Action: Mouse scrolled (550, 346) with delta (0, 0)
Screenshot: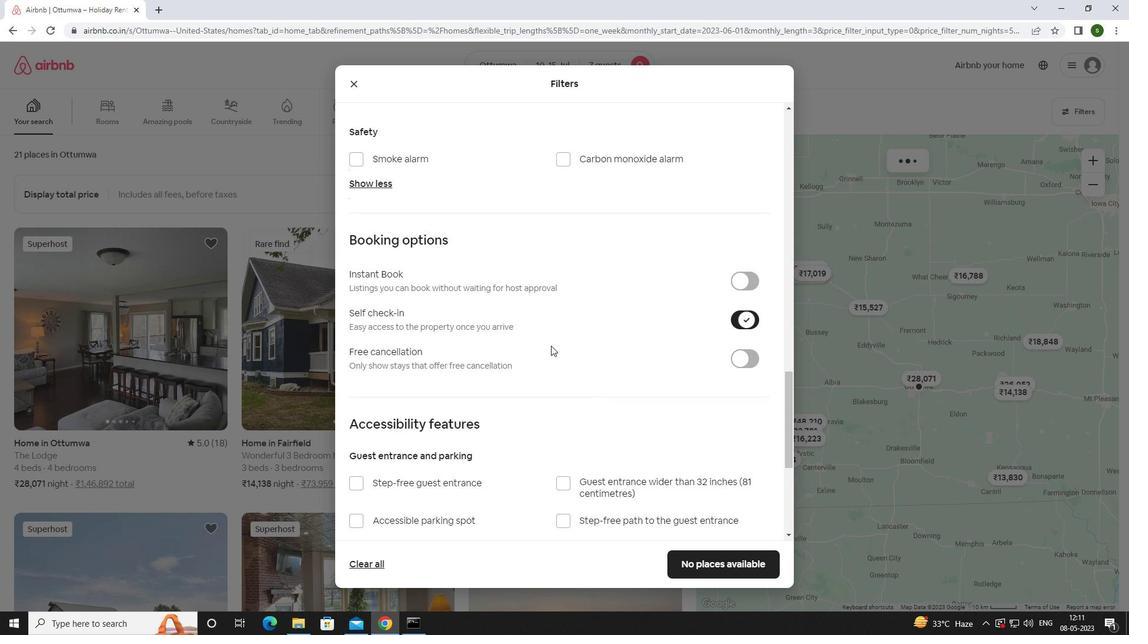 
Action: Mouse moved to (550, 347)
Screenshot: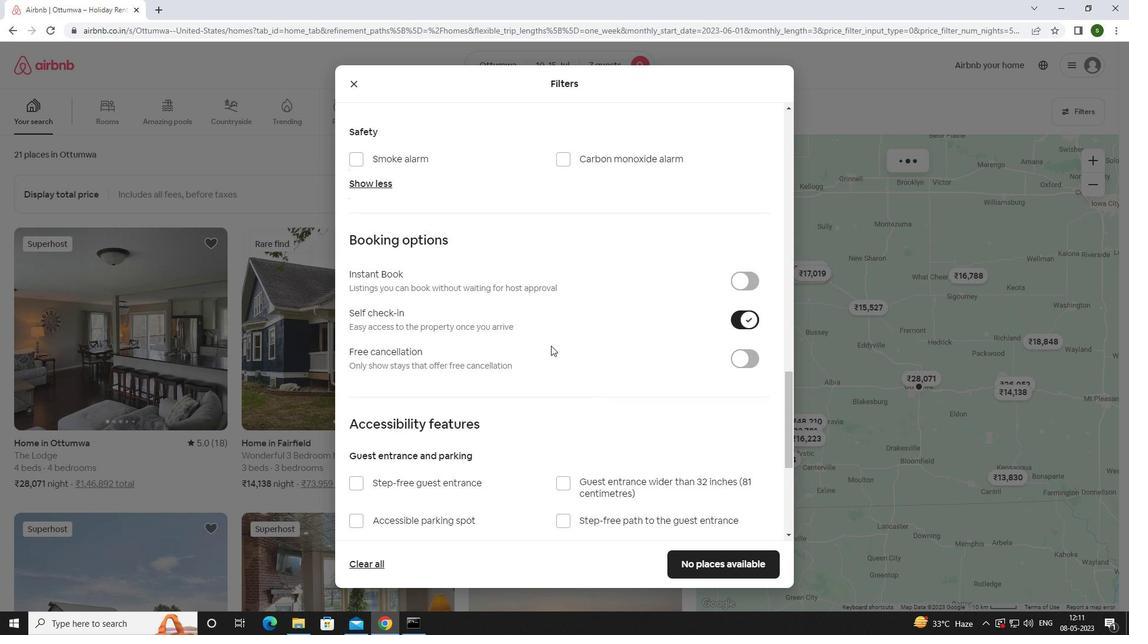 
Action: Mouse scrolled (550, 346) with delta (0, 0)
Screenshot: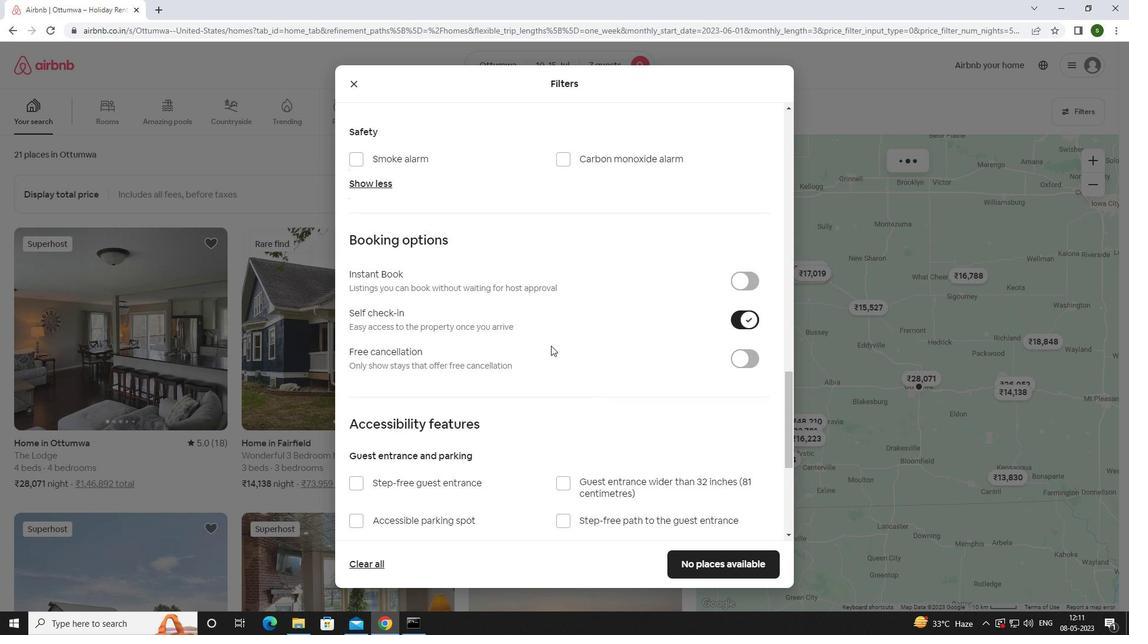 
Action: Mouse moved to (549, 348)
Screenshot: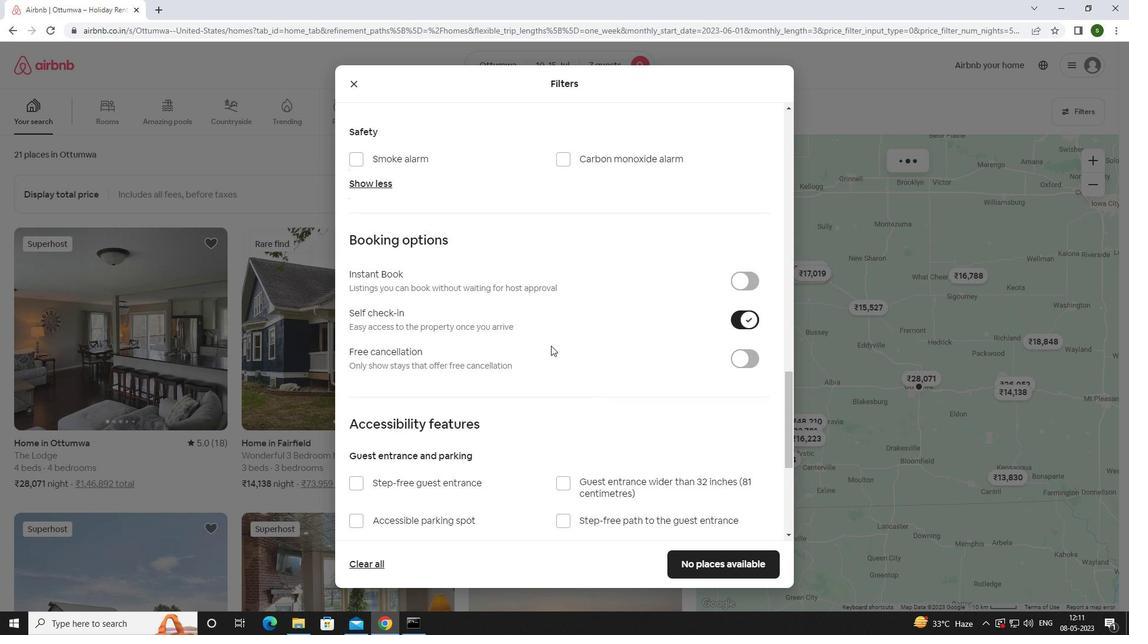 
Action: Mouse scrolled (549, 347) with delta (0, 0)
Screenshot: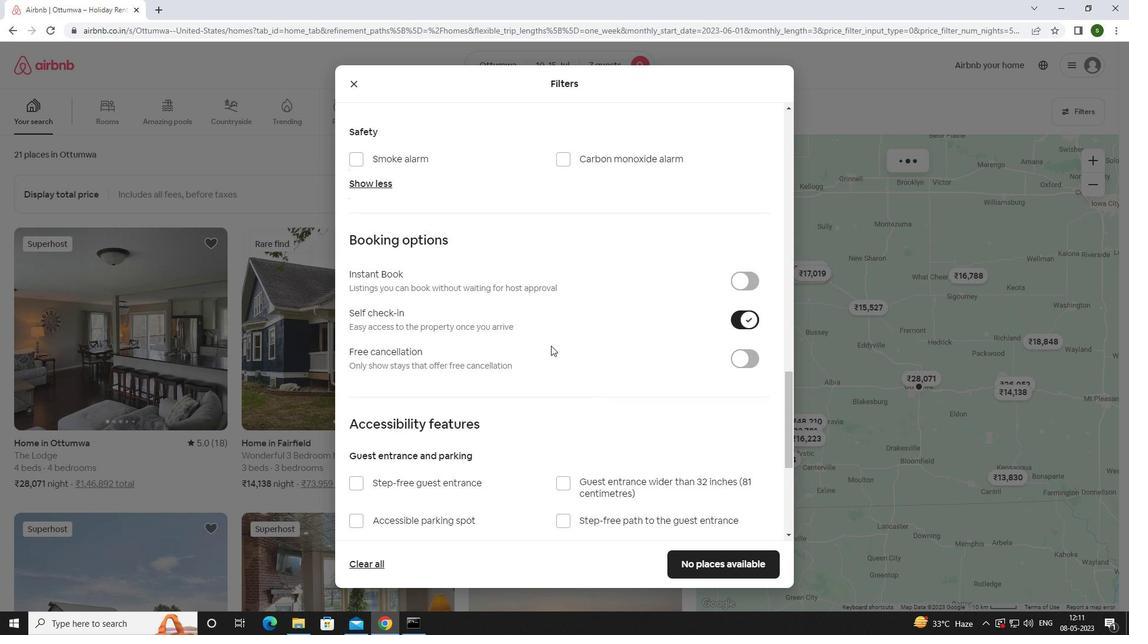 
Action: Mouse moved to (549, 348)
Screenshot: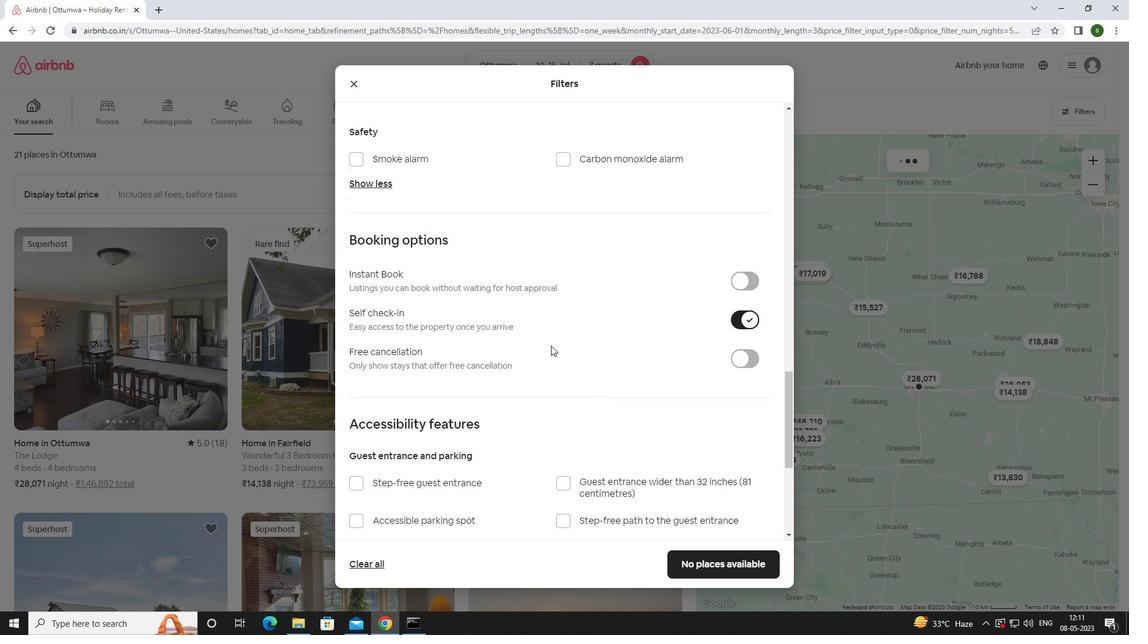 
Action: Mouse scrolled (549, 347) with delta (0, 0)
Screenshot: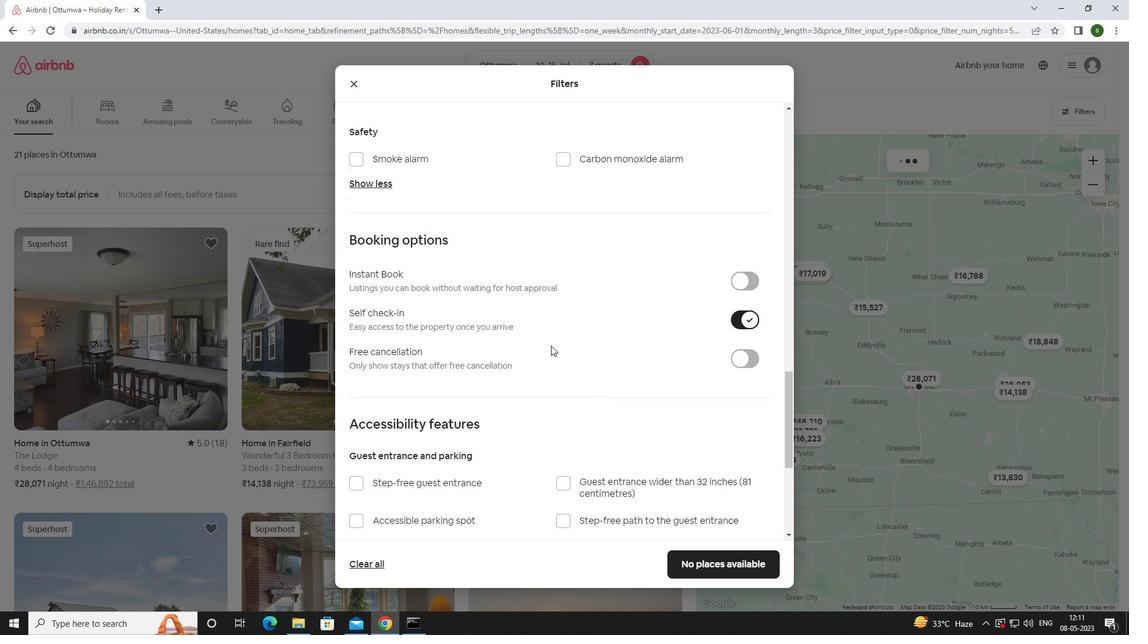 
Action: Mouse moved to (549, 349)
Screenshot: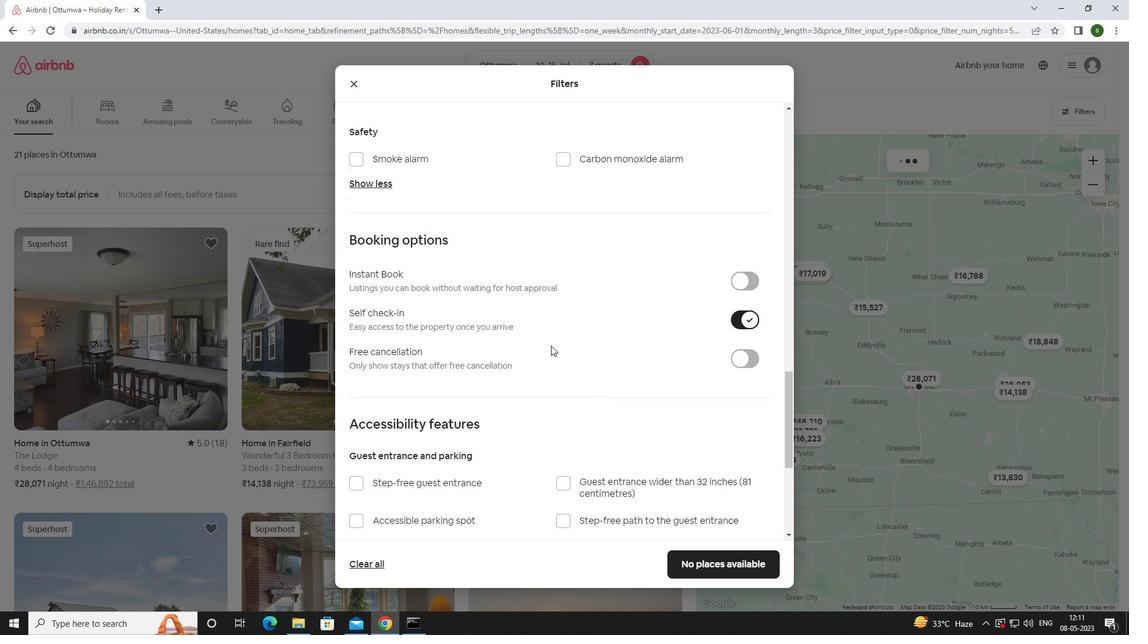 
Action: Mouse scrolled (549, 348) with delta (0, 0)
Screenshot: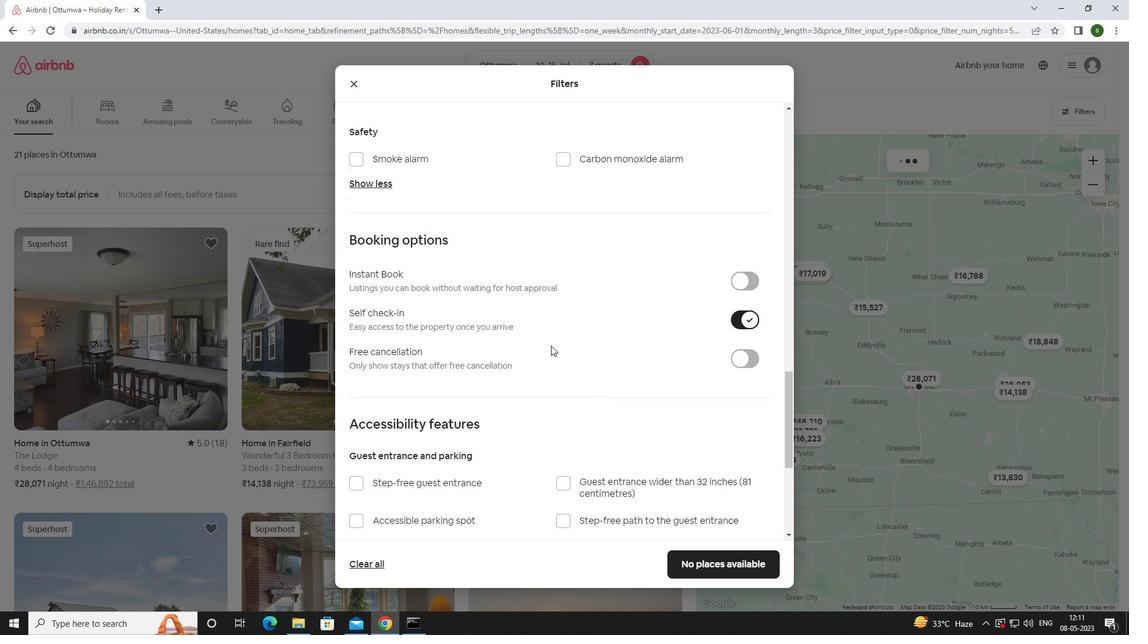 
Action: Mouse moved to (547, 350)
Screenshot: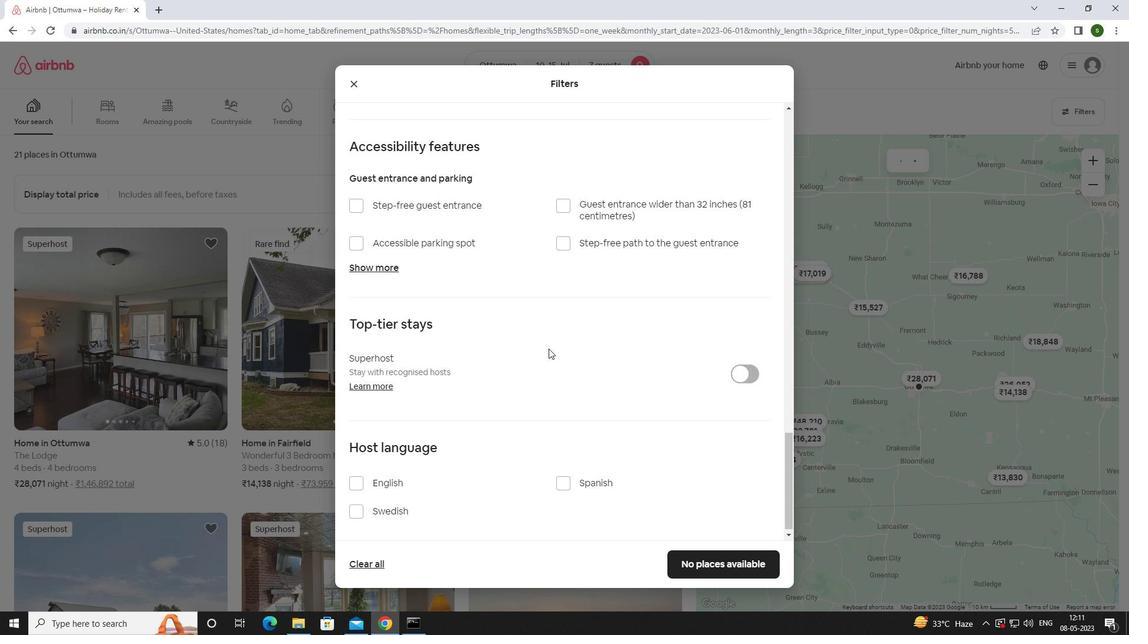 
Action: Mouse scrolled (547, 349) with delta (0, 0)
Screenshot: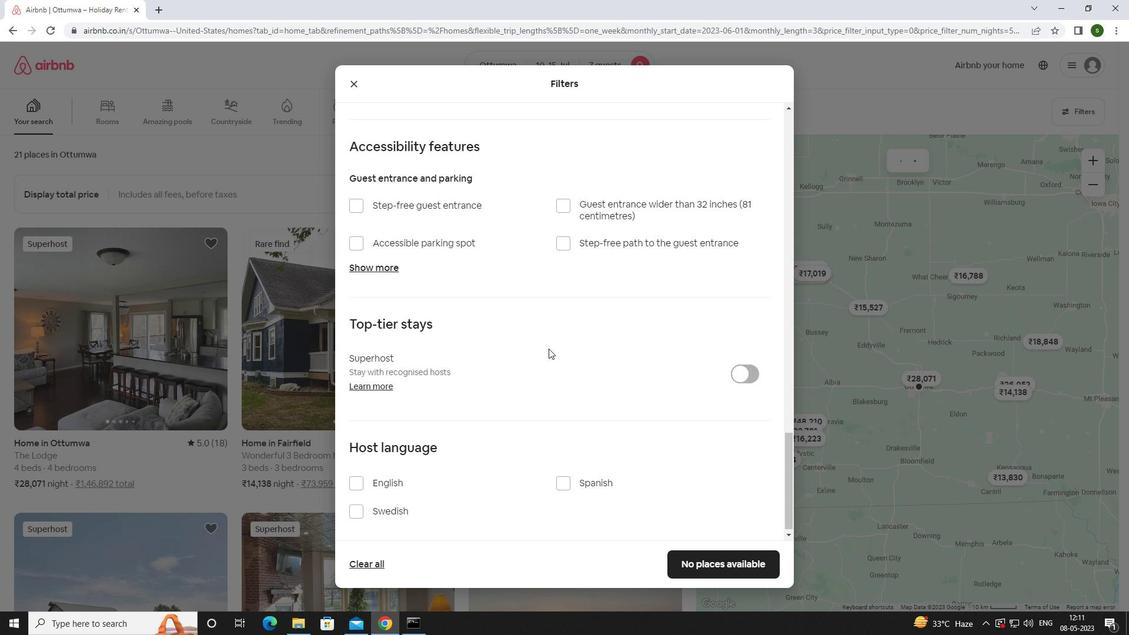 
Action: Mouse scrolled (547, 349) with delta (0, 0)
Screenshot: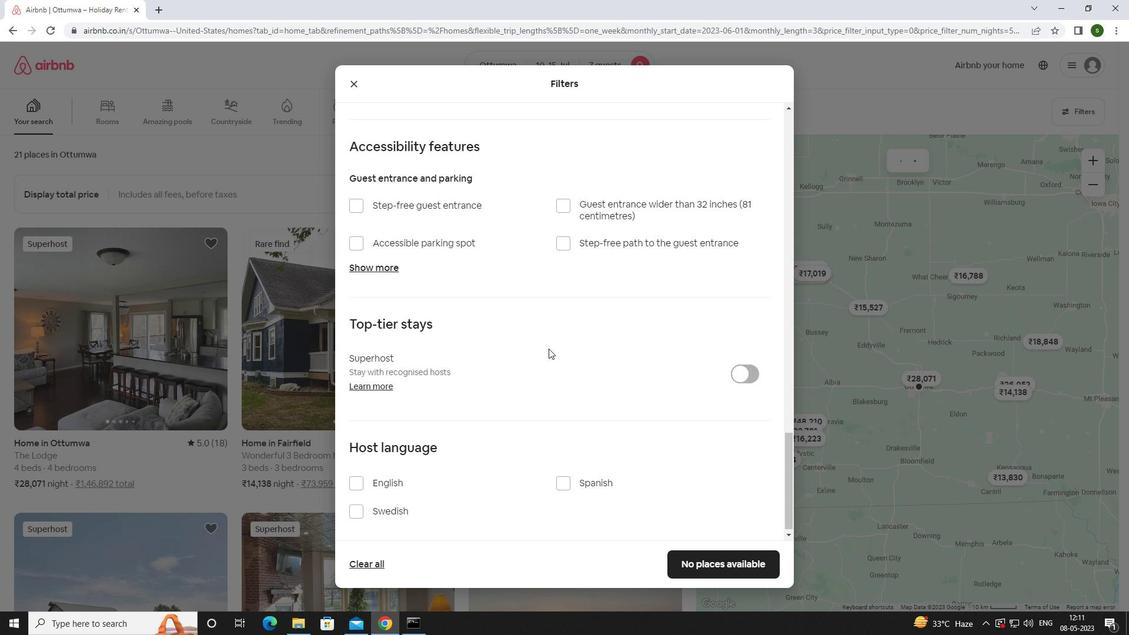 
Action: Mouse scrolled (547, 349) with delta (0, 0)
Screenshot: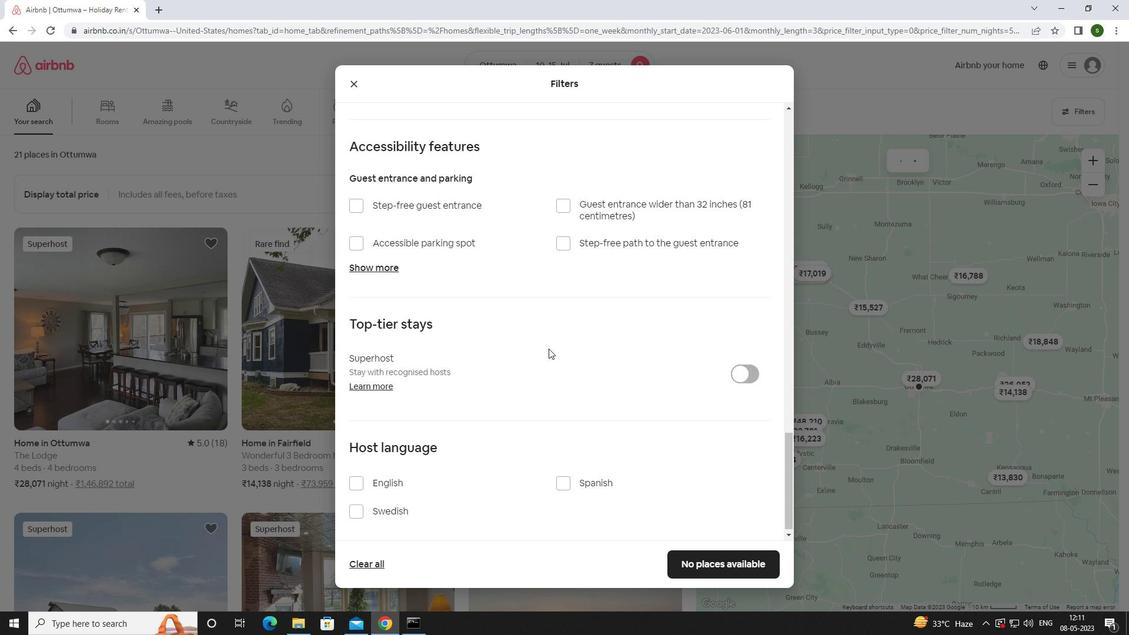 
Action: Mouse scrolled (547, 349) with delta (0, 0)
Screenshot: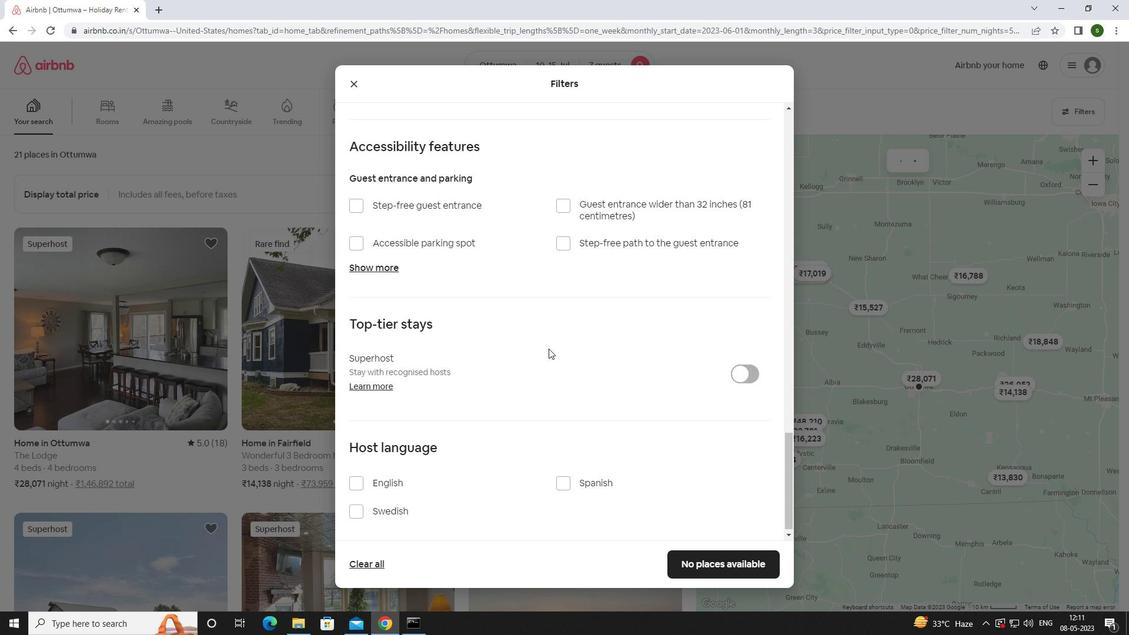 
Action: Mouse scrolled (547, 349) with delta (0, 0)
Screenshot: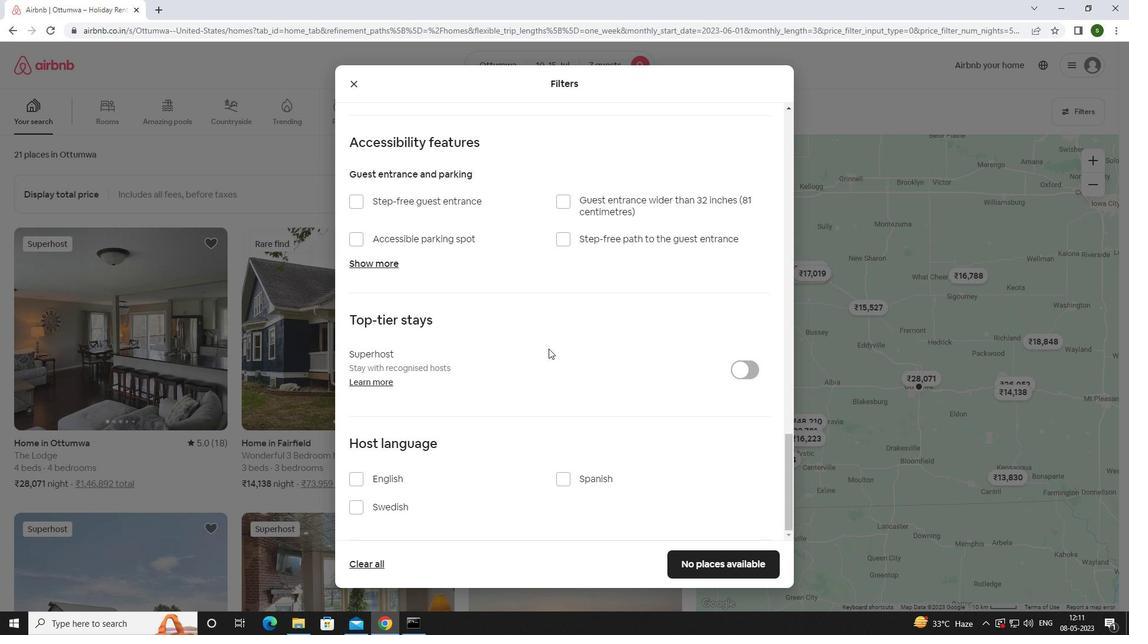 
Action: Mouse moved to (399, 476)
Screenshot: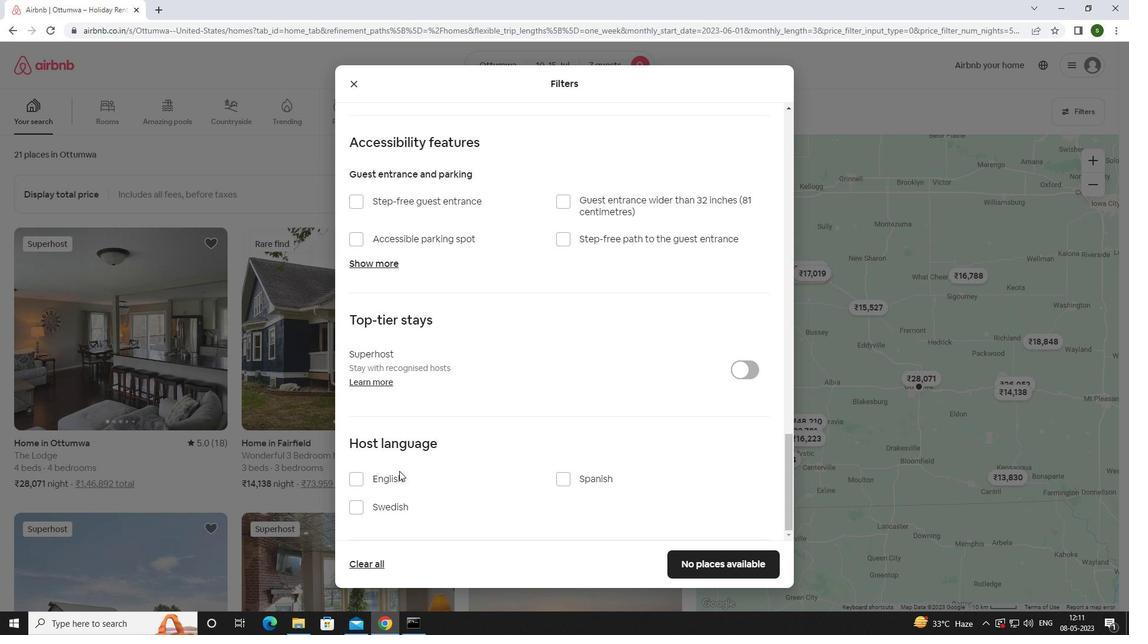 
Action: Mouse pressed left at (399, 476)
Screenshot: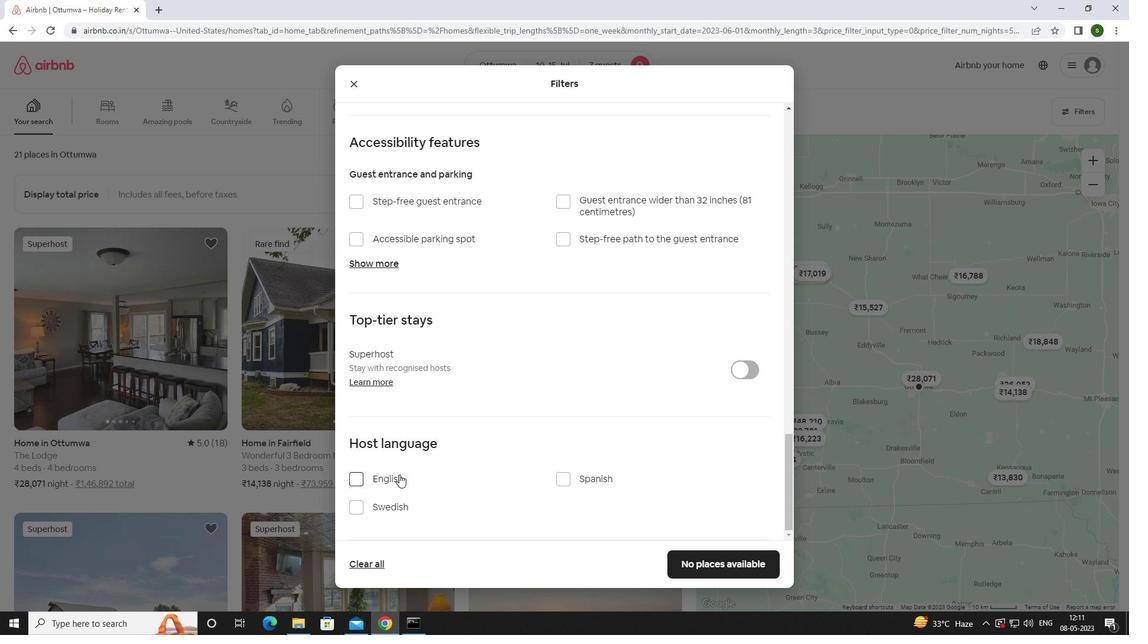 
Action: Mouse moved to (693, 564)
Screenshot: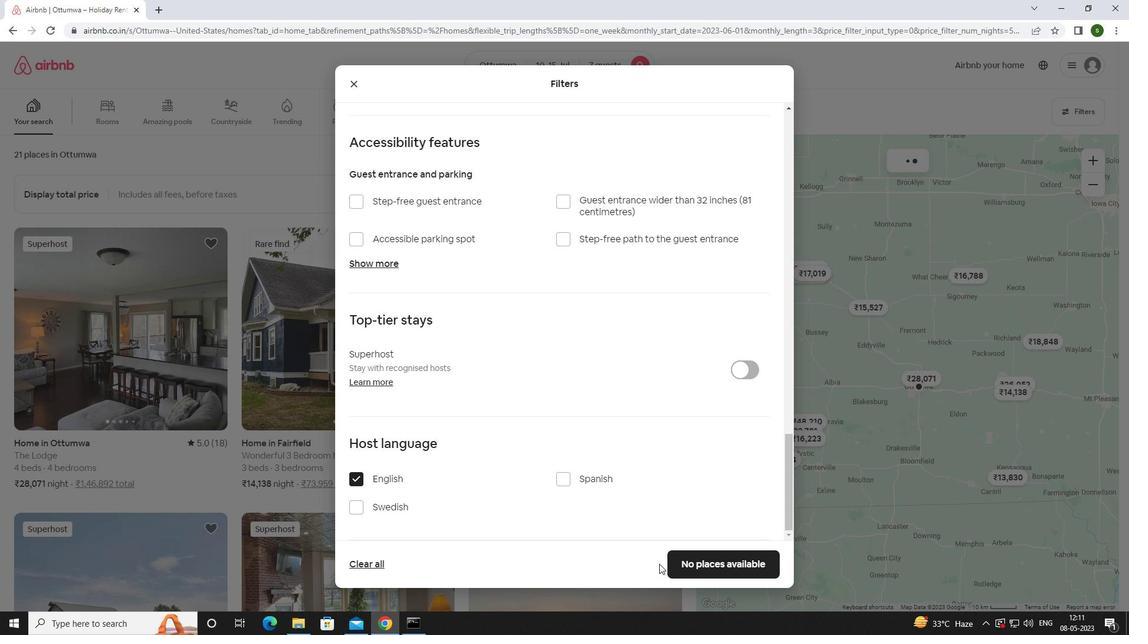 
Action: Mouse pressed left at (693, 564)
Screenshot: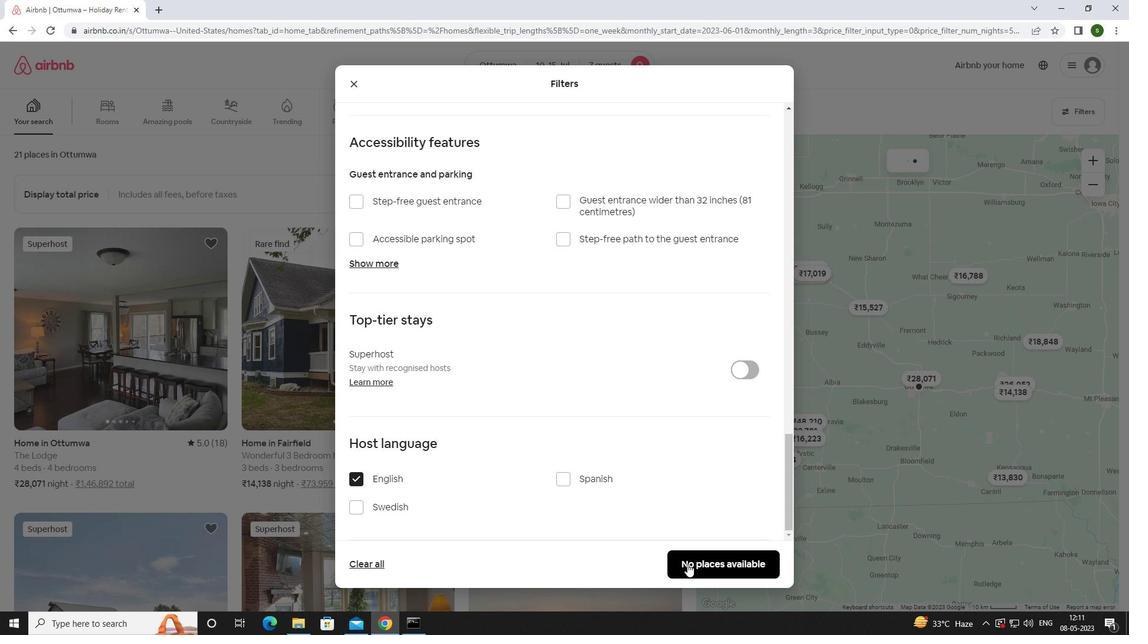 
Action: Mouse moved to (492, 414)
Screenshot: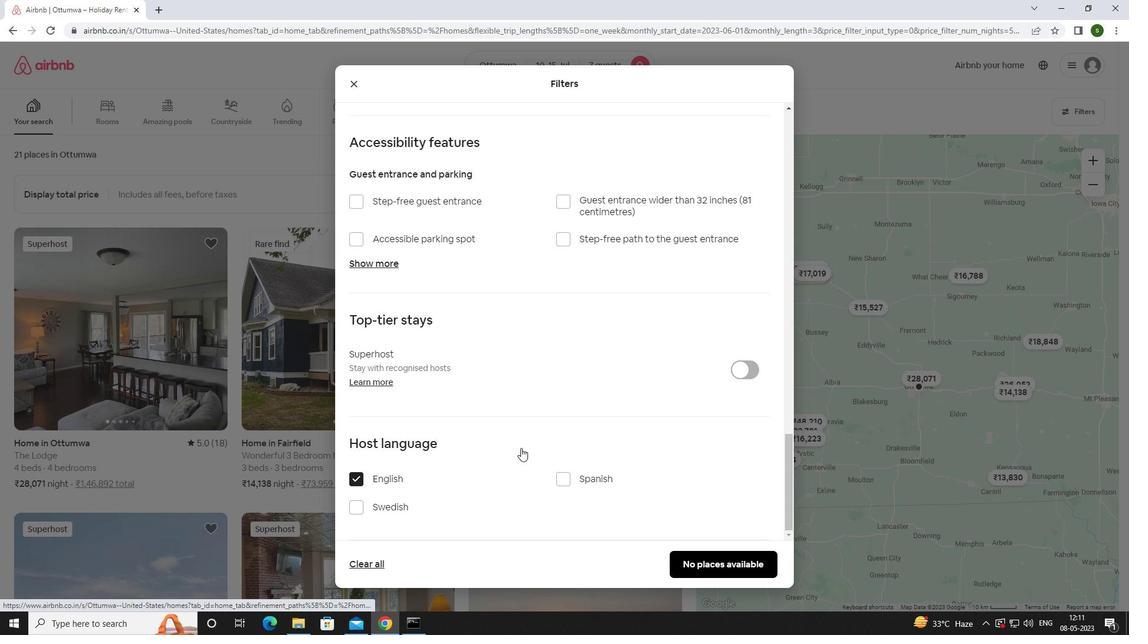 
